 Task: In the  document forecast Apply all border to the tabe with  'with box; Style line and width 1 pt 'Select Header and apply  'Bold' Select the text and align it to the  Center
Action: Mouse moved to (186, 384)
Screenshot: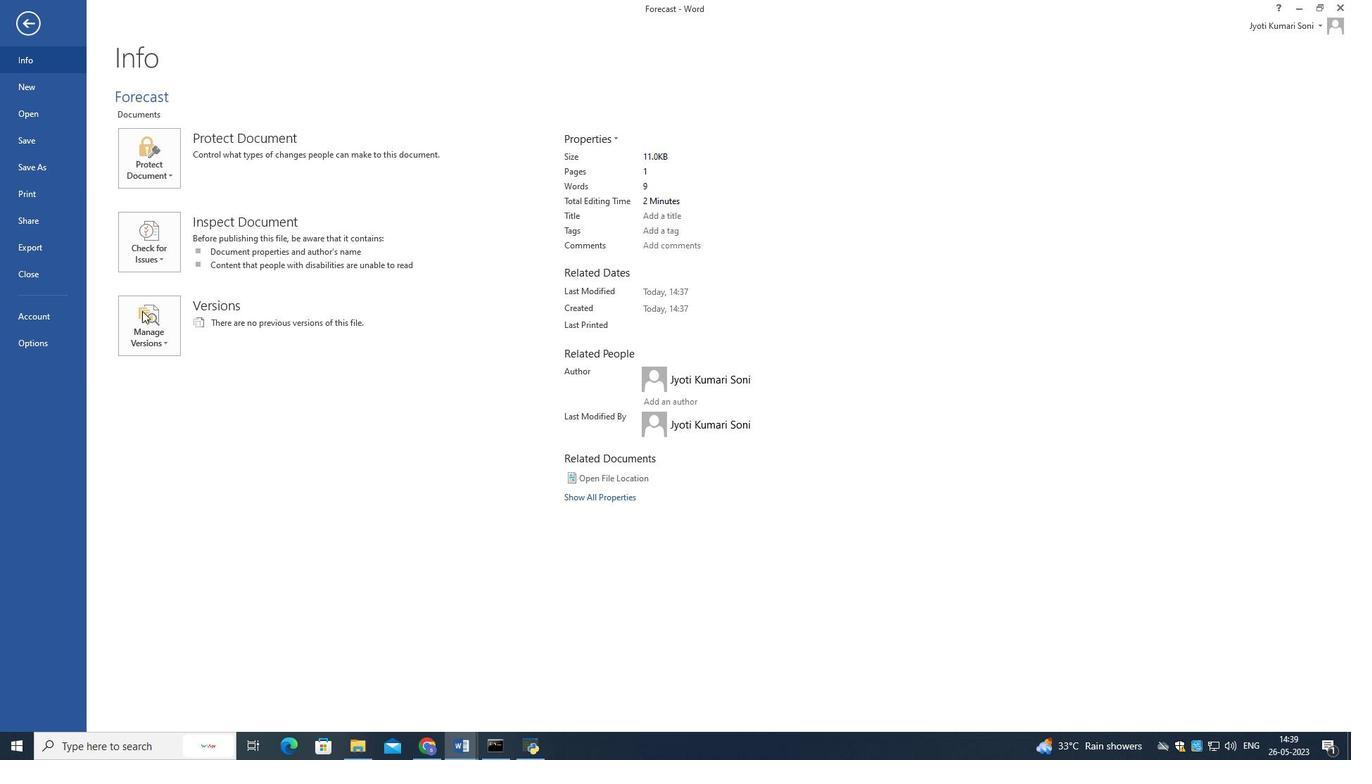 
Action: Mouse scrolled (186, 385) with delta (0, 0)
Screenshot: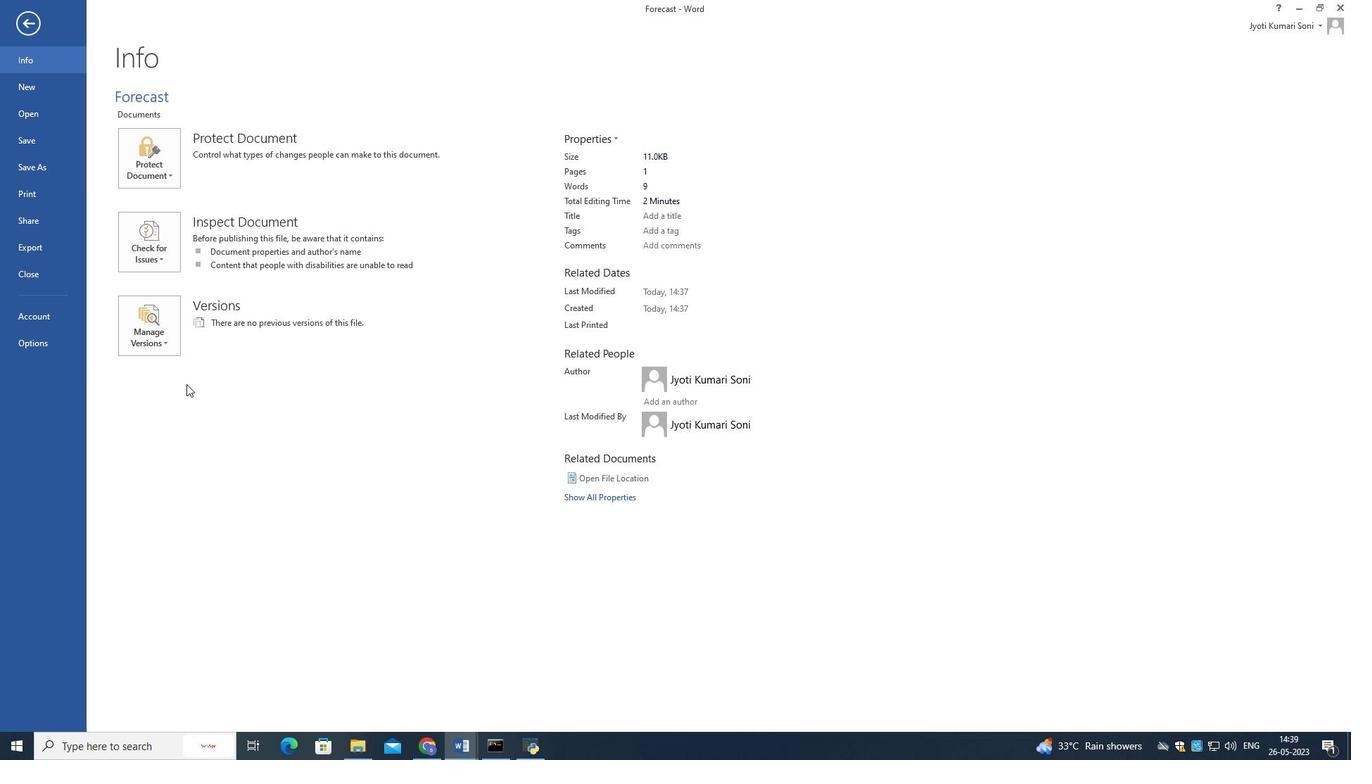 
Action: Mouse scrolled (186, 385) with delta (0, 0)
Screenshot: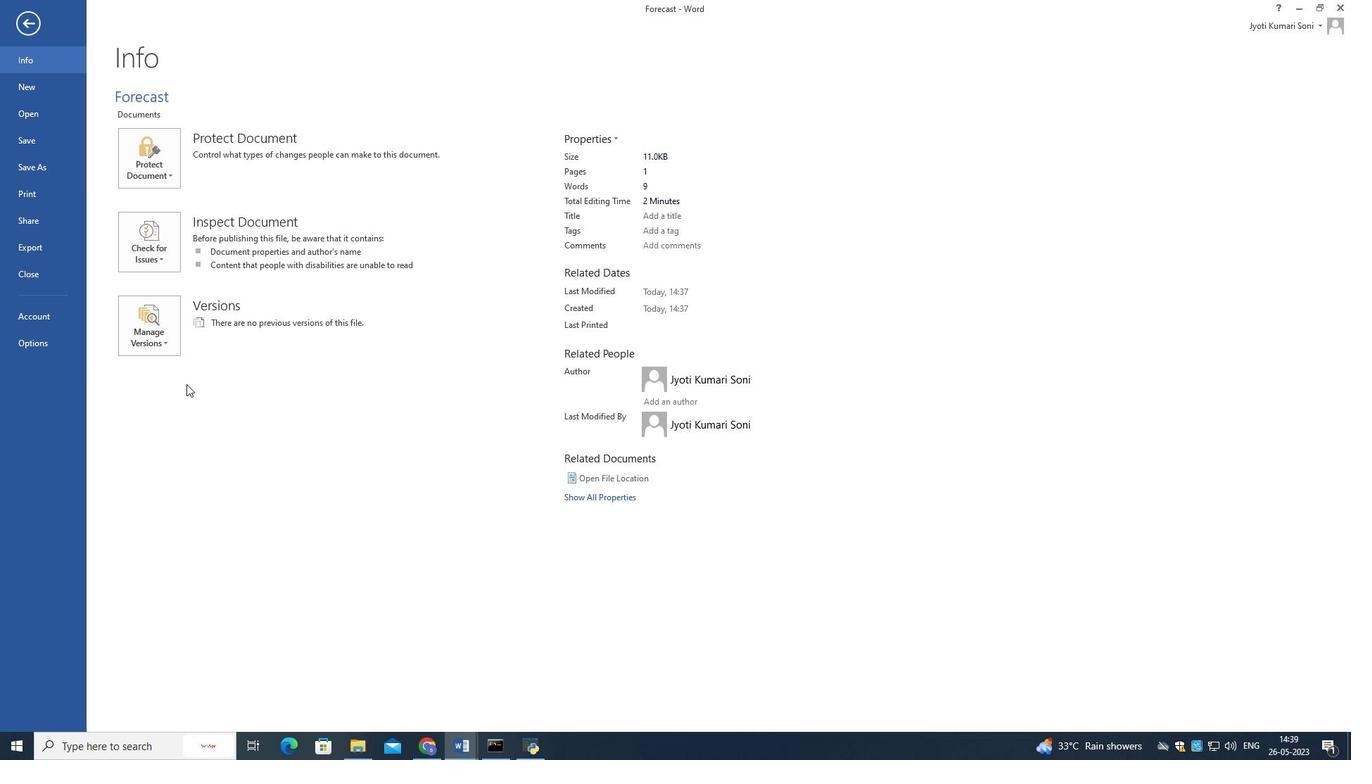 
Action: Mouse scrolled (186, 385) with delta (0, 0)
Screenshot: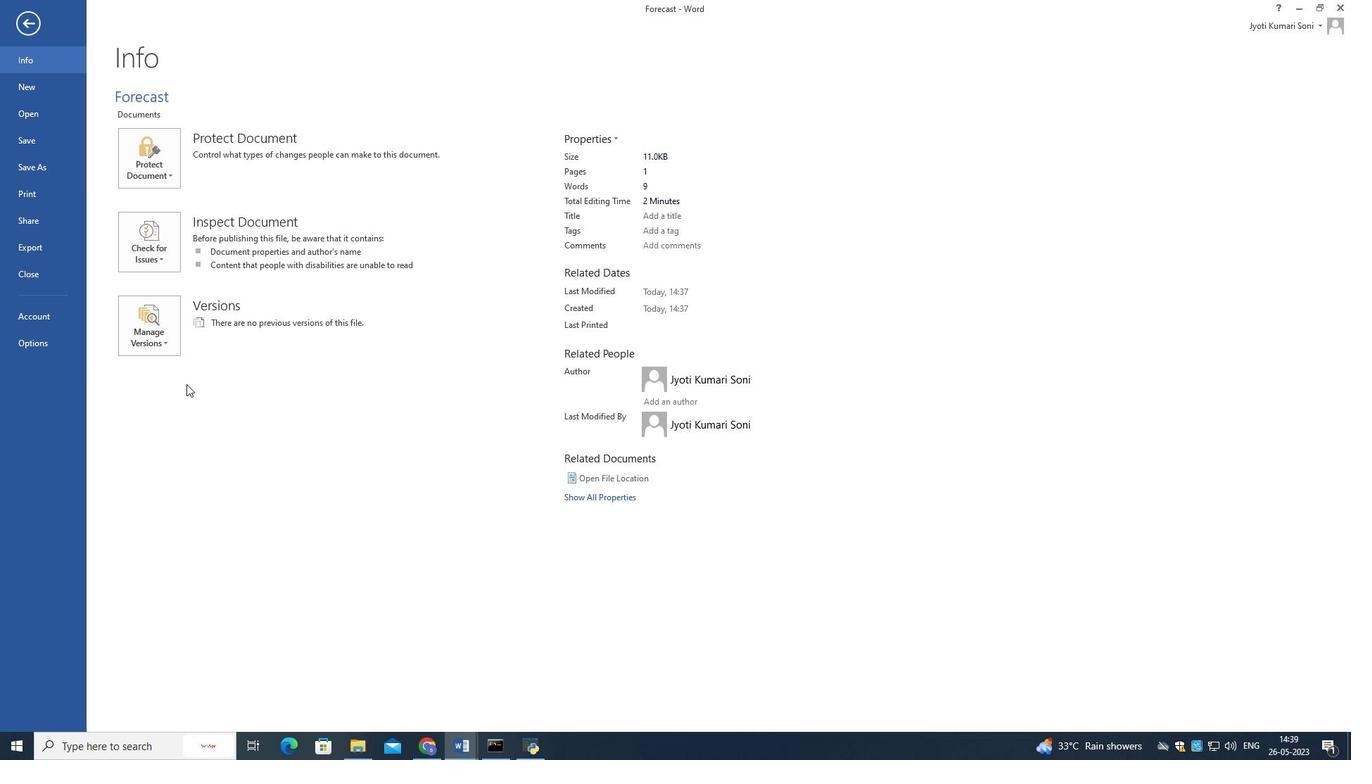 
Action: Mouse scrolled (186, 383) with delta (0, 0)
Screenshot: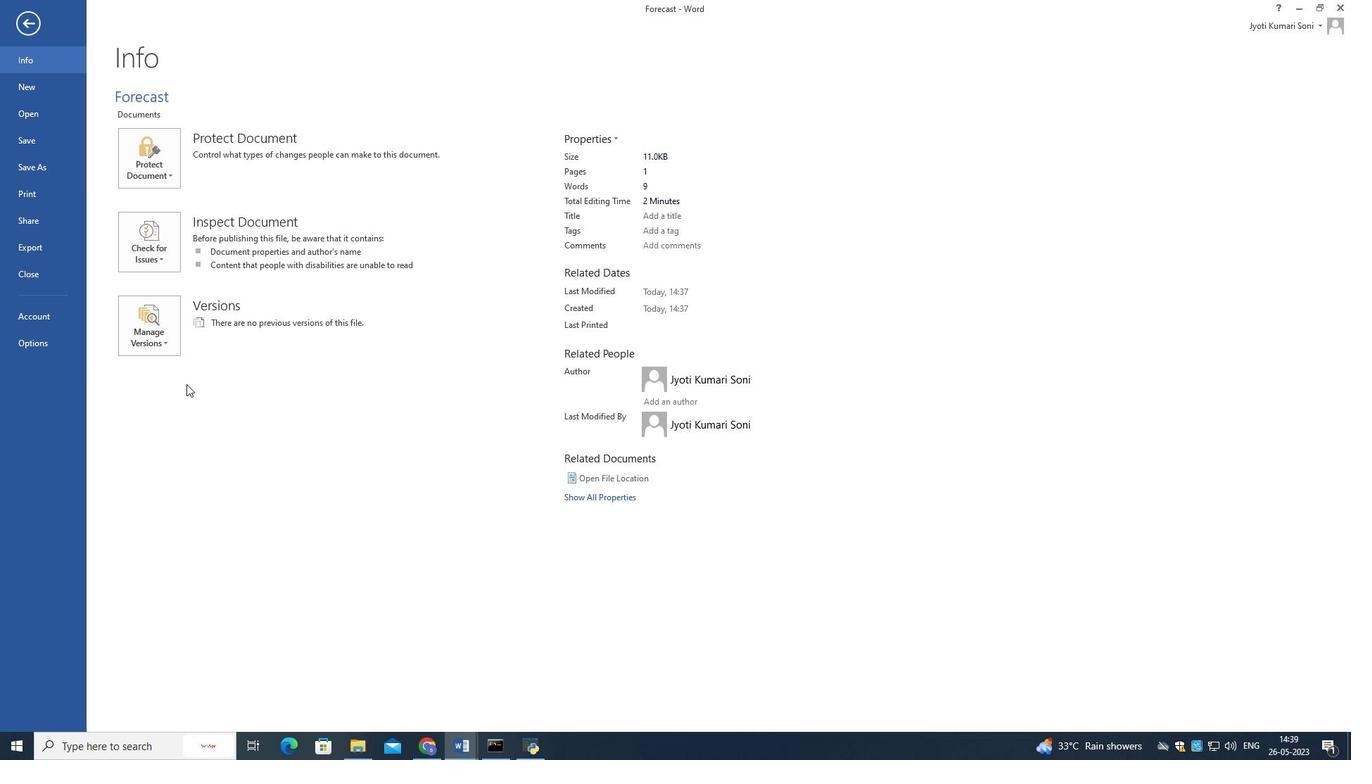 
Action: Mouse scrolled (186, 383) with delta (0, 0)
Screenshot: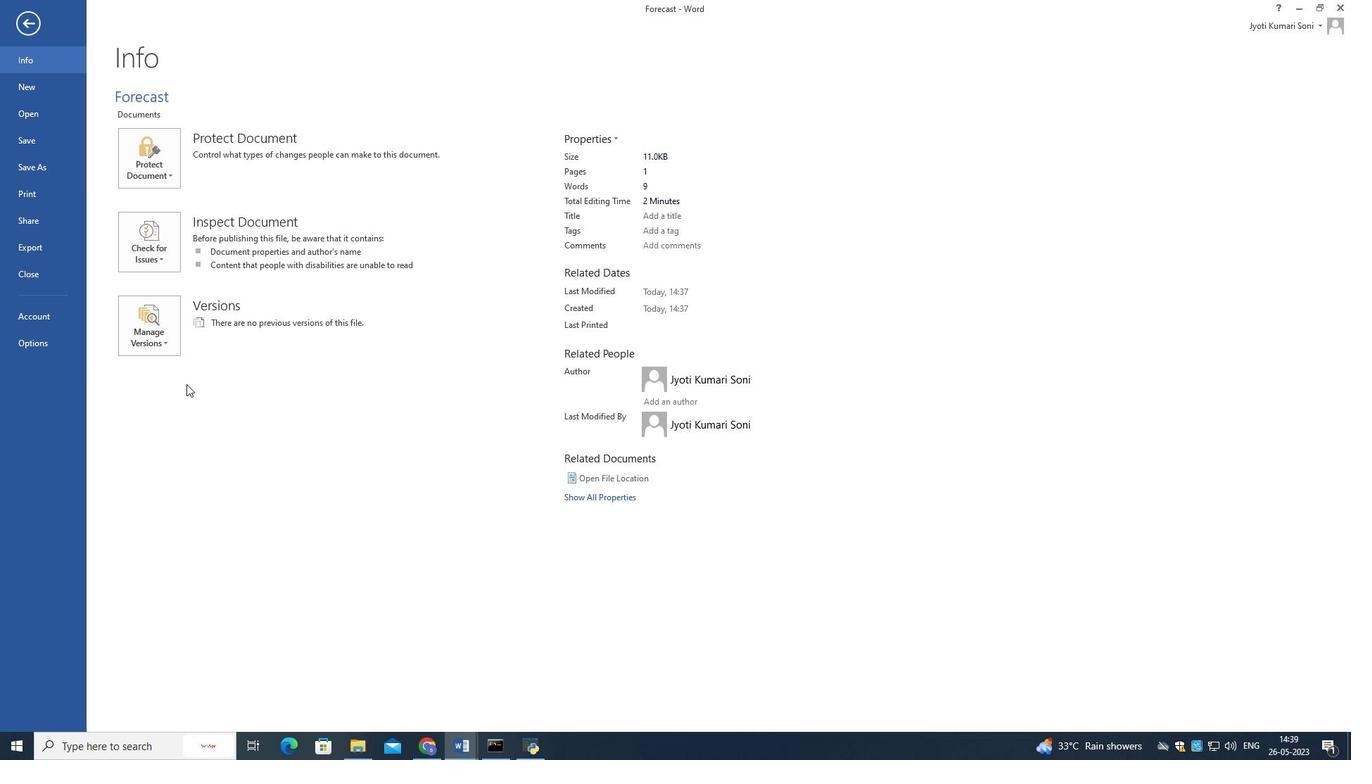 
Action: Mouse scrolled (186, 383) with delta (0, 0)
Screenshot: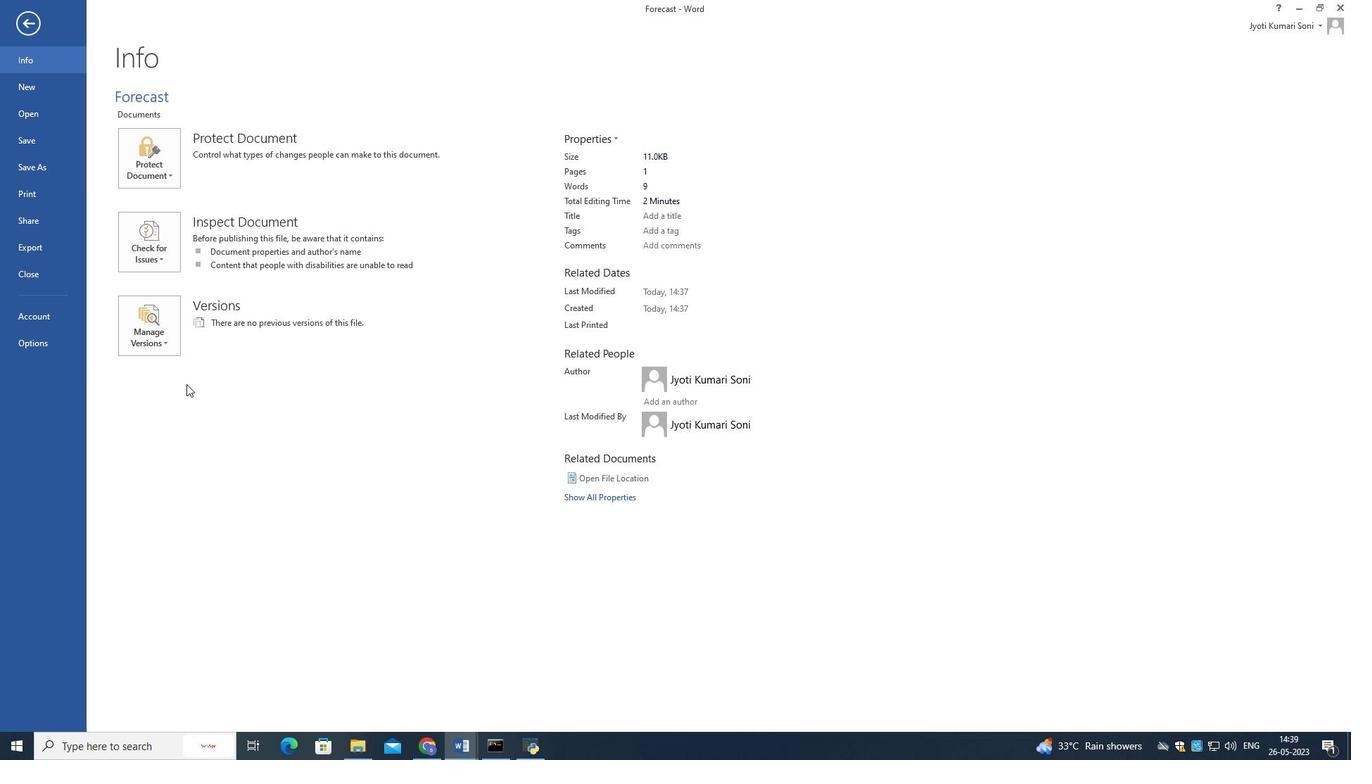 
Action: Mouse scrolled (186, 383) with delta (0, 0)
Screenshot: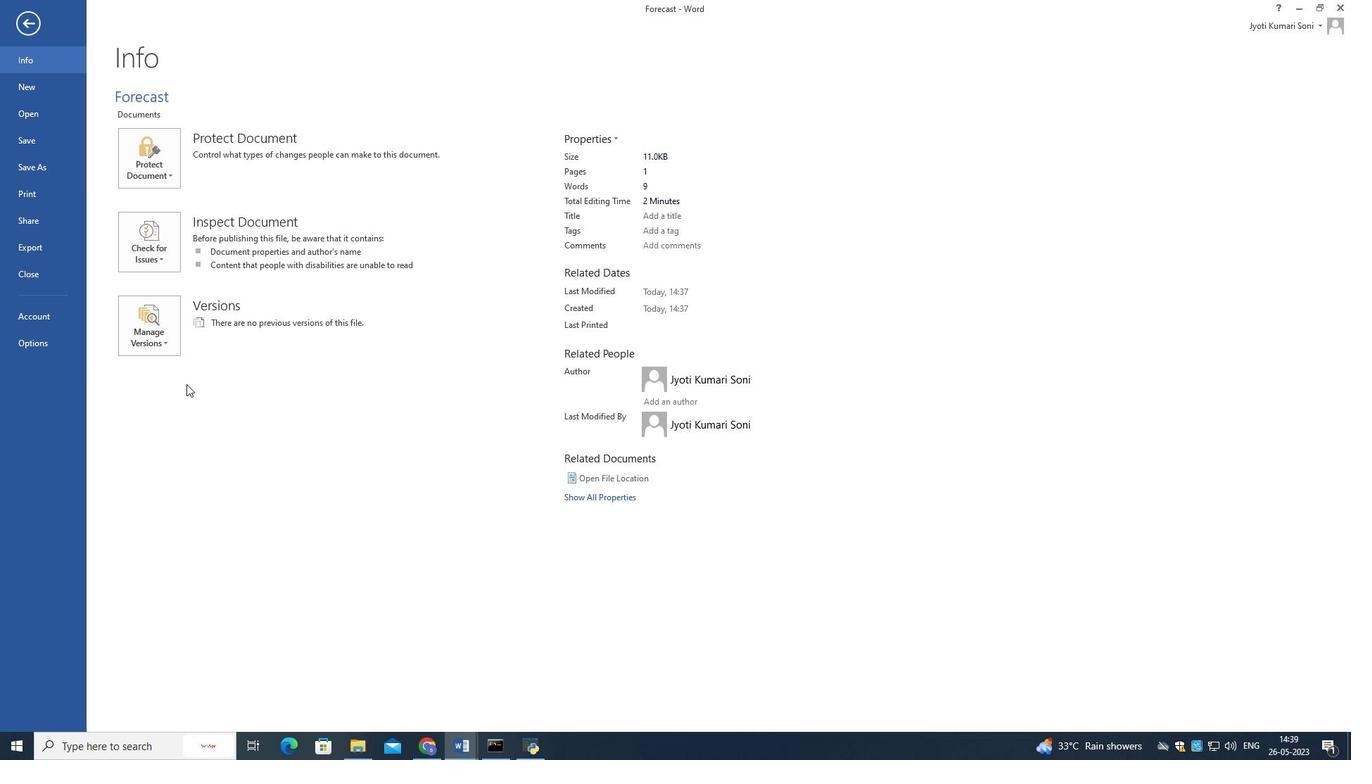 
Action: Mouse scrolled (186, 383) with delta (0, 0)
Screenshot: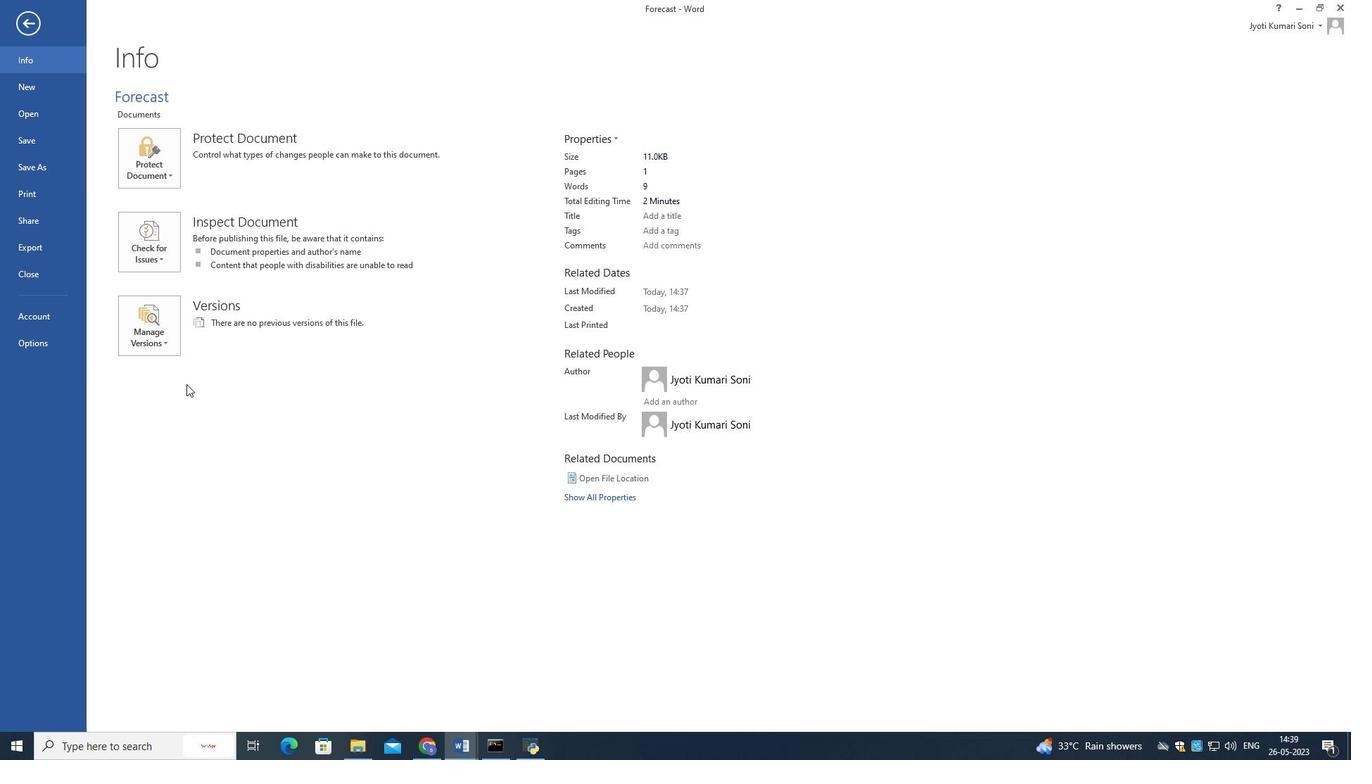 
Action: Mouse moved to (27, 114)
Screenshot: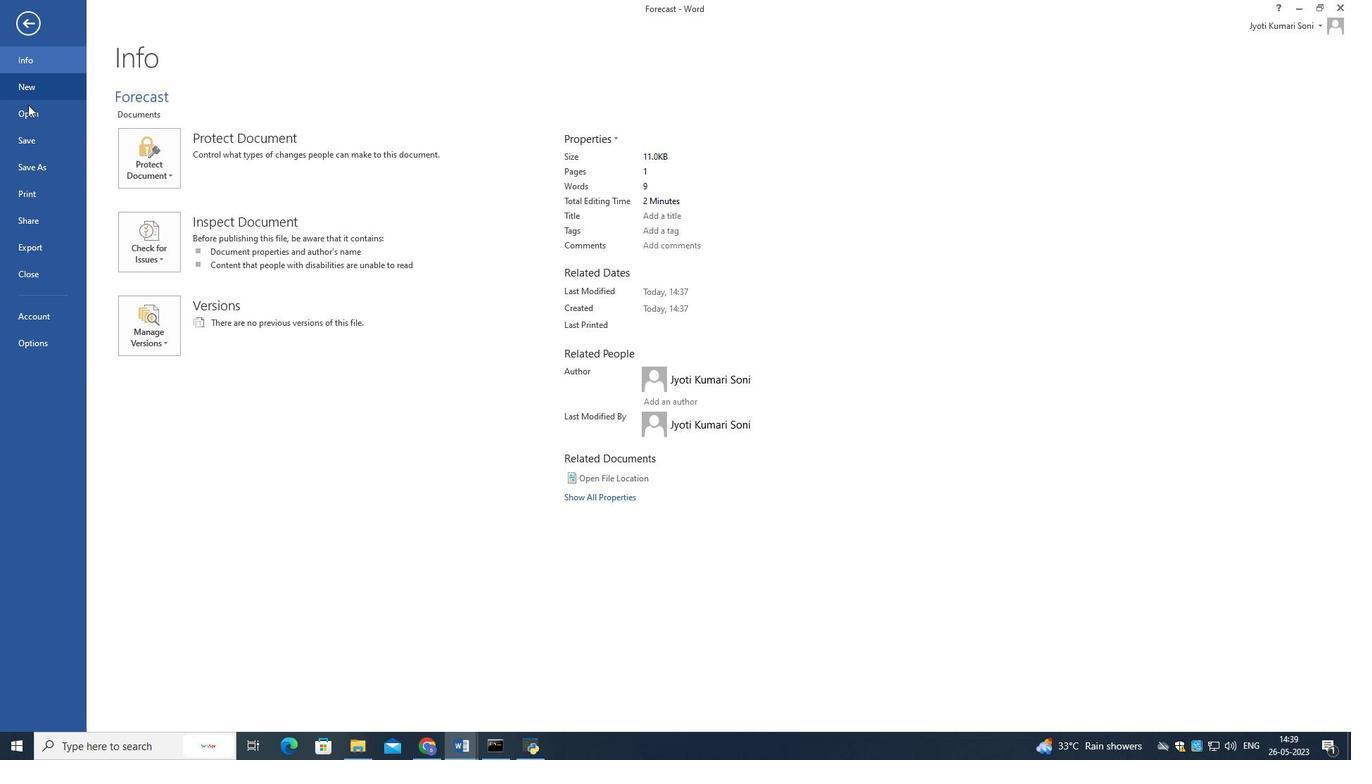 
Action: Mouse pressed left at (27, 114)
Screenshot: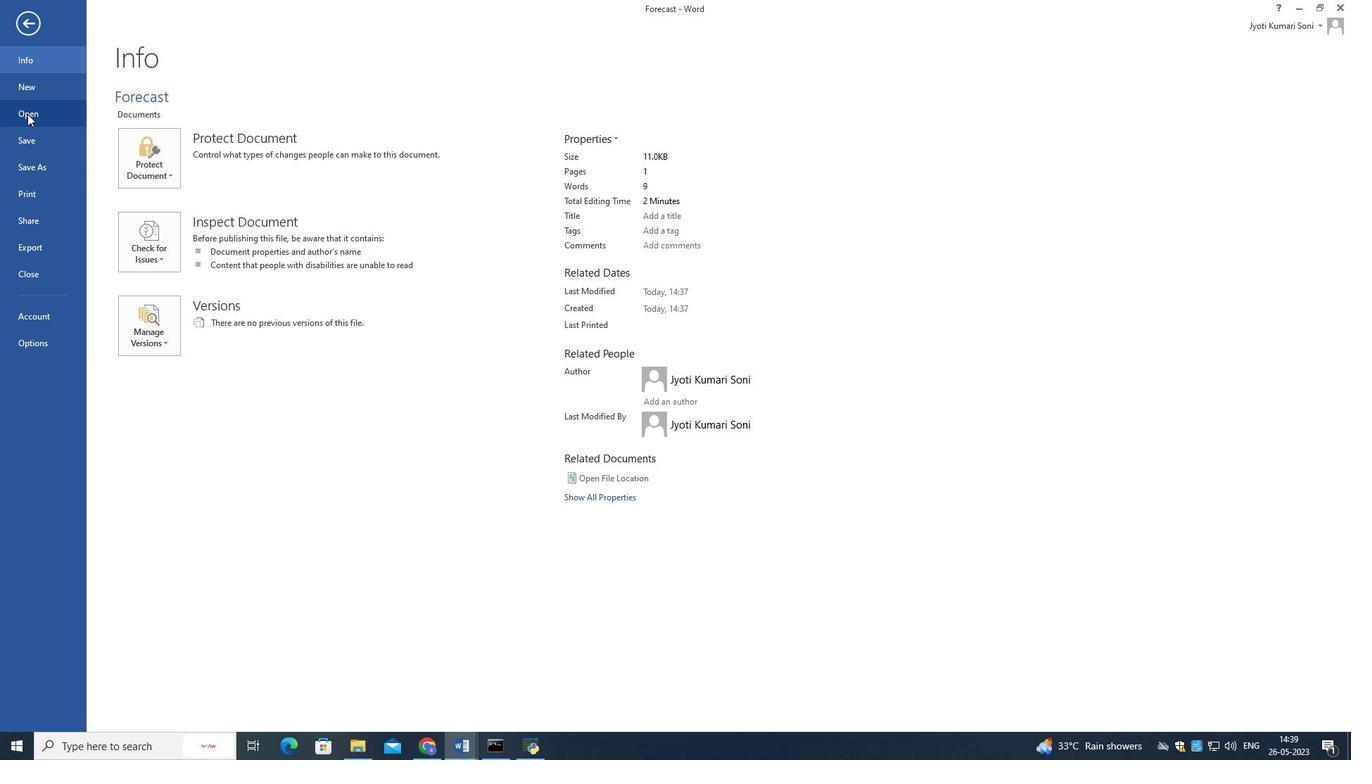 
Action: Mouse moved to (356, 140)
Screenshot: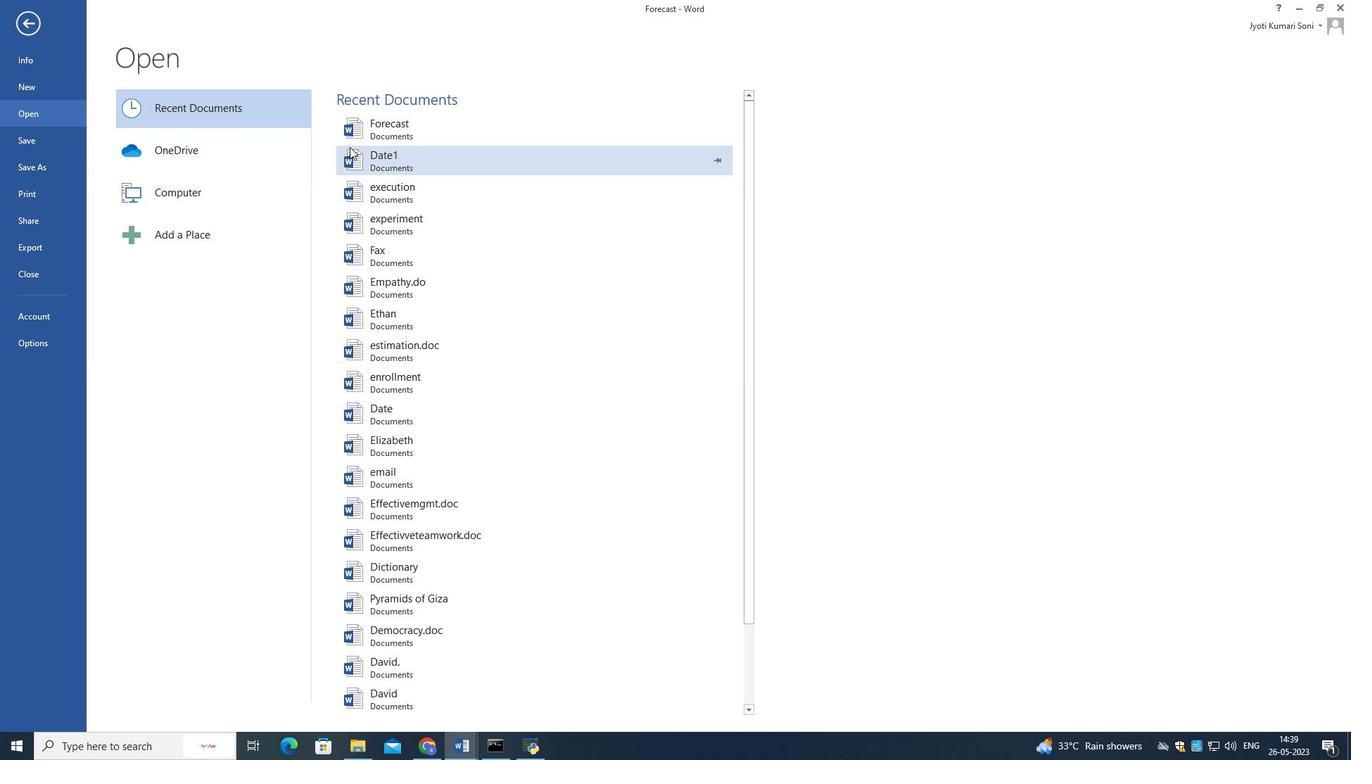
Action: Mouse pressed left at (356, 140)
Screenshot: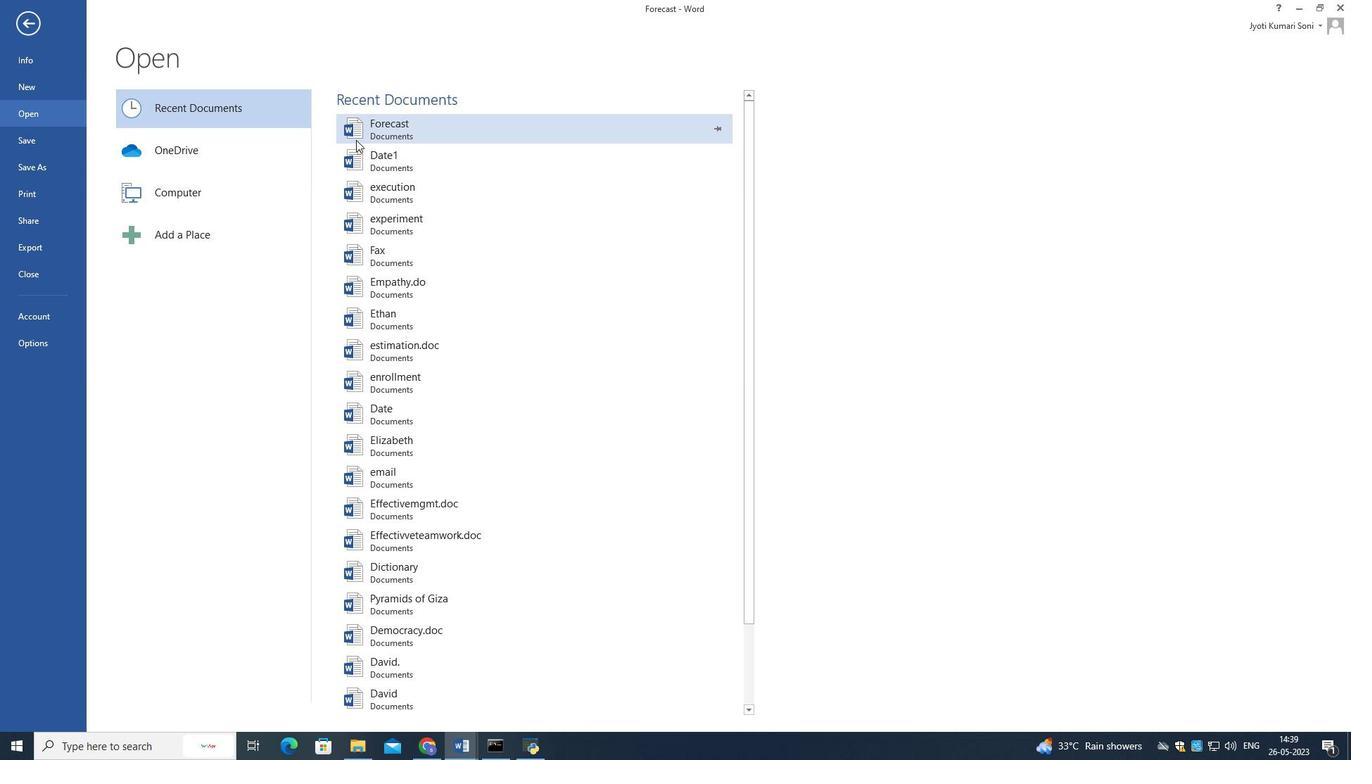 
Action: Mouse moved to (564, 307)
Screenshot: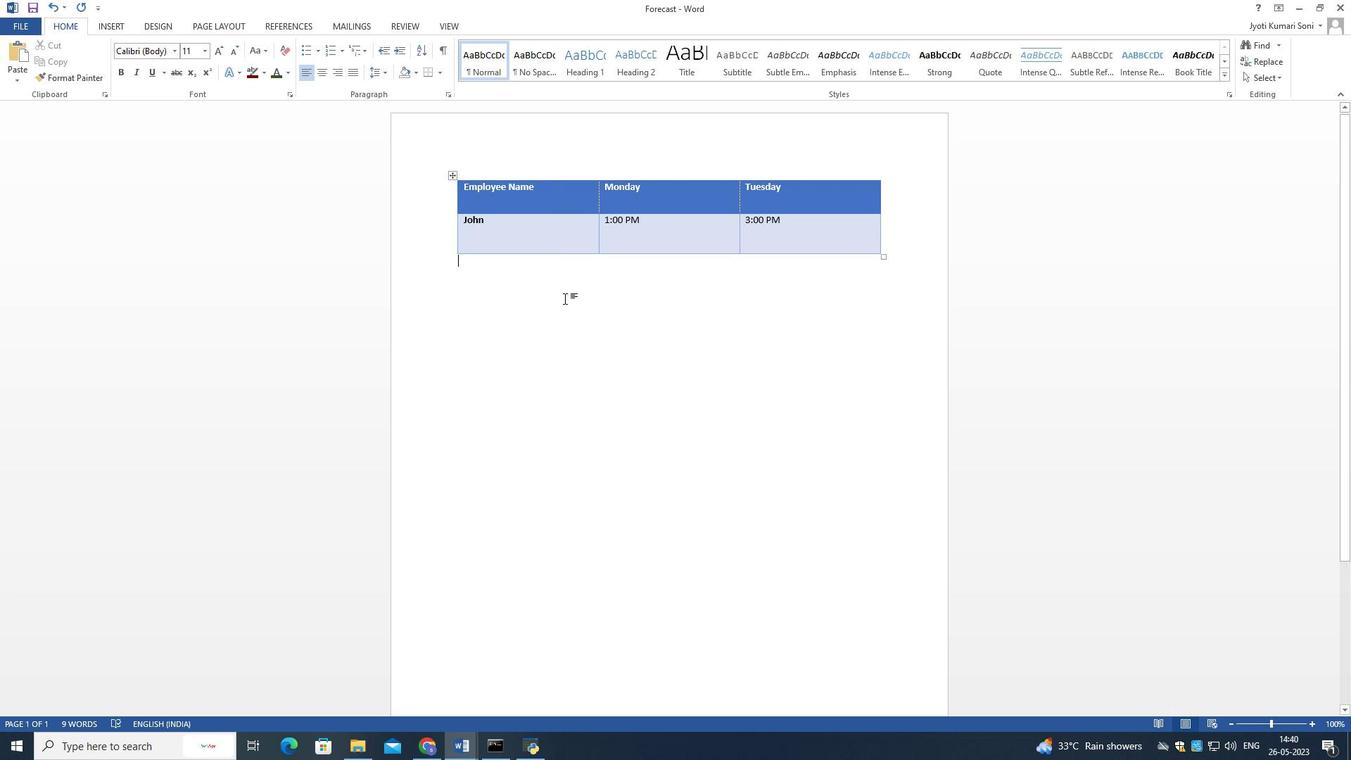 
Action: Mouse pressed left at (564, 307)
Screenshot: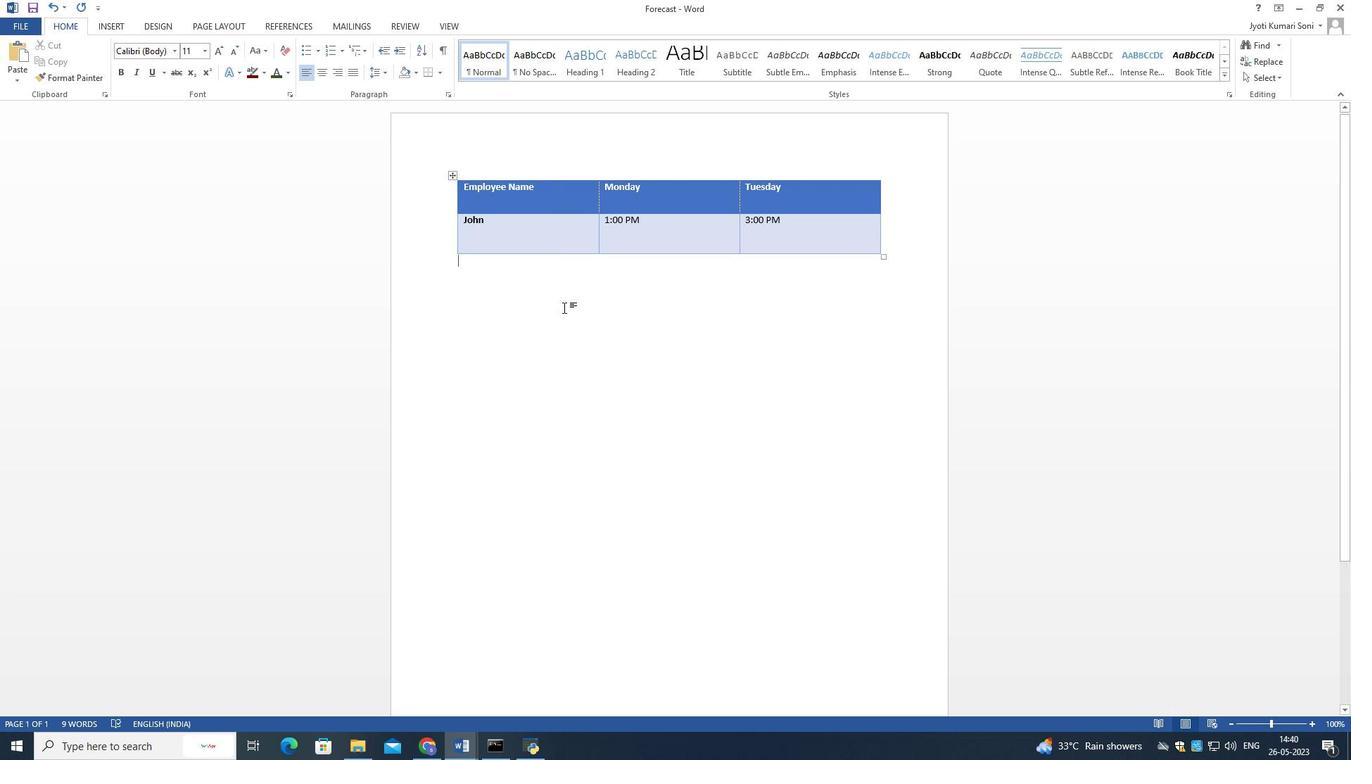 
Action: Mouse moved to (541, 228)
Screenshot: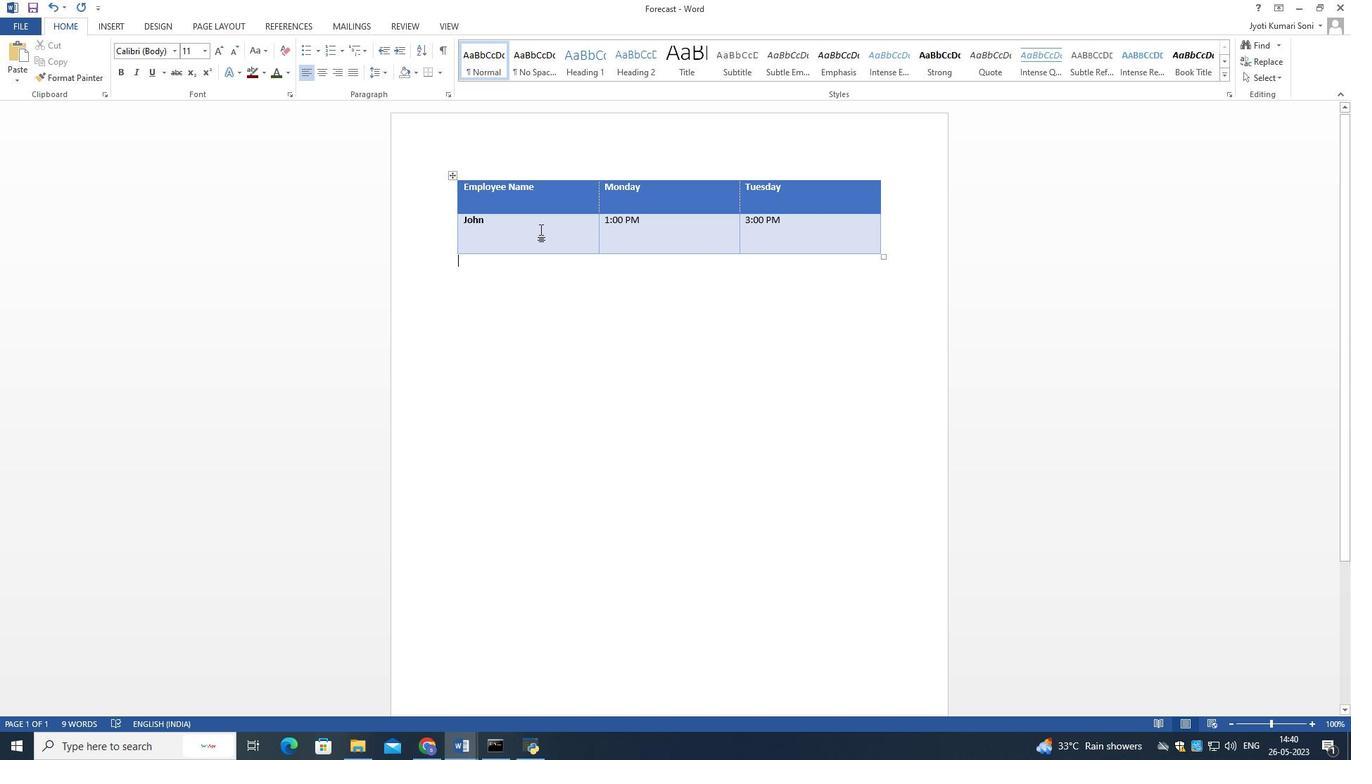 
Action: Mouse pressed left at (541, 228)
Screenshot: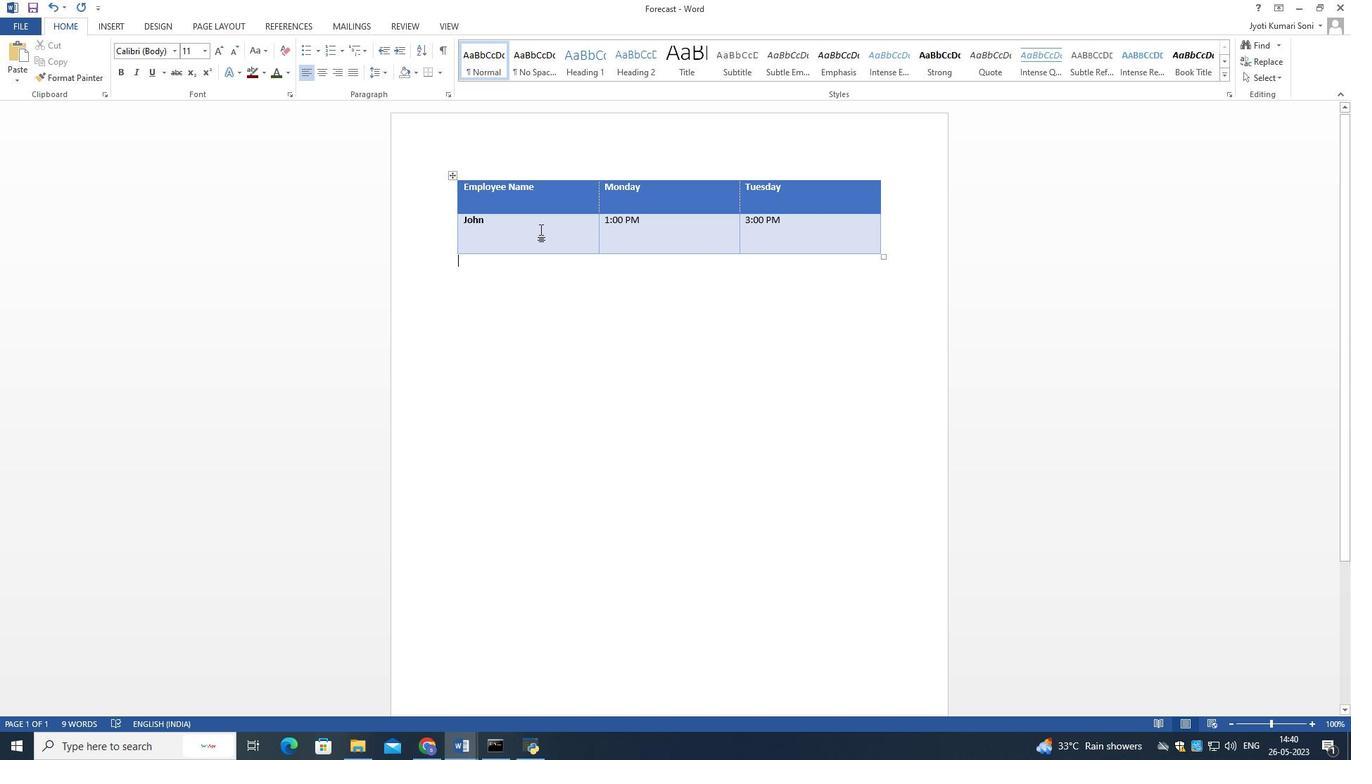 
Action: Mouse moved to (539, 209)
Screenshot: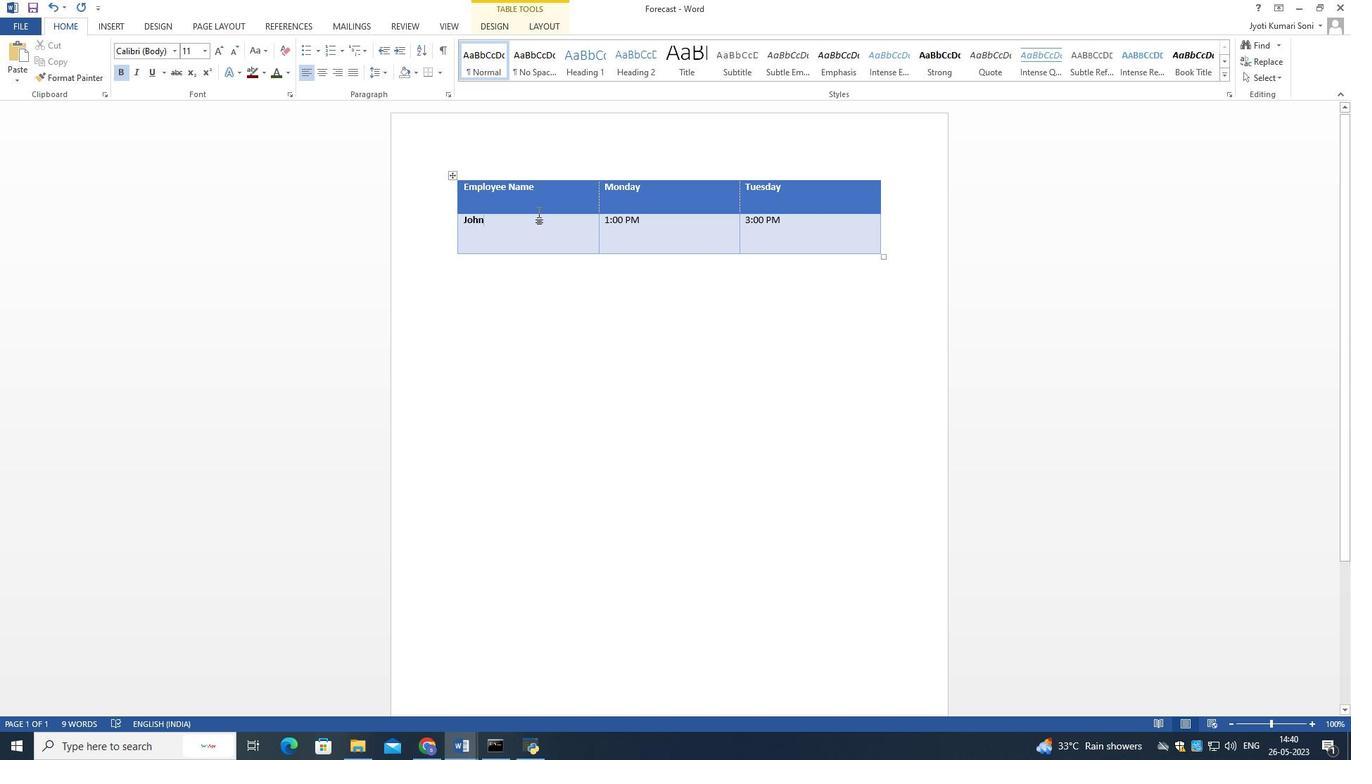 
Action: Mouse pressed left at (539, 209)
Screenshot: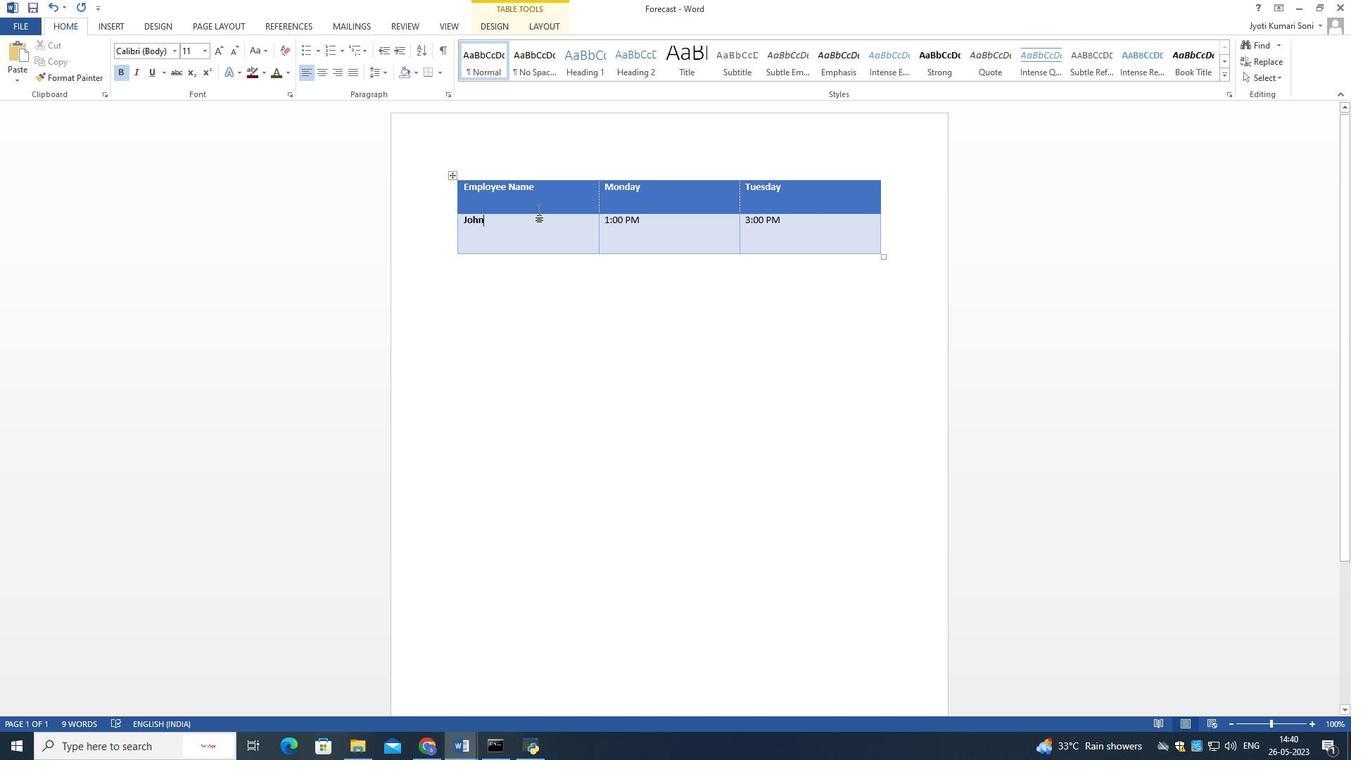 
Action: Mouse moved to (439, 71)
Screenshot: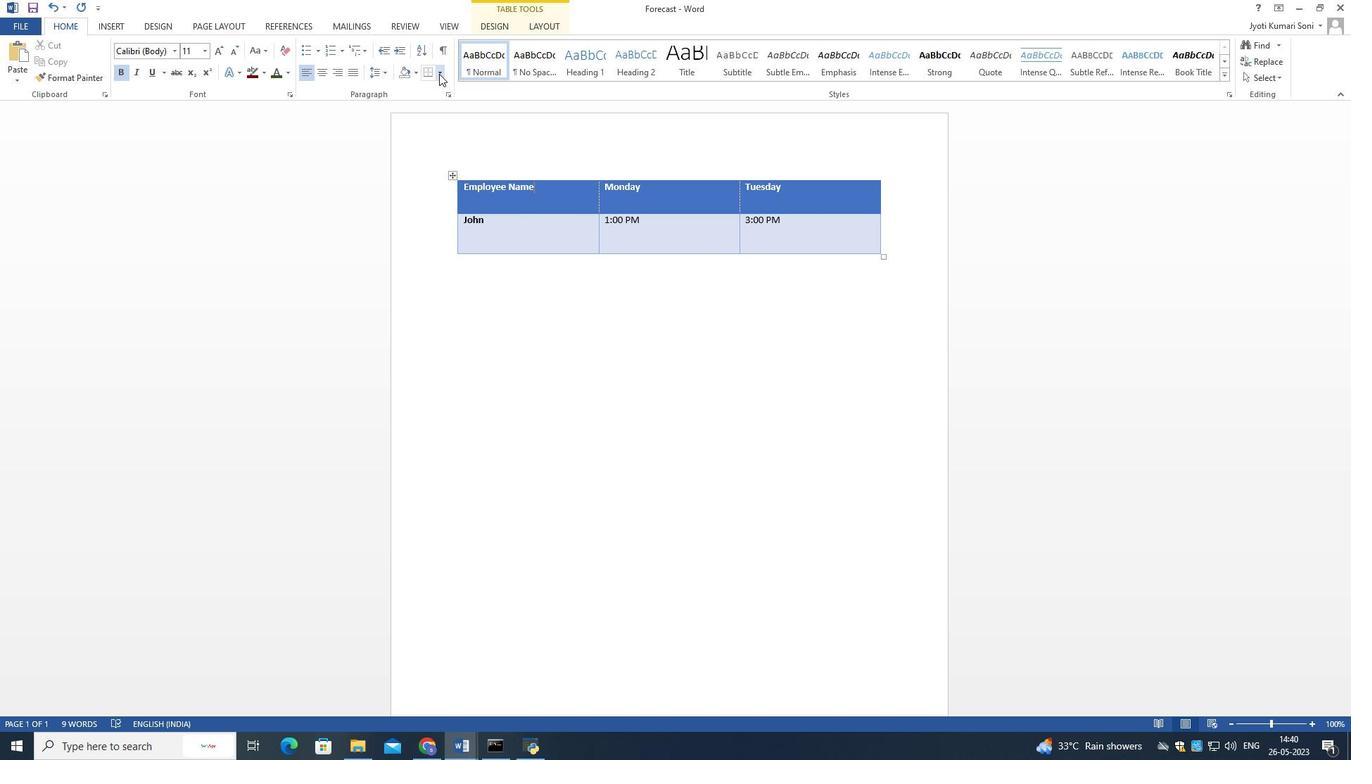 
Action: Mouse pressed left at (439, 71)
Screenshot: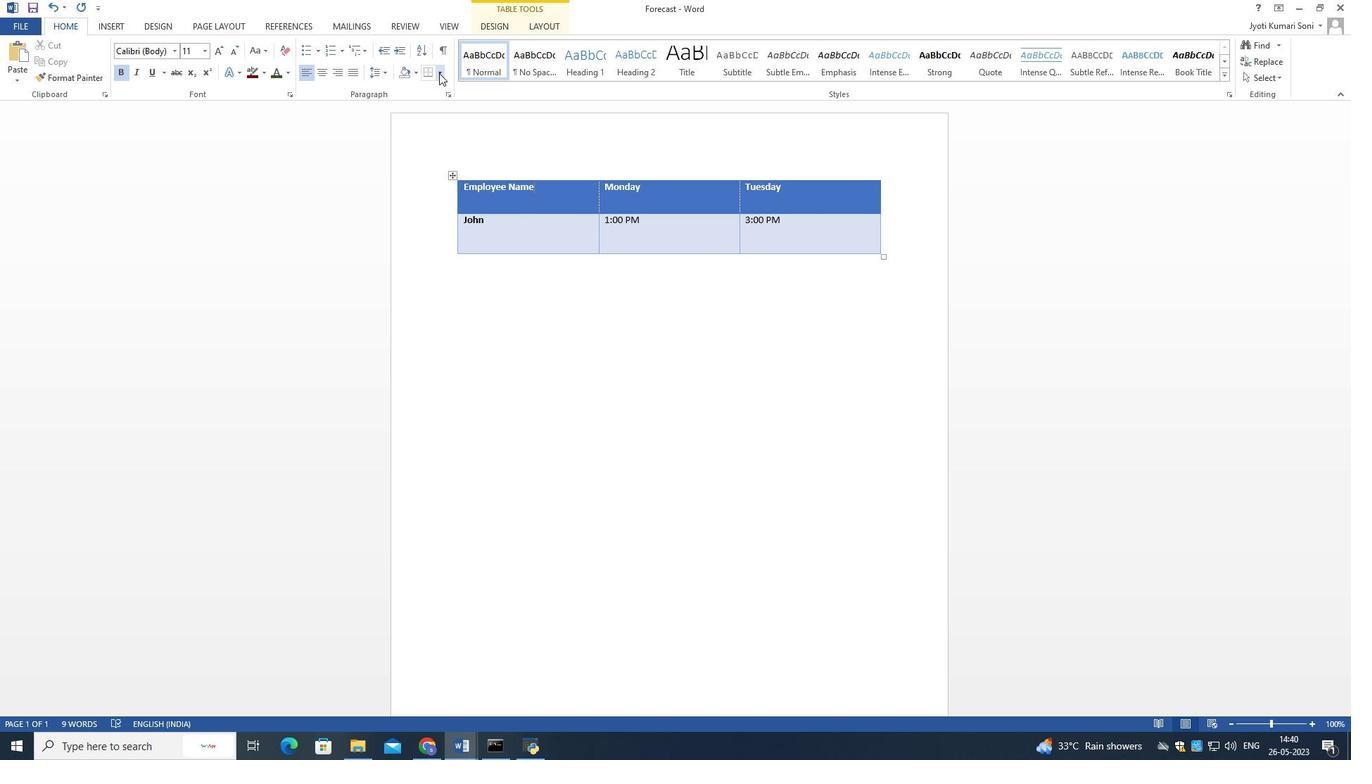 
Action: Mouse moved to (490, 347)
Screenshot: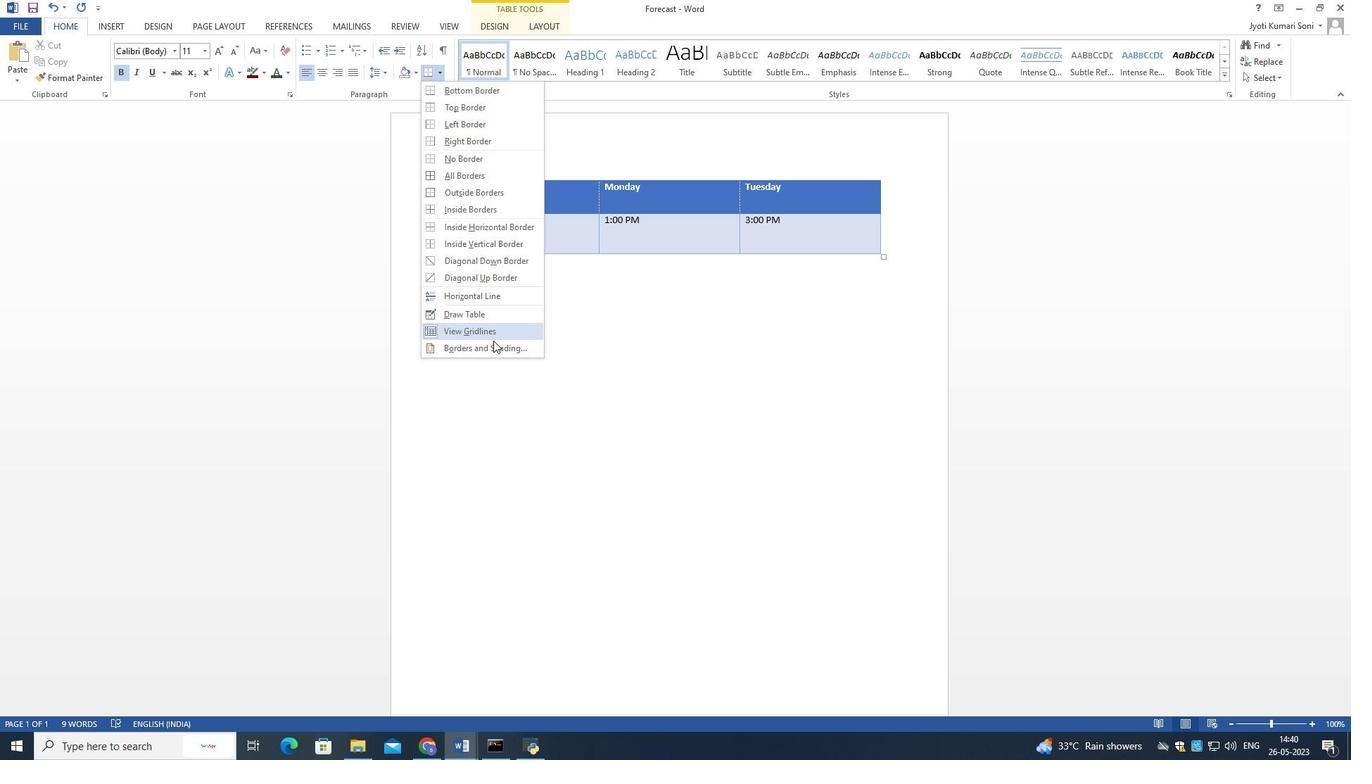 
Action: Mouse pressed left at (490, 347)
Screenshot: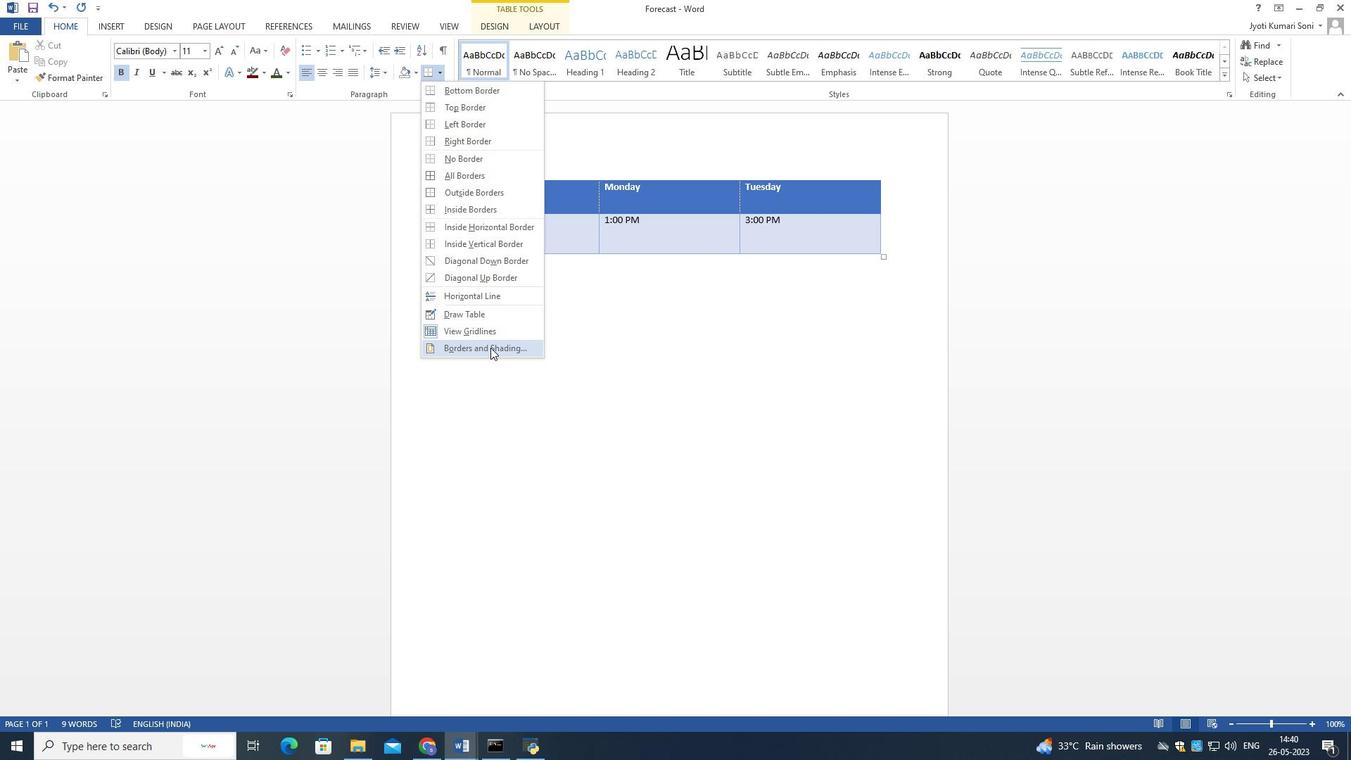 
Action: Mouse moved to (513, 321)
Screenshot: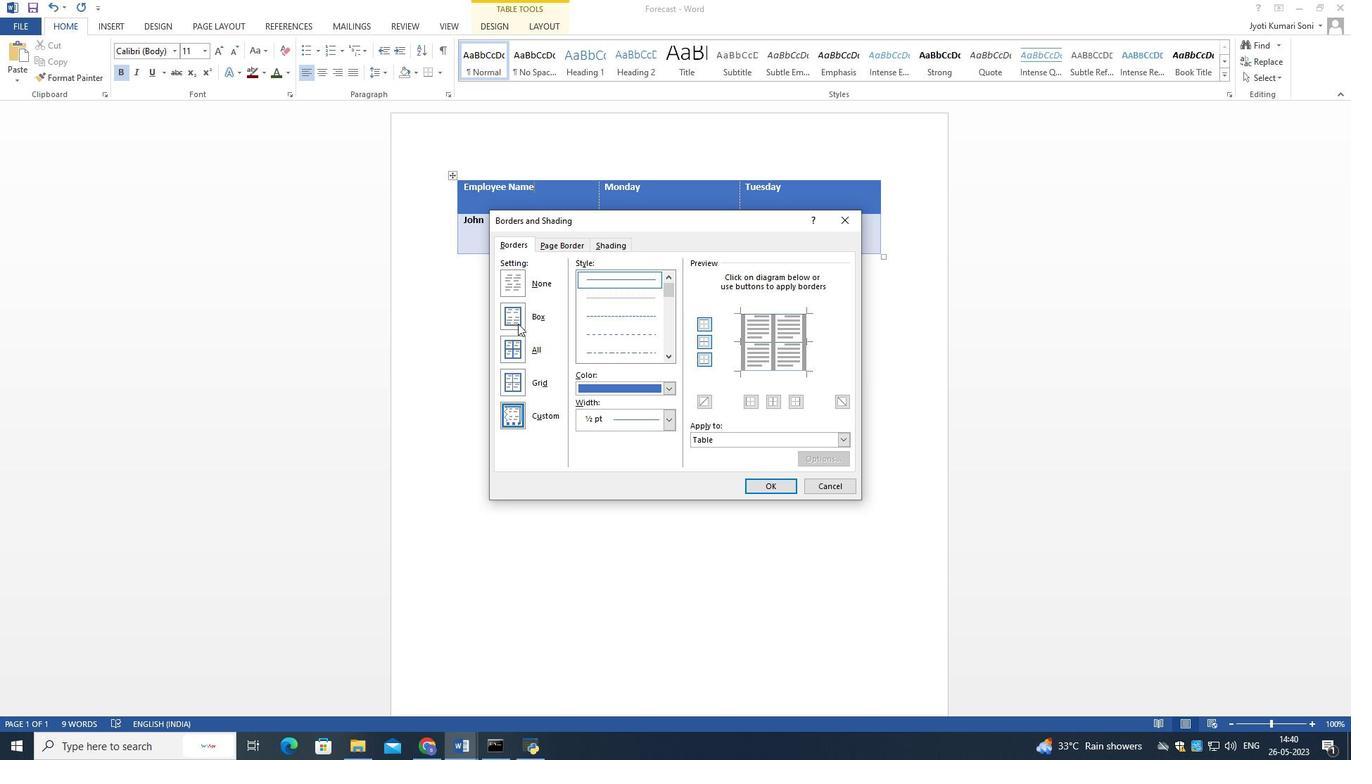 
Action: Mouse pressed left at (513, 321)
Screenshot: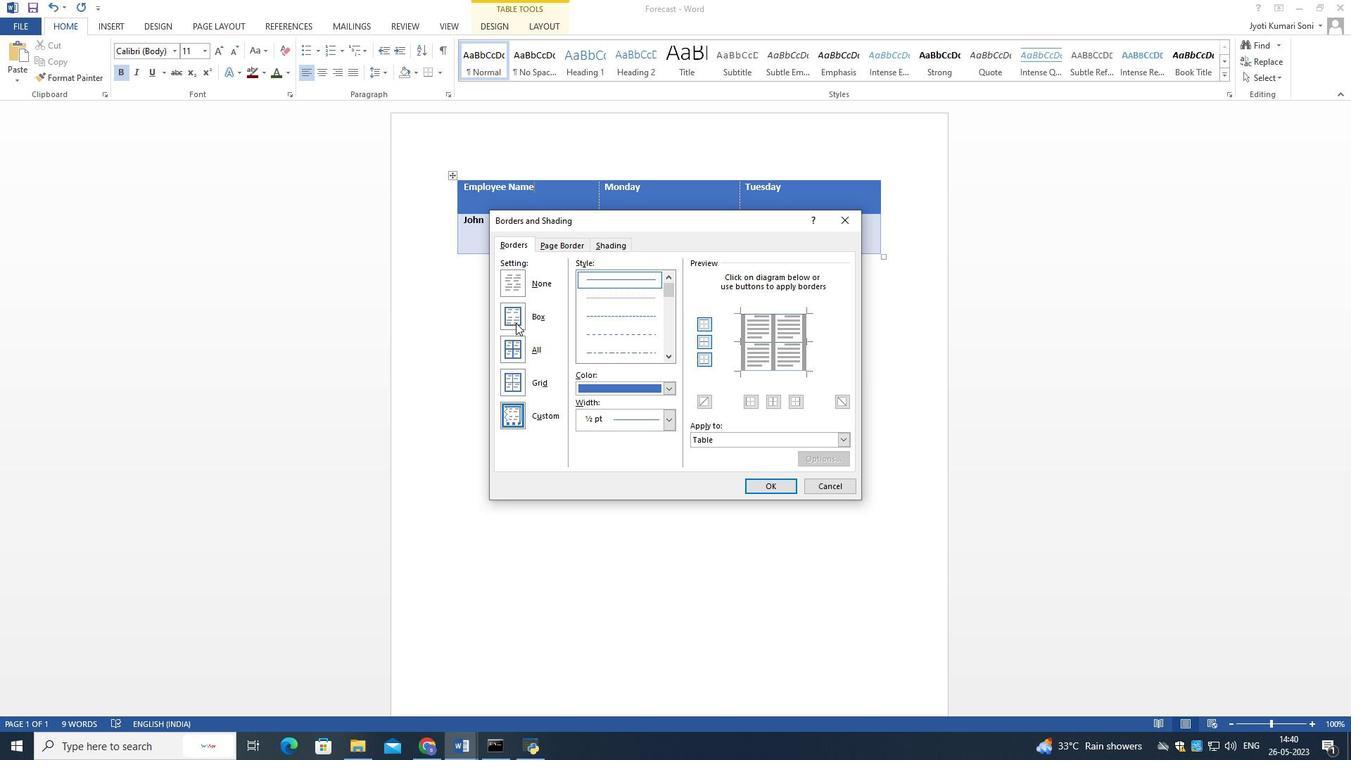
Action: Mouse moved to (675, 425)
Screenshot: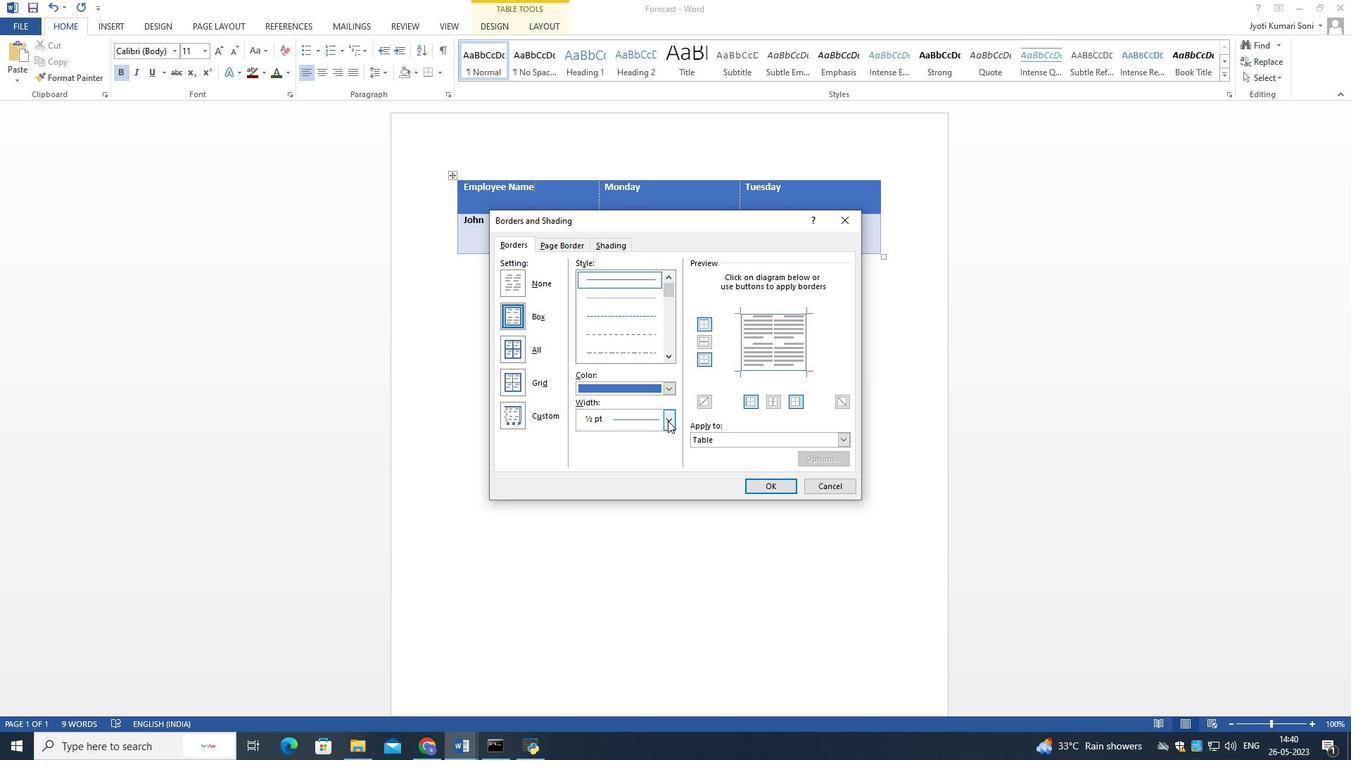 
Action: Mouse pressed left at (675, 425)
Screenshot: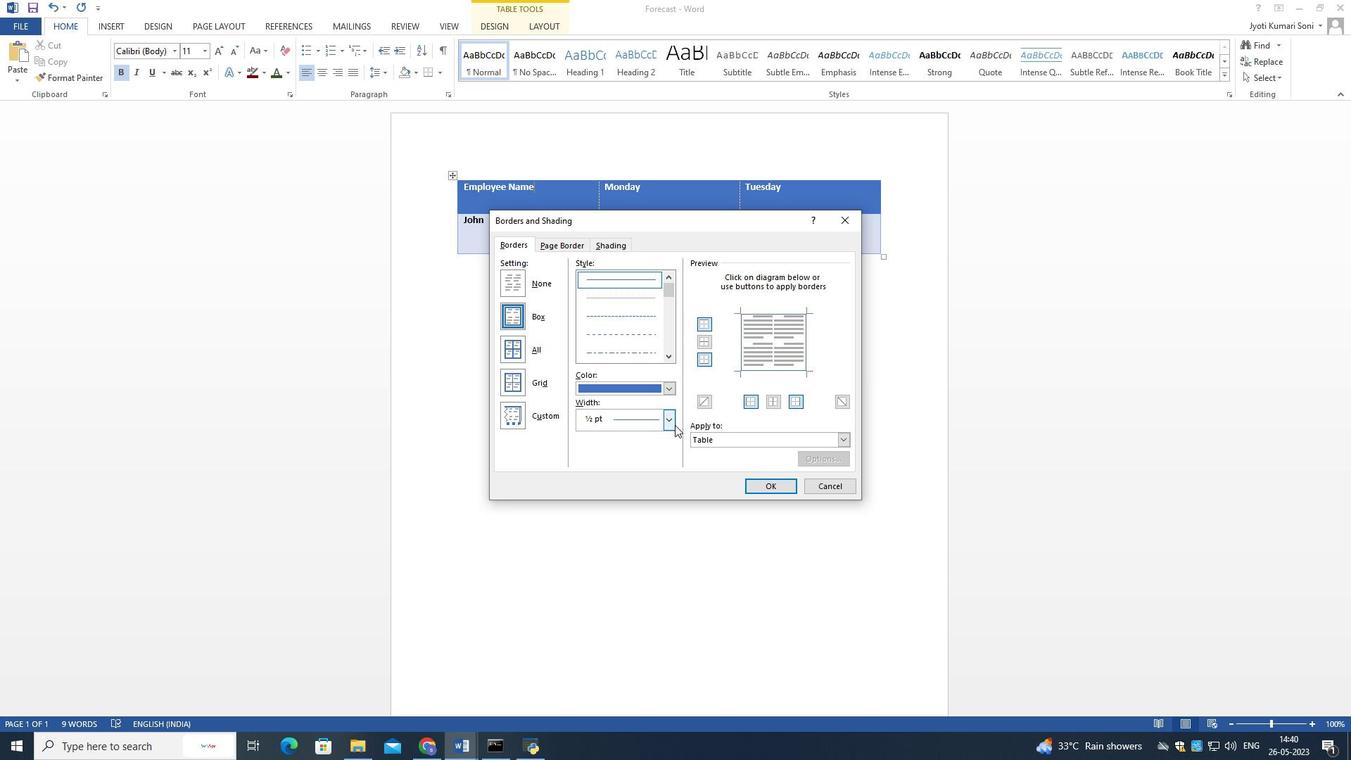 
Action: Mouse moved to (620, 496)
Screenshot: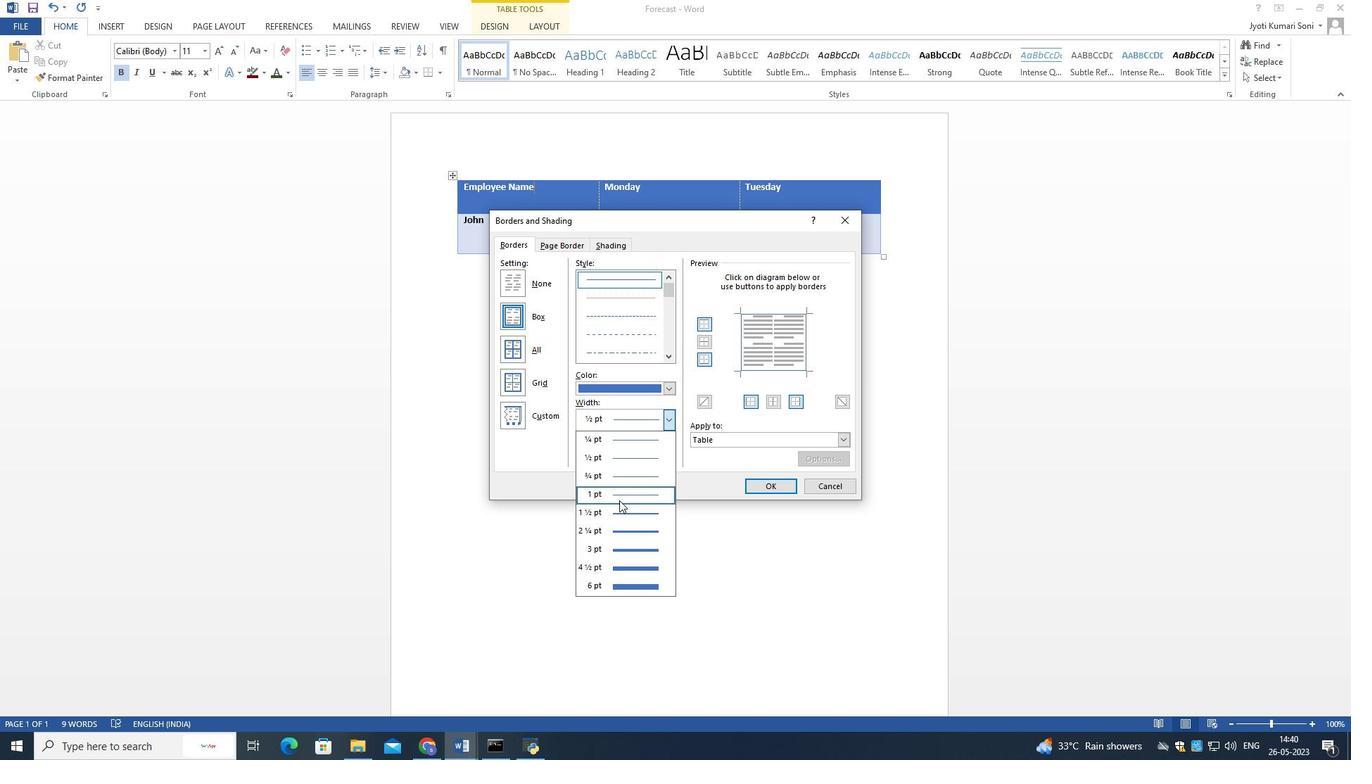 
Action: Mouse pressed left at (620, 496)
Screenshot: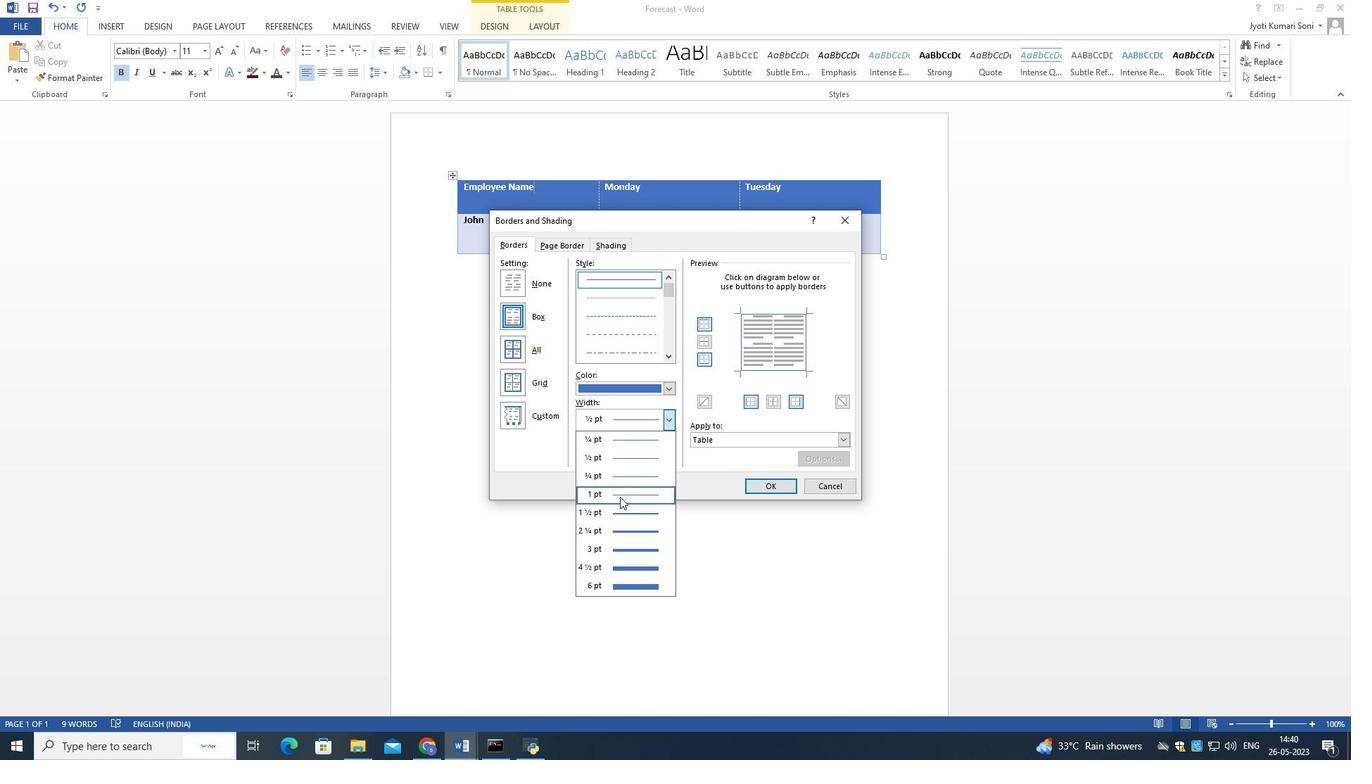 
Action: Mouse moved to (672, 356)
Screenshot: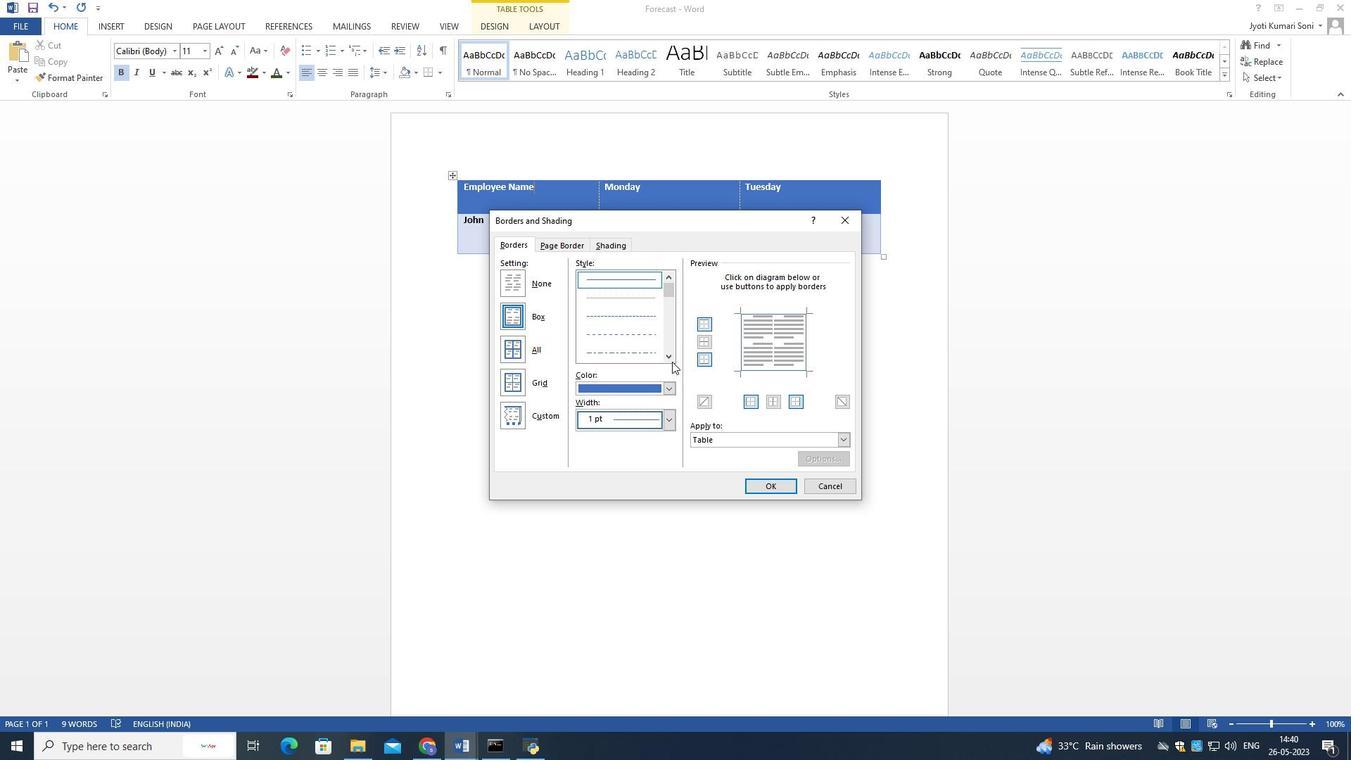 
Action: Mouse pressed left at (672, 356)
Screenshot: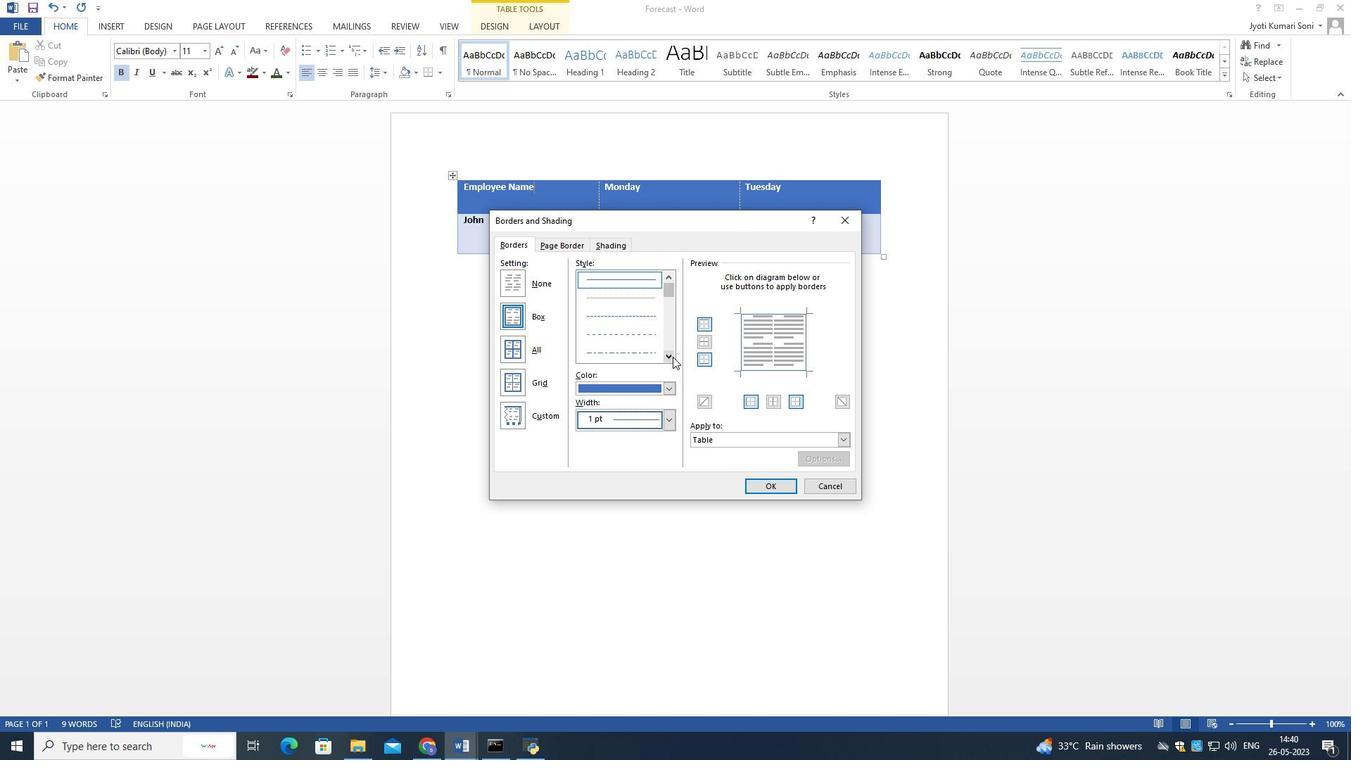 
Action: Mouse moved to (667, 359)
Screenshot: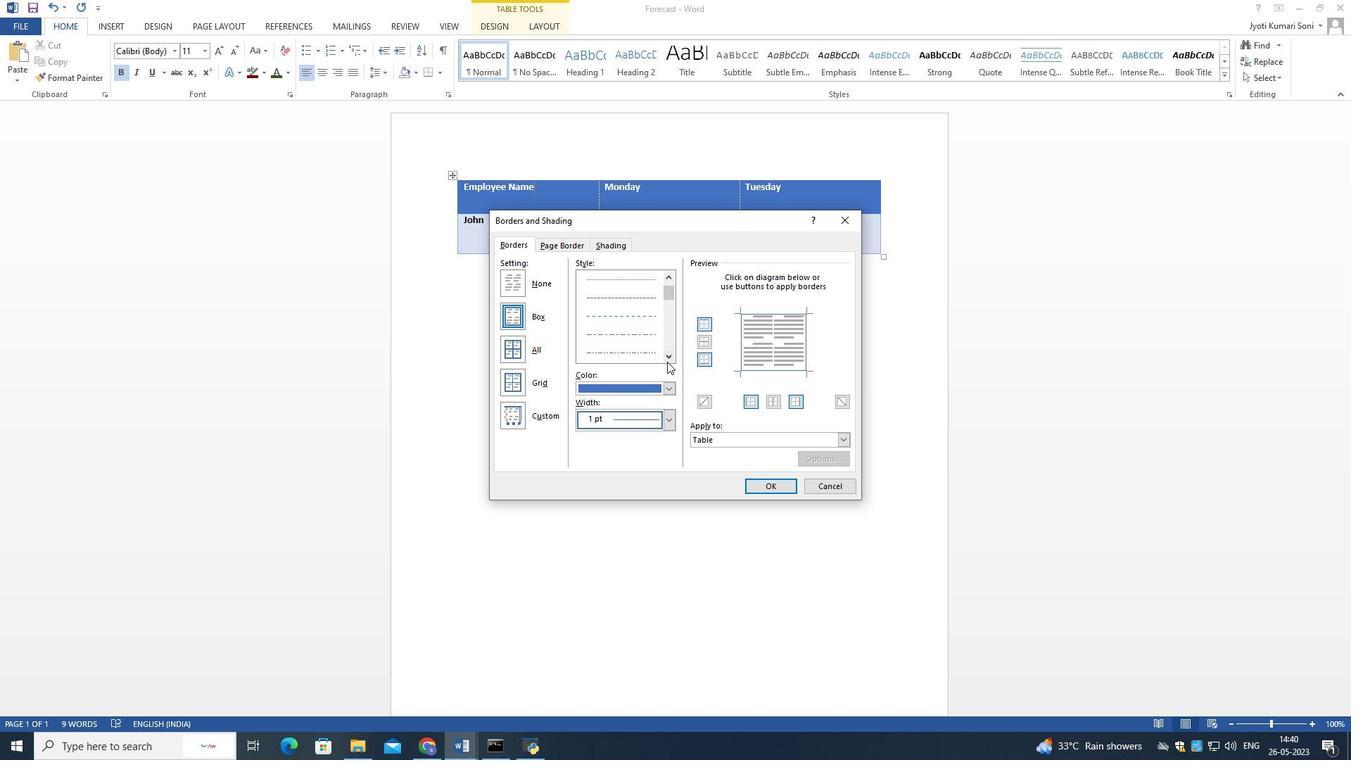 
Action: Mouse pressed left at (667, 359)
Screenshot: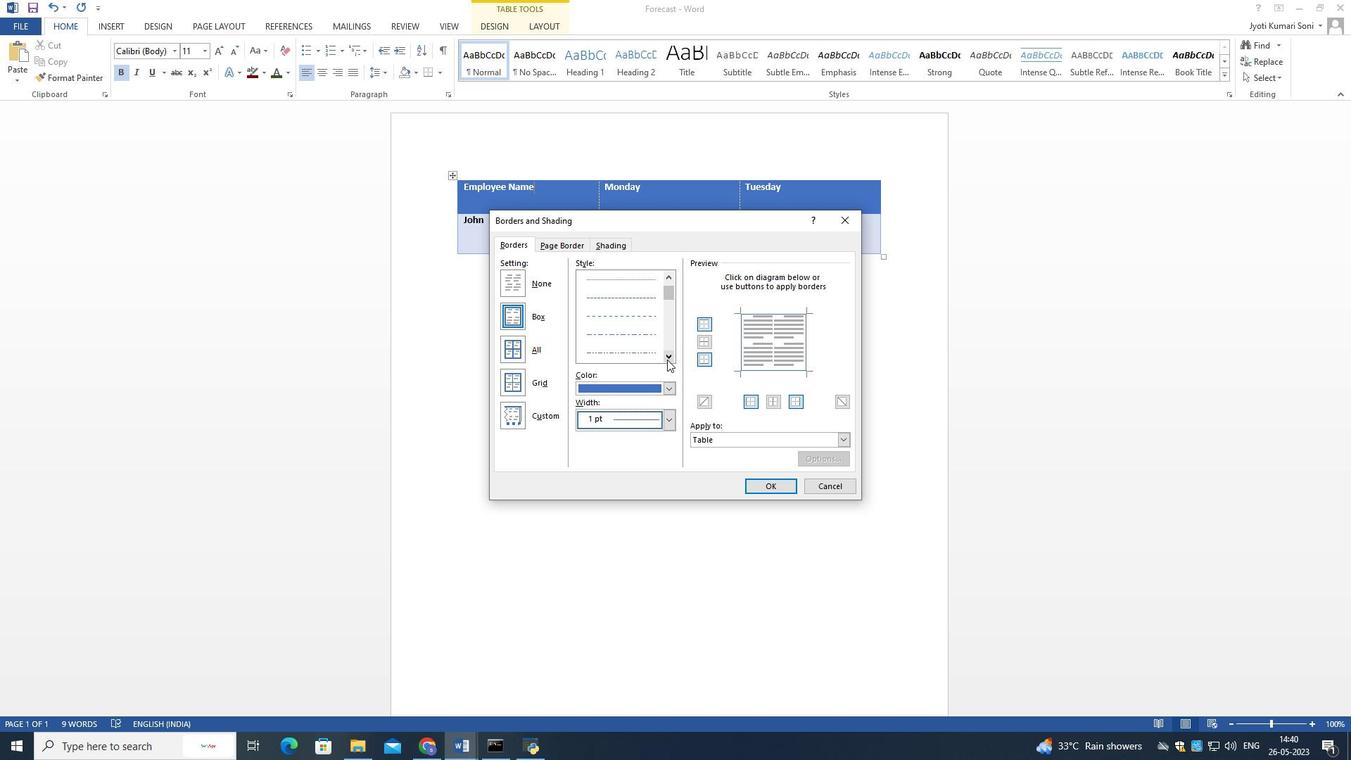 
Action: Mouse pressed left at (667, 359)
Screenshot: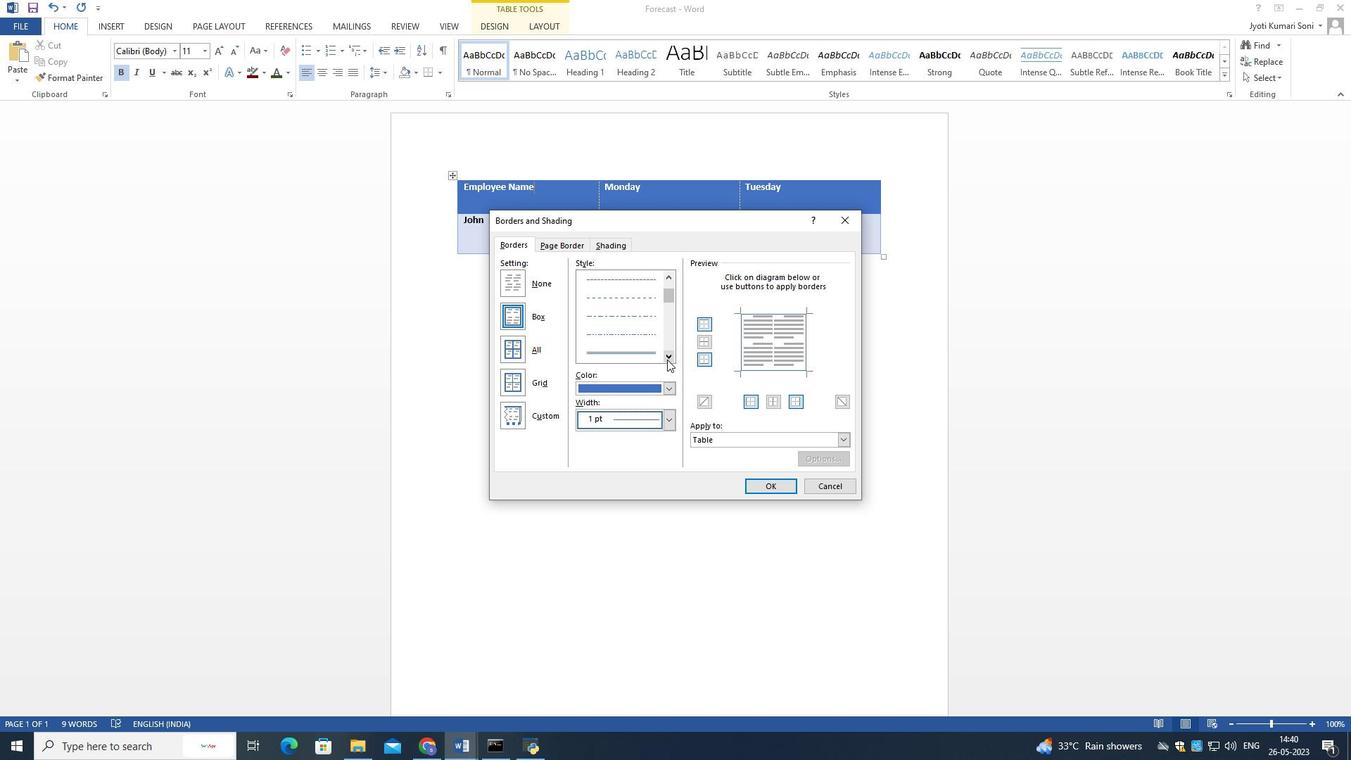 
Action: Mouse moved to (667, 359)
Screenshot: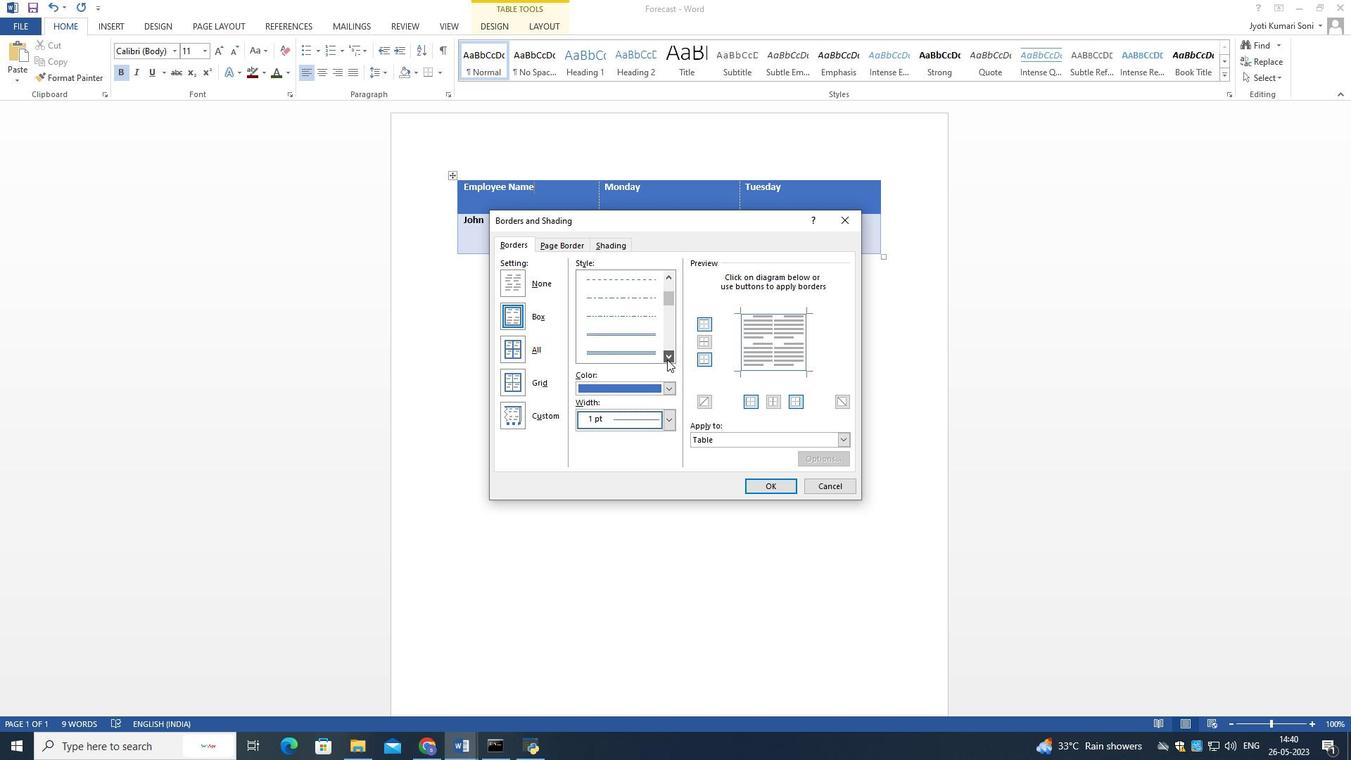 
Action: Mouse pressed left at (667, 359)
Screenshot: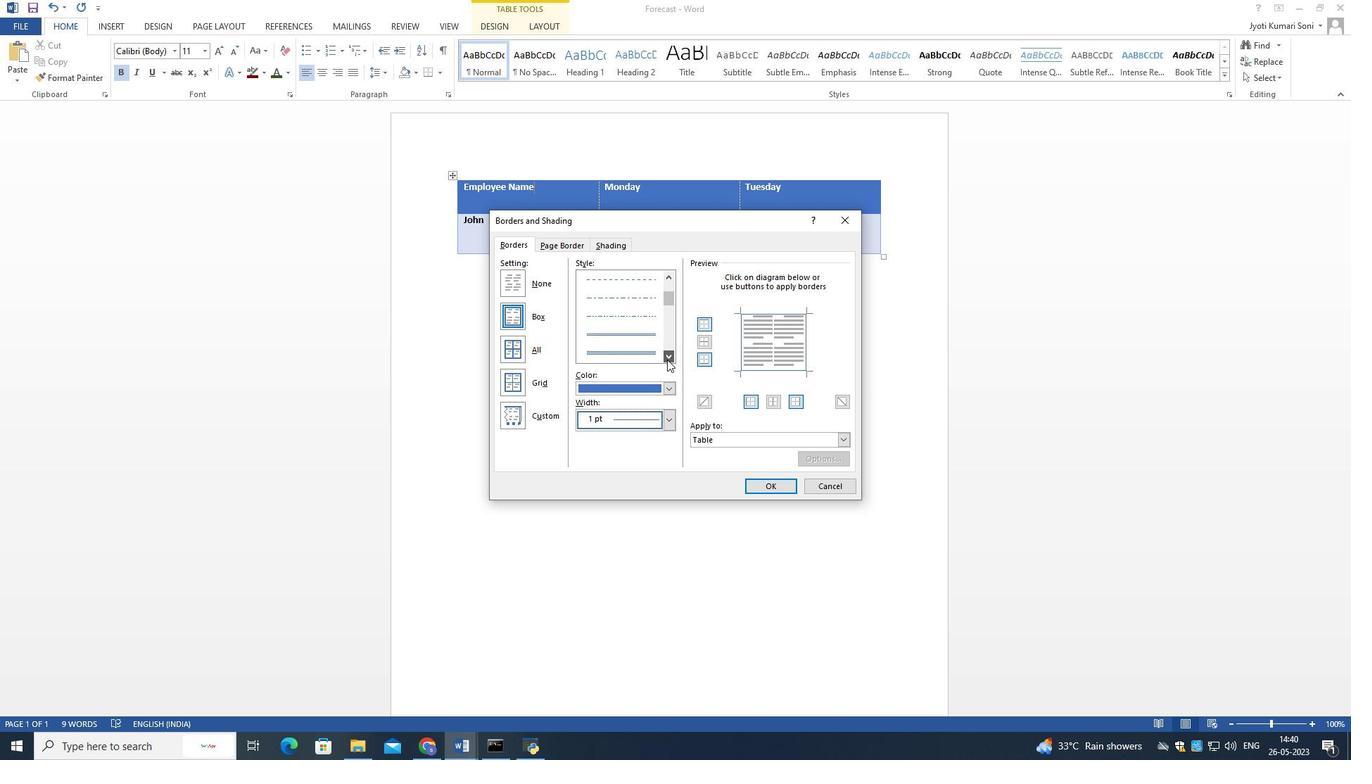 
Action: Mouse pressed left at (667, 359)
Screenshot: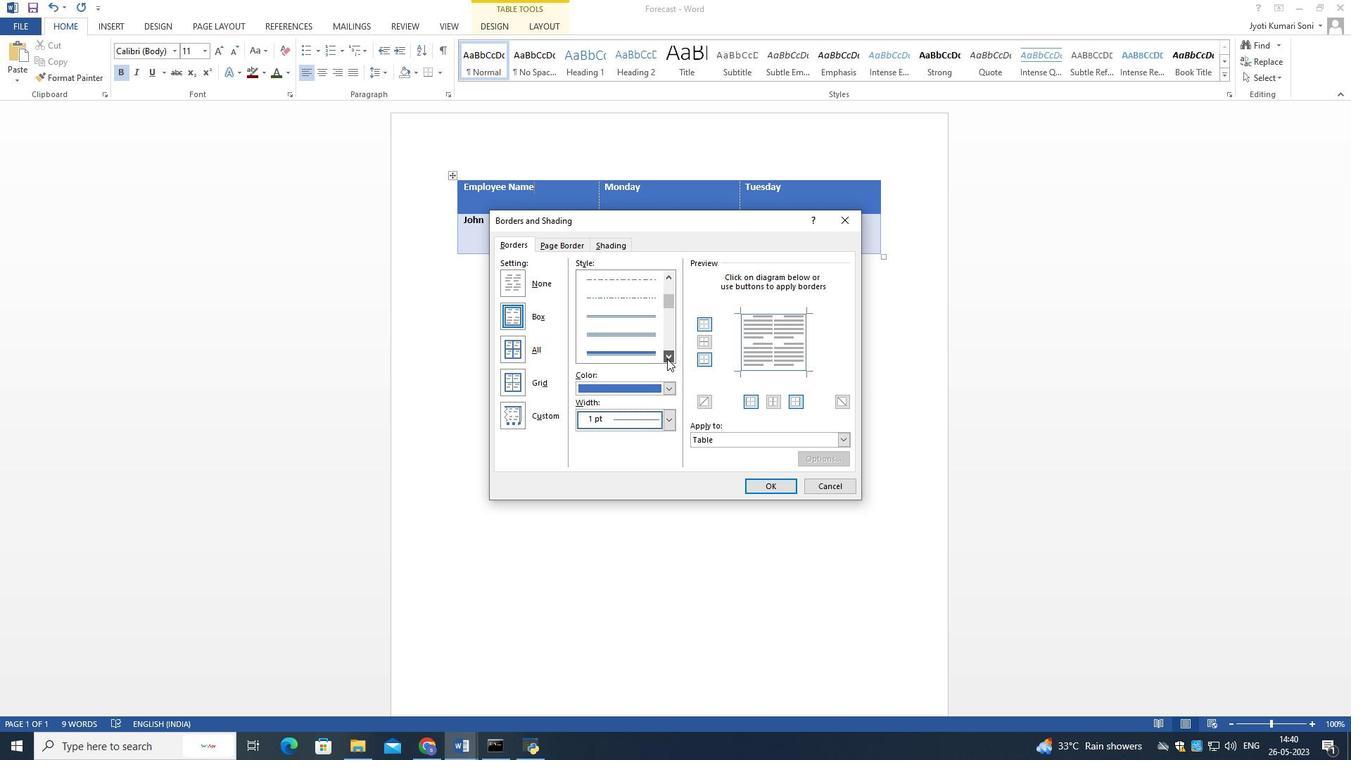 
Action: Mouse pressed left at (667, 359)
Screenshot: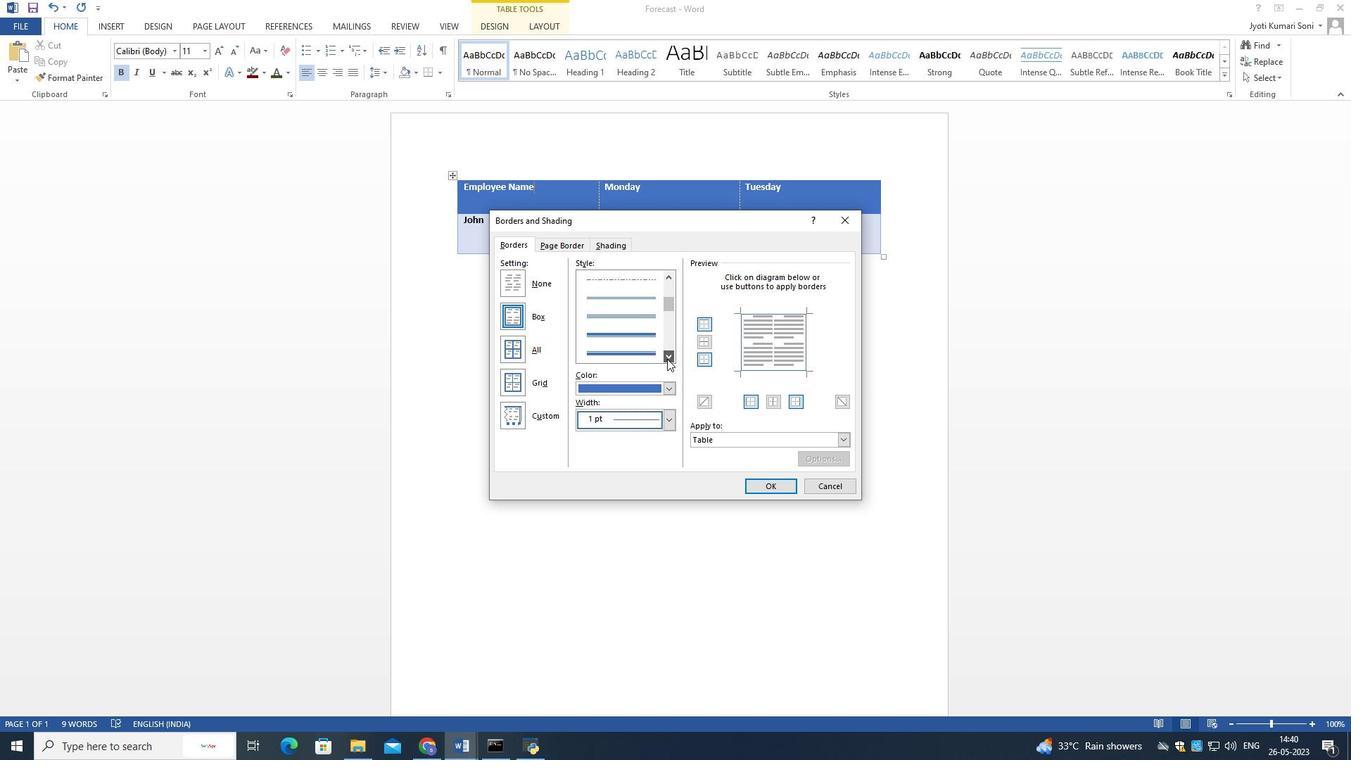 
Action: Mouse moved to (667, 359)
Screenshot: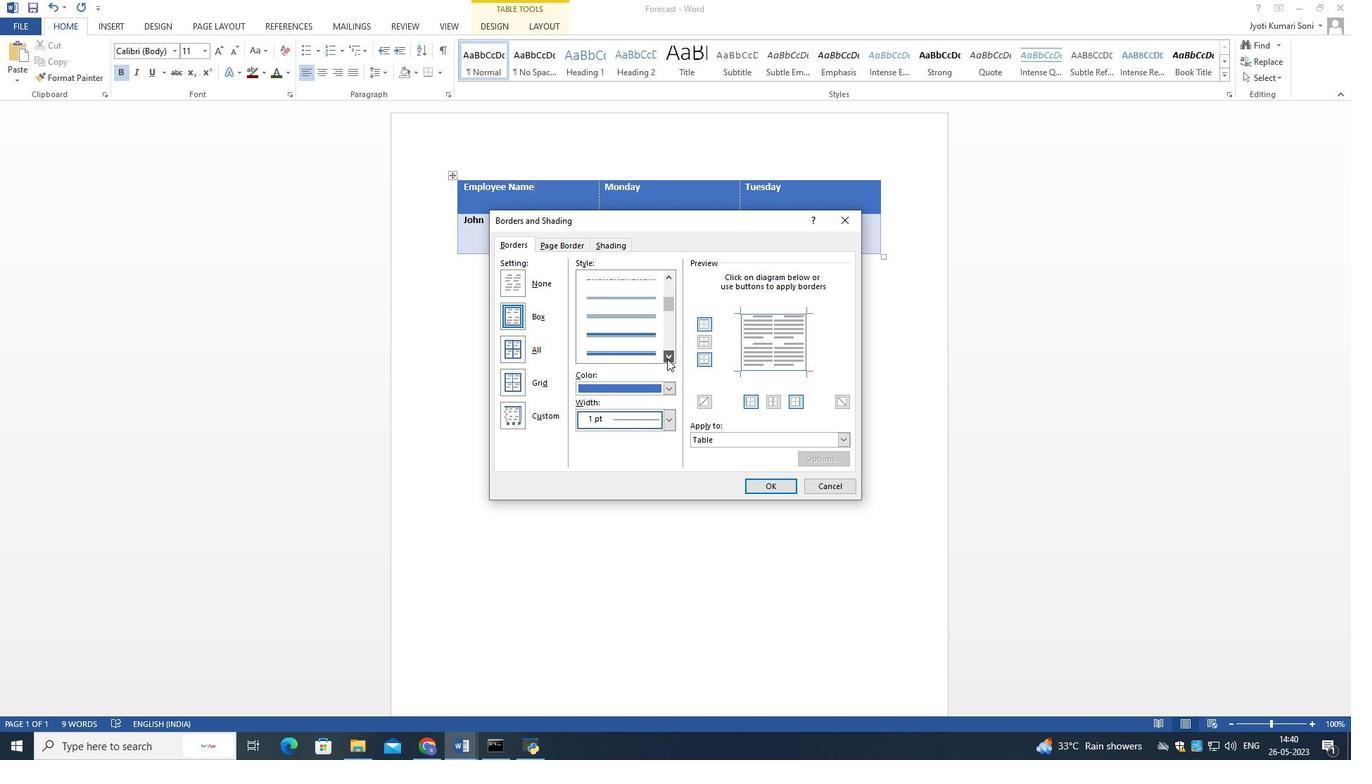 
Action: Mouse pressed left at (667, 359)
Screenshot: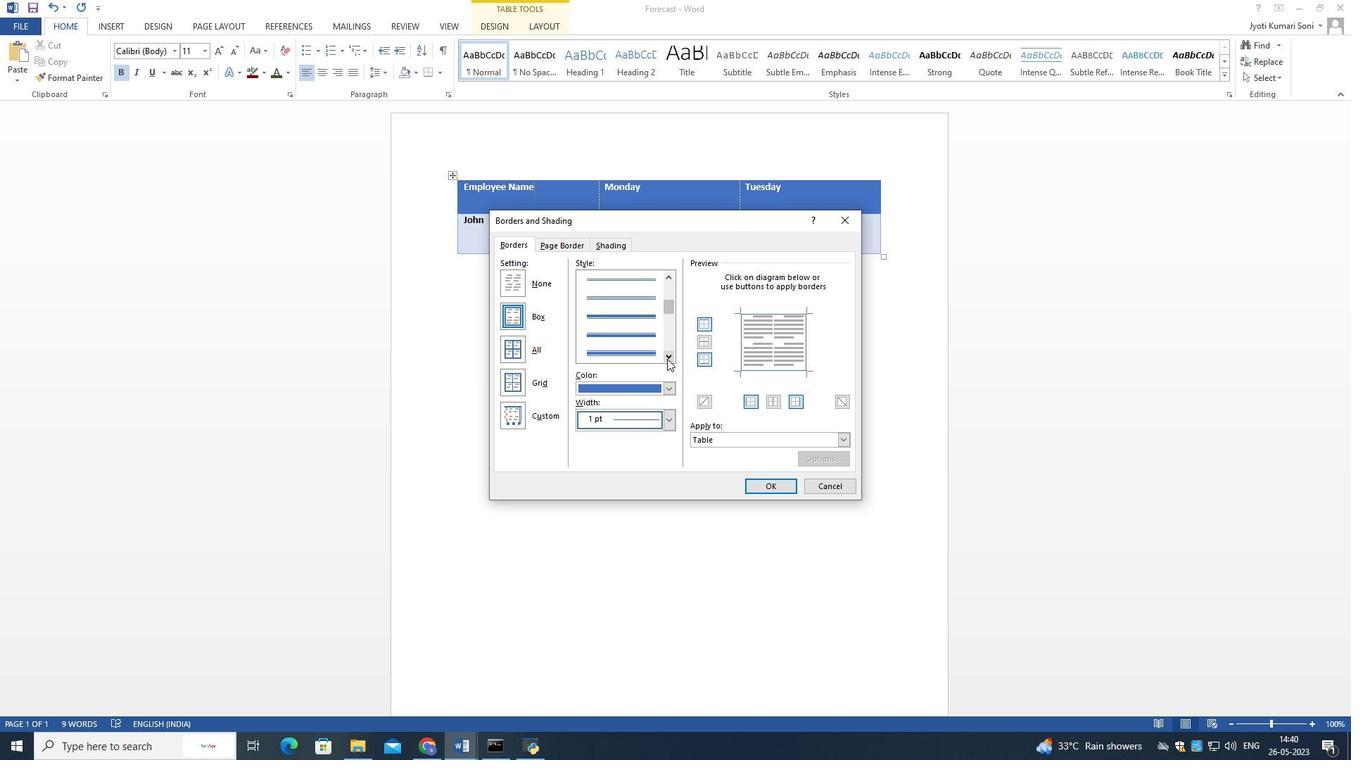 
Action: Mouse pressed left at (667, 359)
Screenshot: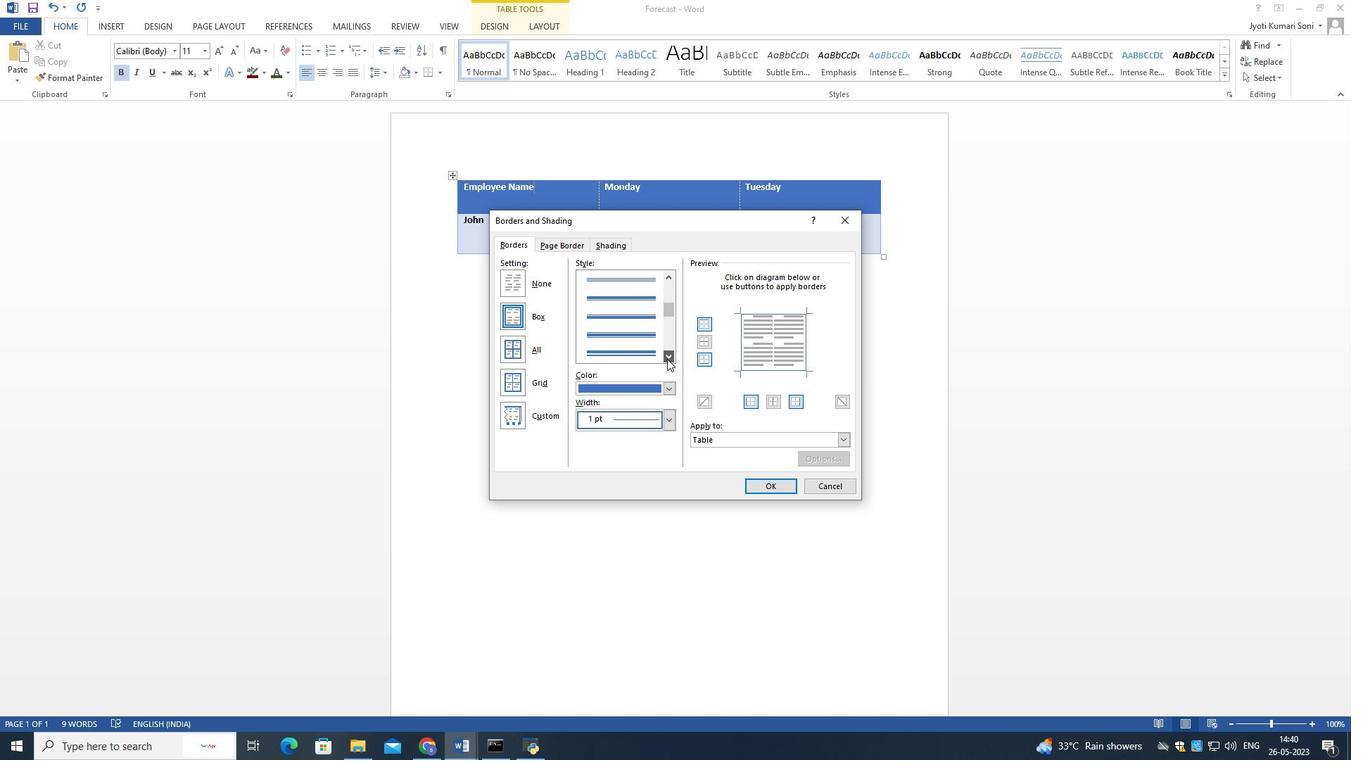 
Action: Mouse pressed left at (667, 359)
Screenshot: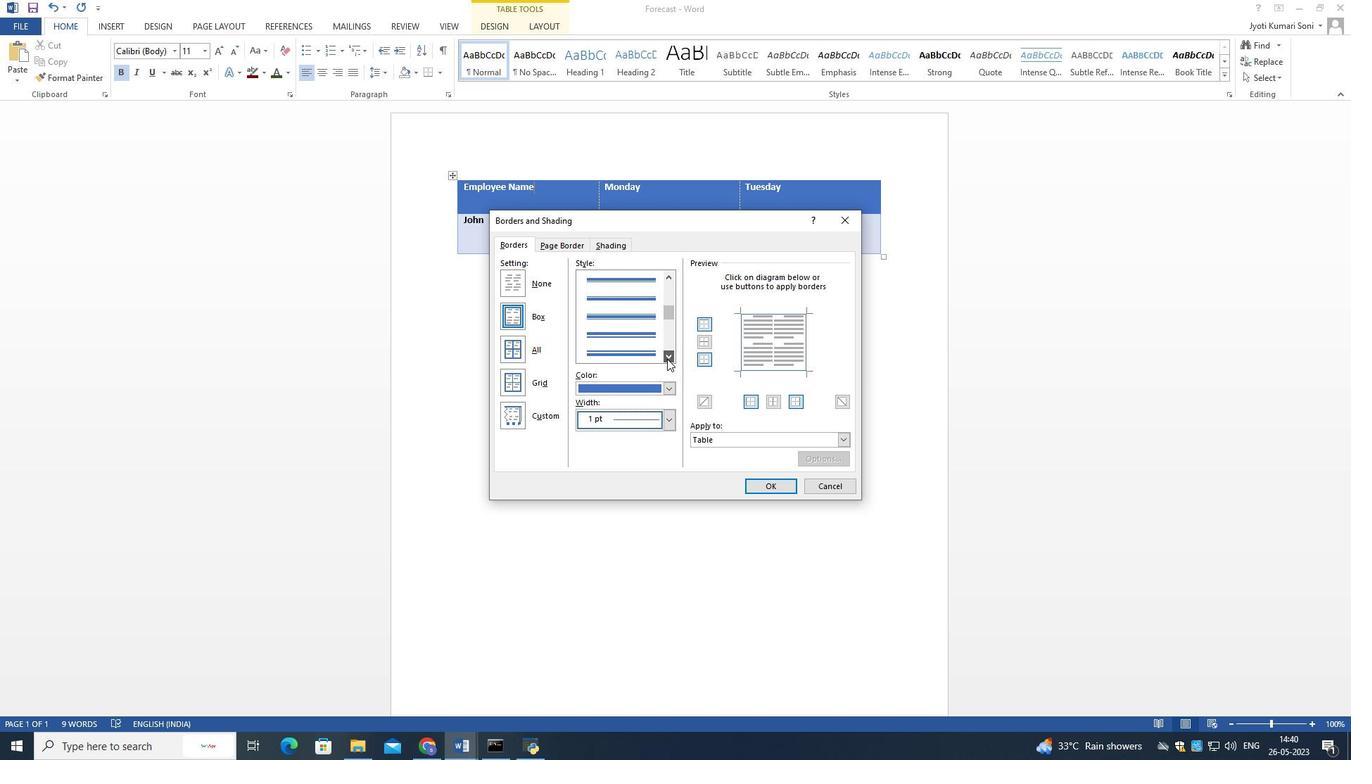 
Action: Mouse pressed left at (667, 359)
Screenshot: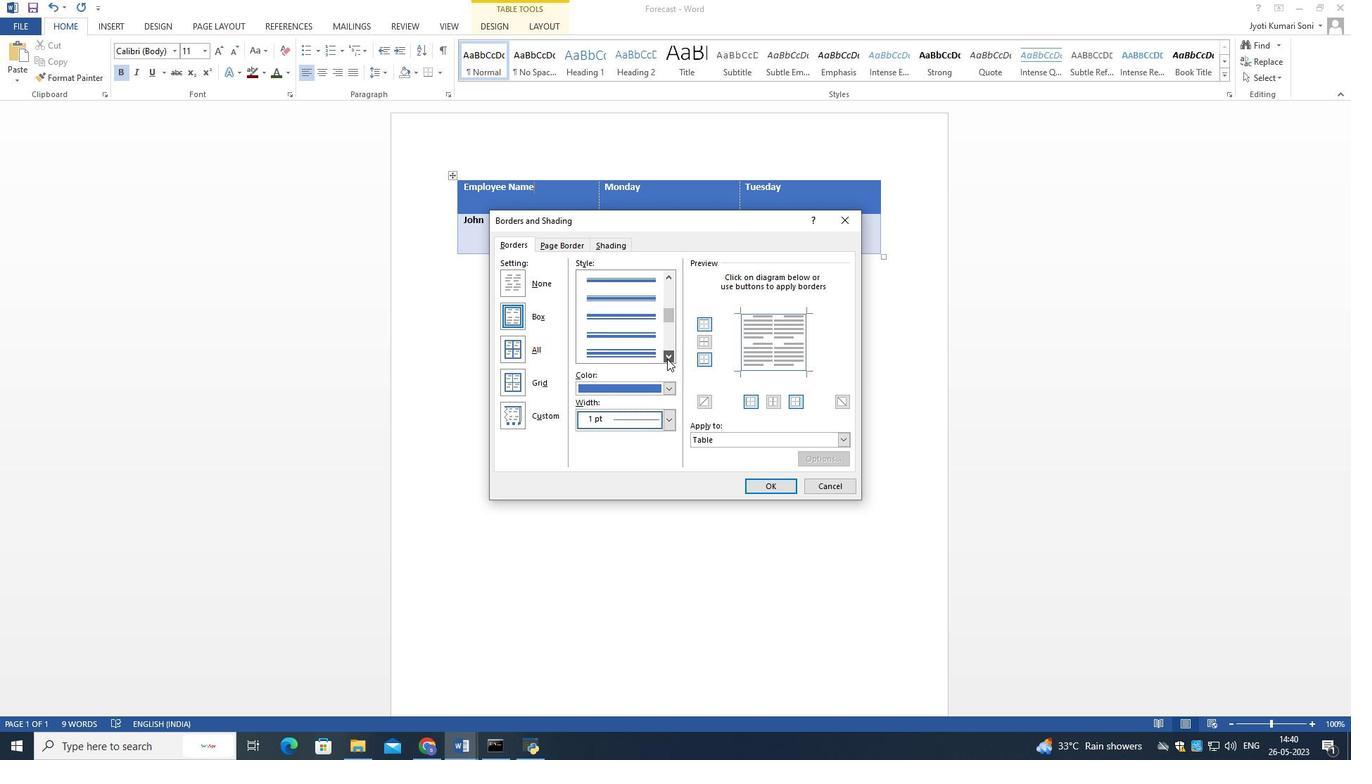 
Action: Mouse pressed left at (667, 359)
Screenshot: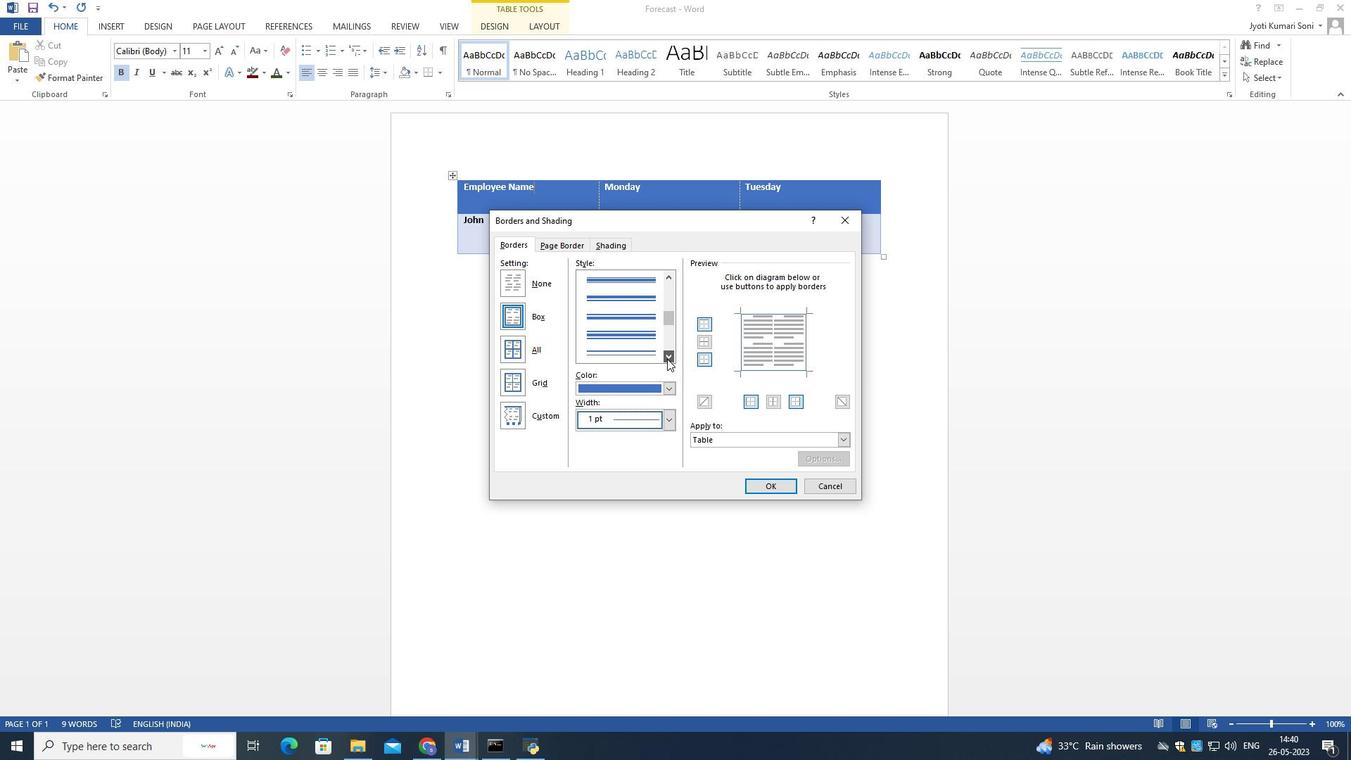 
Action: Mouse pressed left at (667, 359)
Screenshot: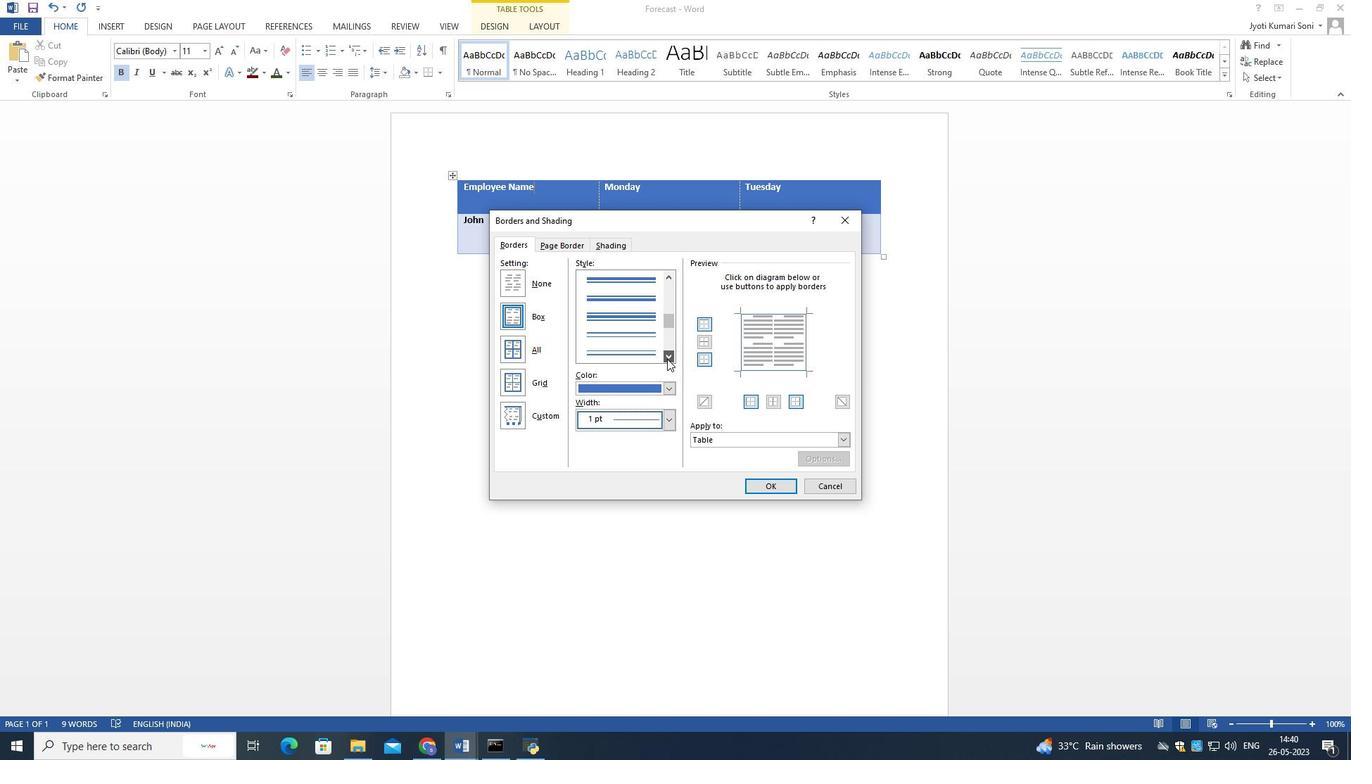 
Action: Mouse pressed left at (667, 359)
Screenshot: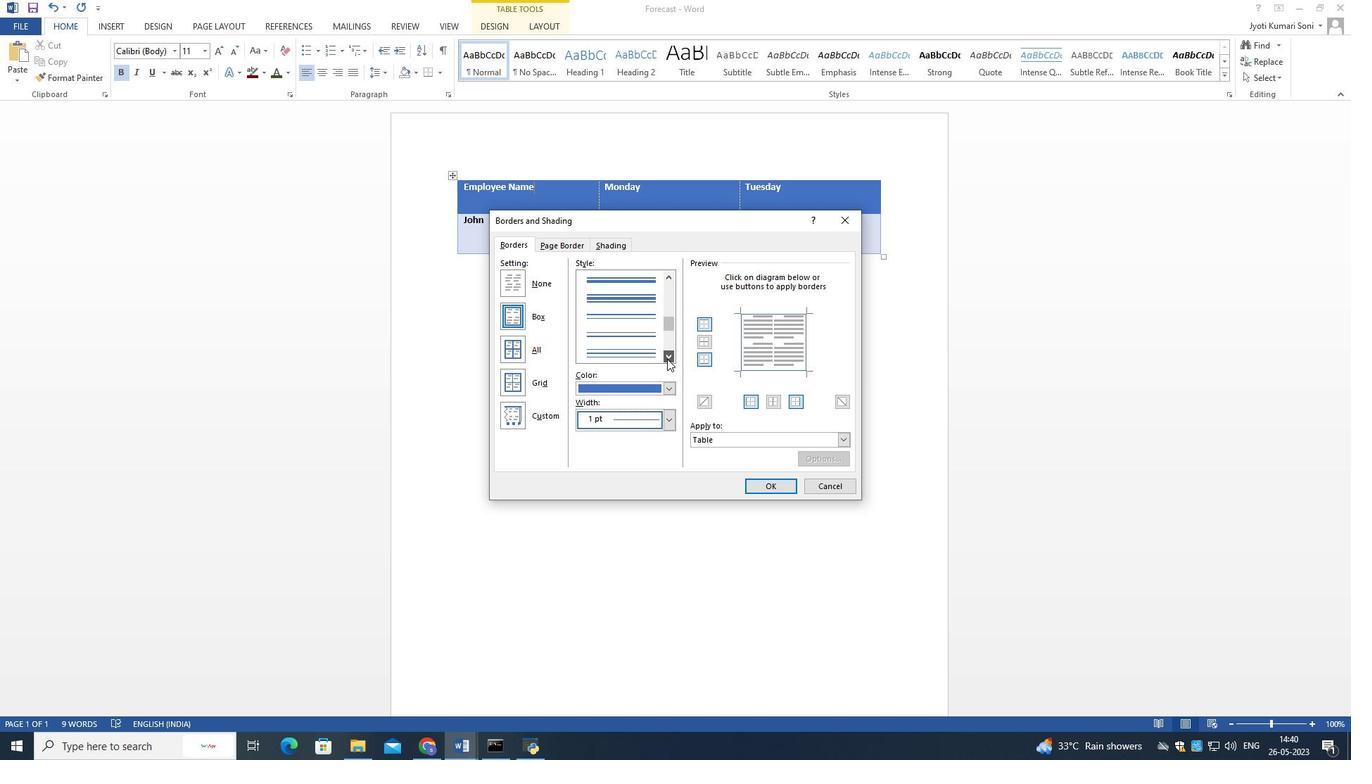
Action: Mouse pressed left at (667, 359)
Screenshot: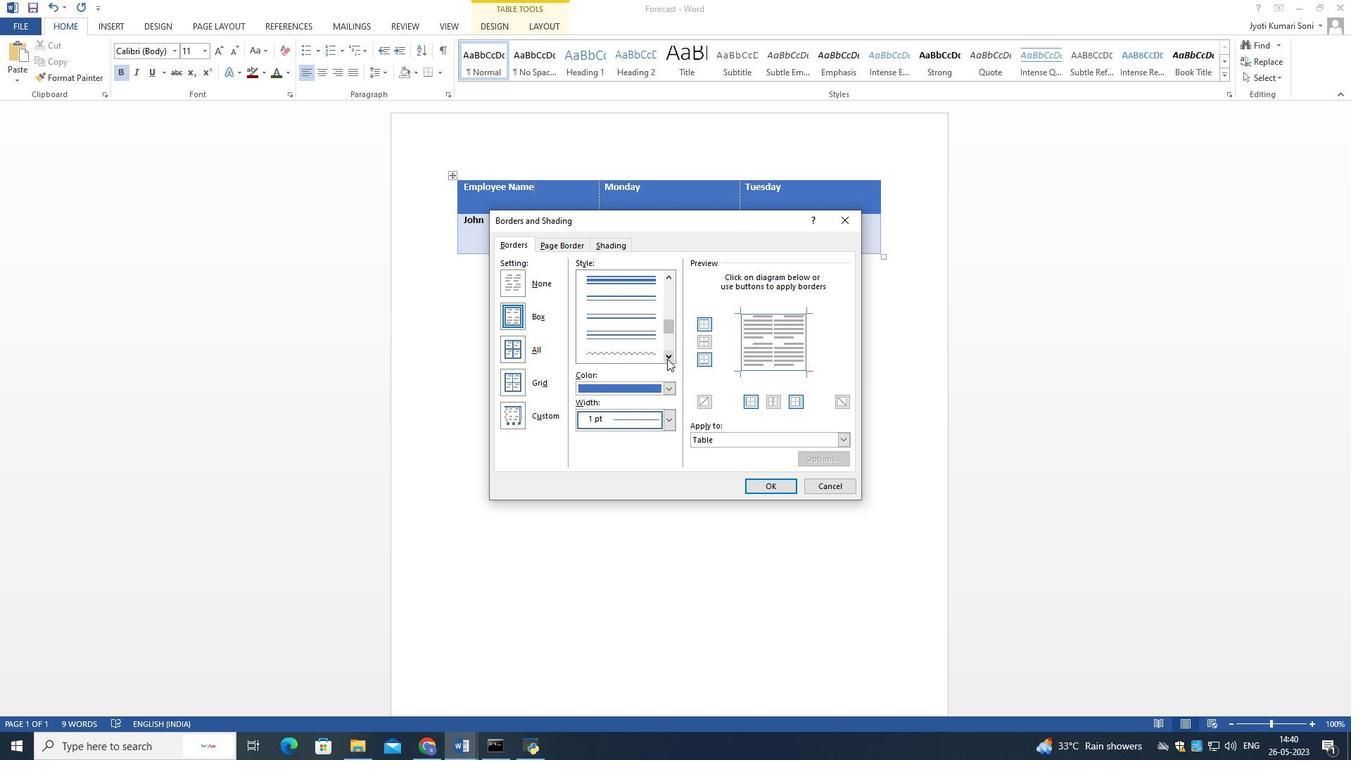 
Action: Mouse pressed left at (667, 359)
Screenshot: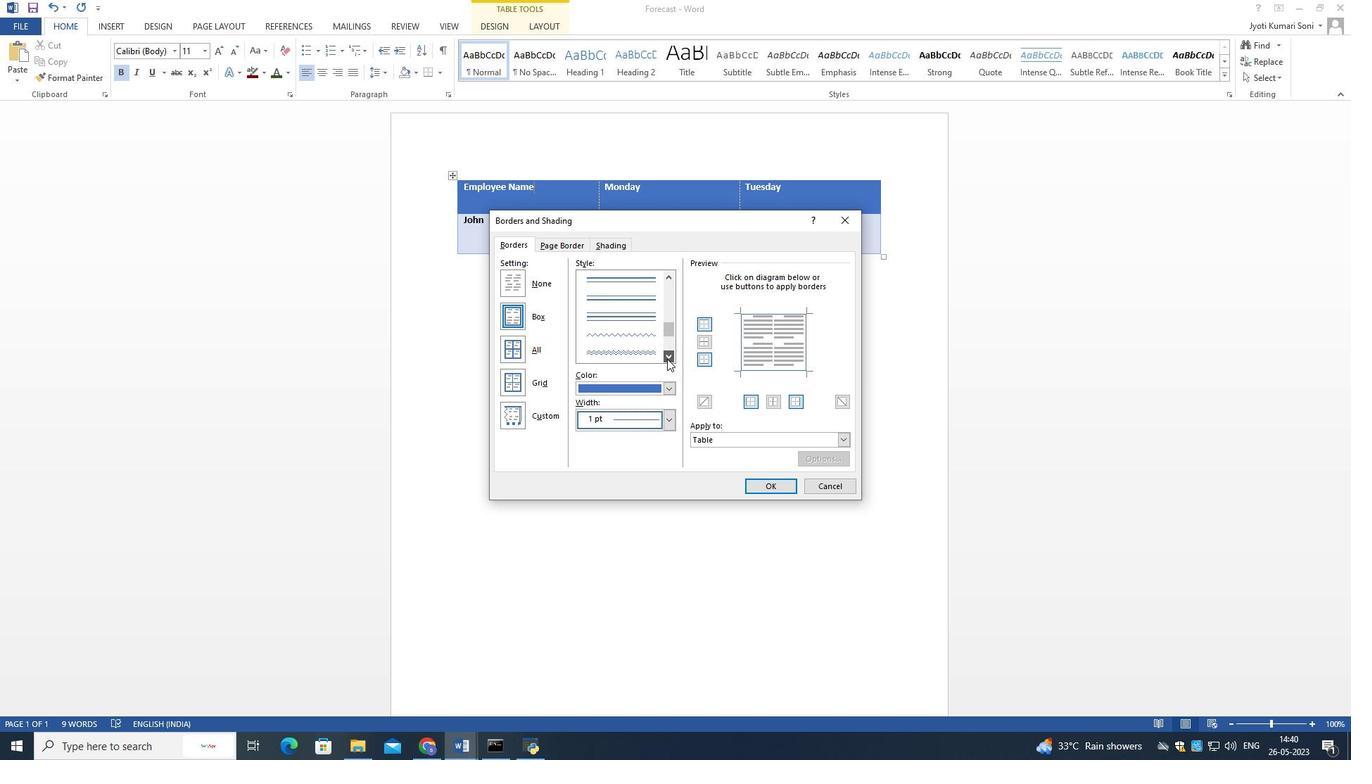 
Action: Mouse pressed left at (667, 359)
Screenshot: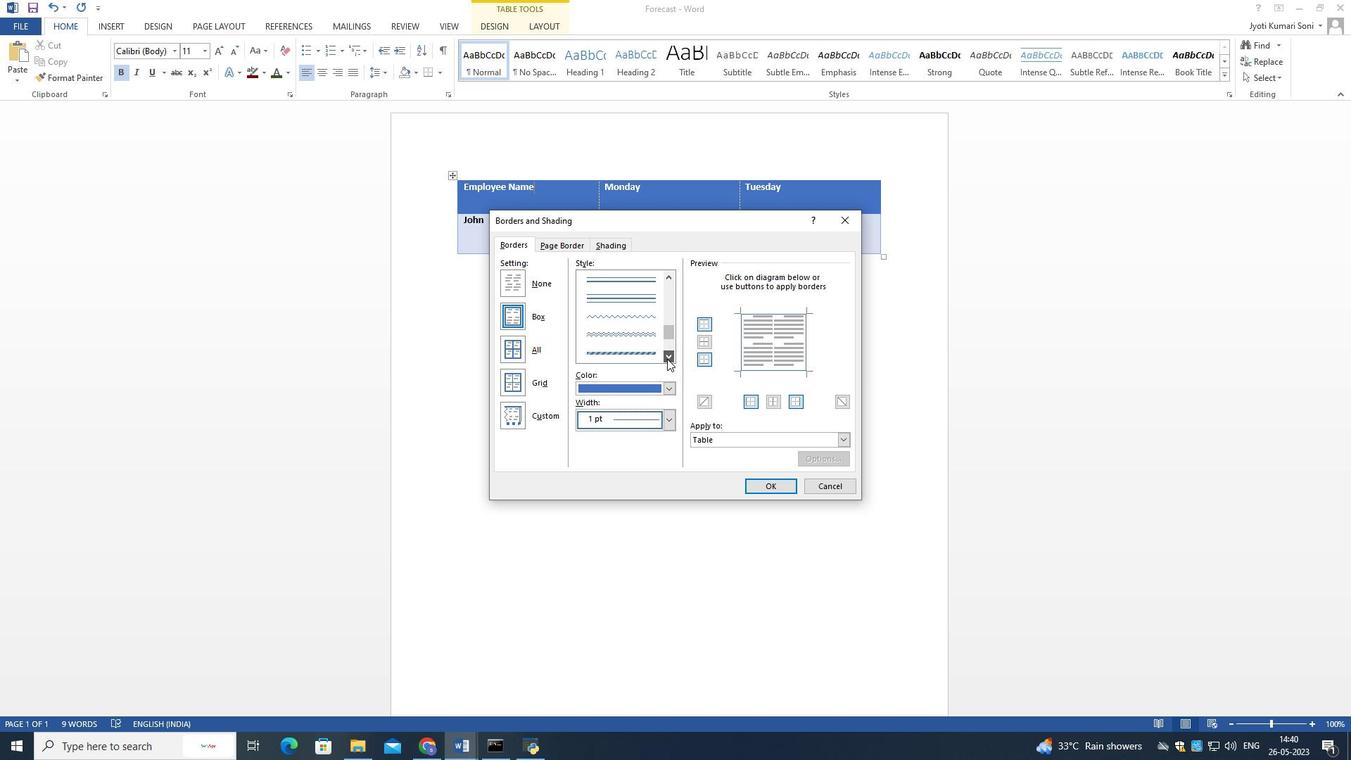 
Action: Mouse pressed left at (667, 359)
Screenshot: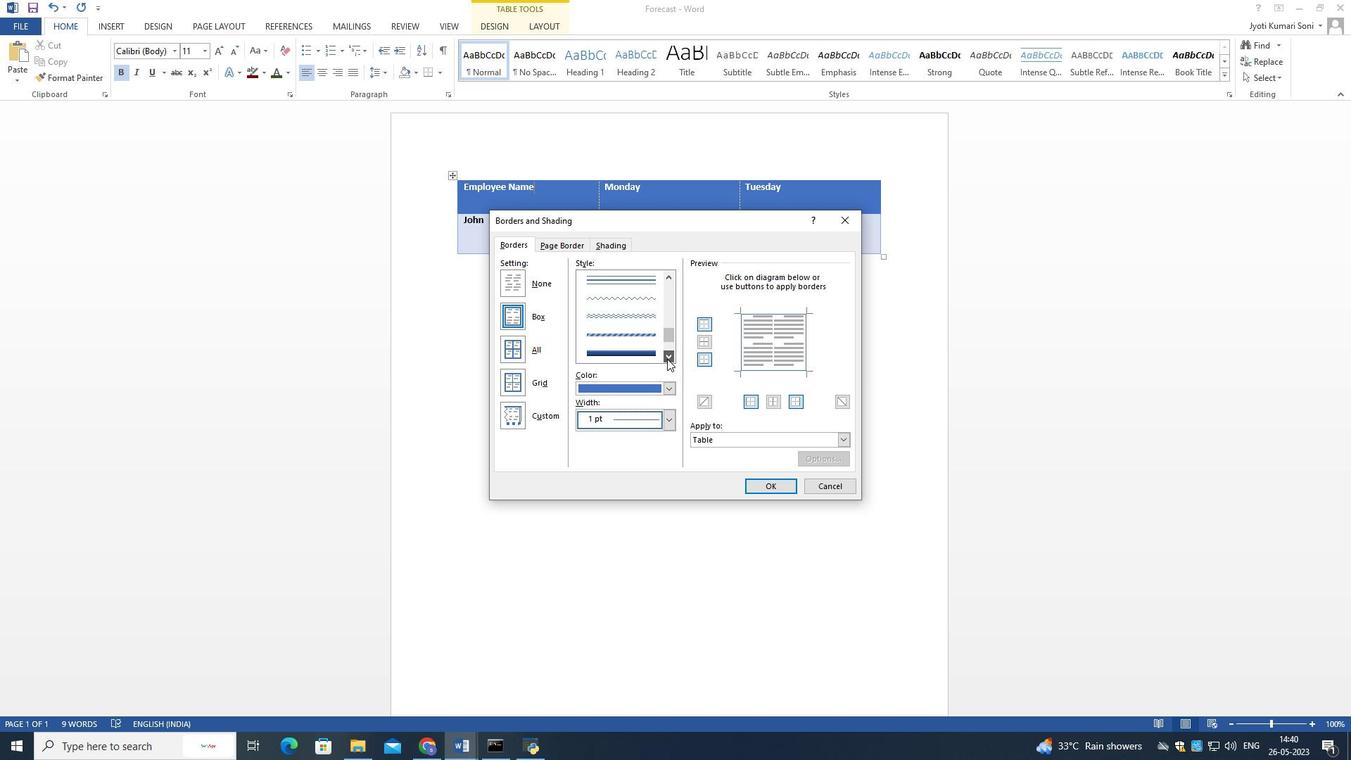 
Action: Mouse pressed left at (667, 359)
Screenshot: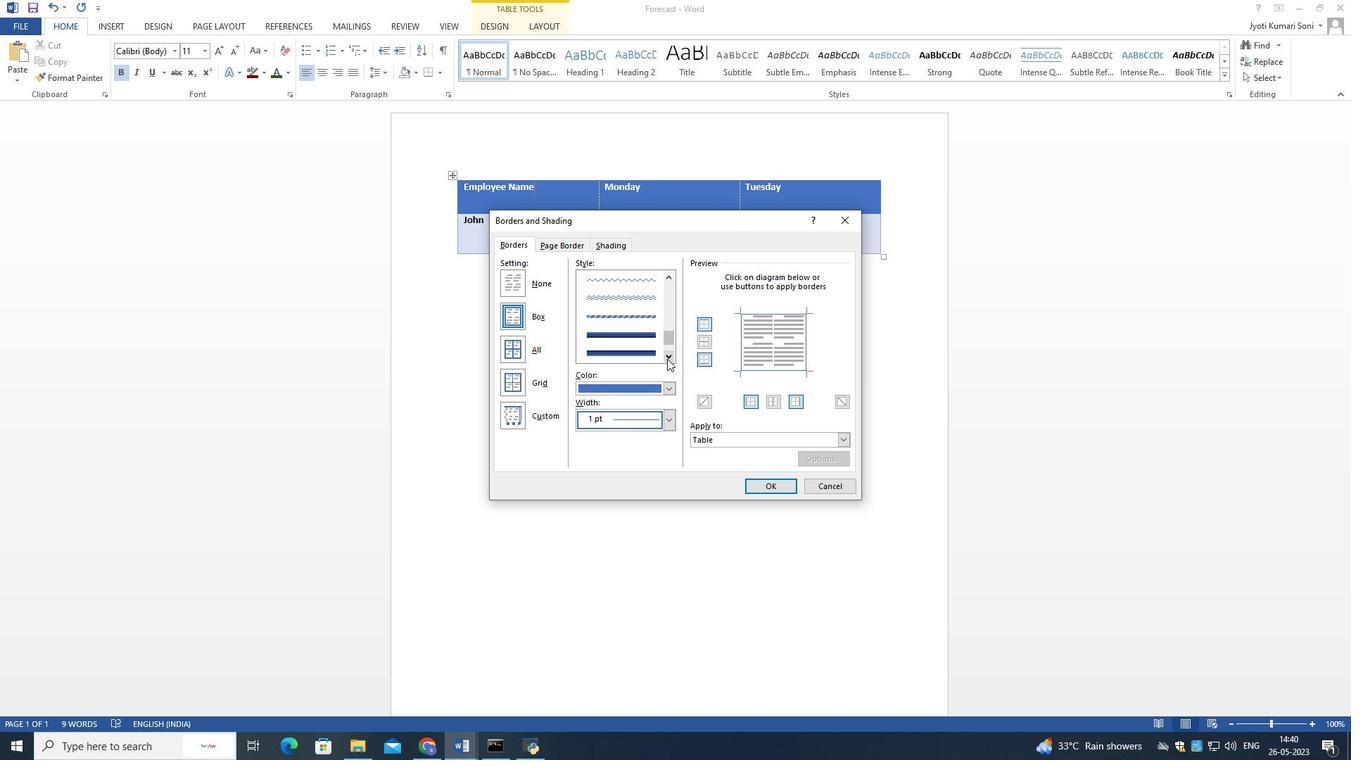 
Action: Mouse pressed left at (667, 359)
Screenshot: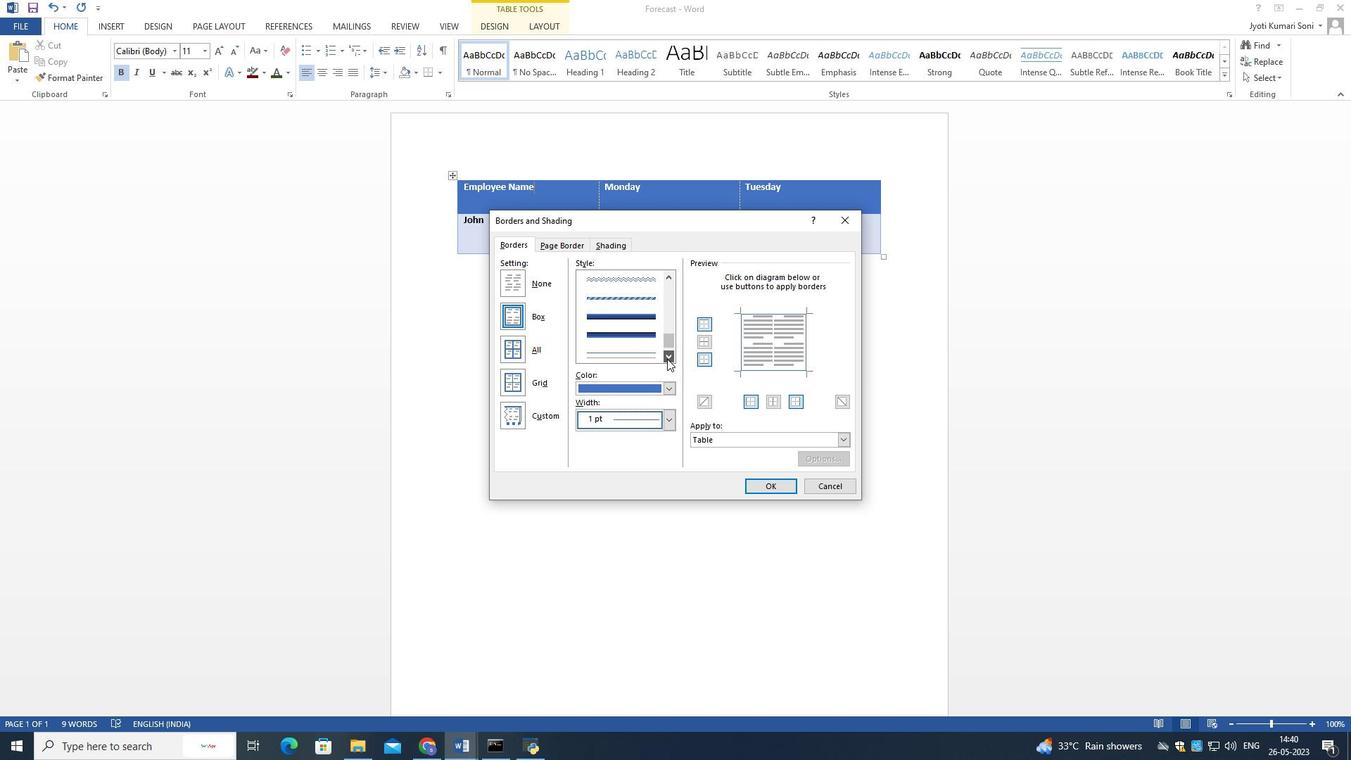 
Action: Mouse pressed left at (667, 359)
Screenshot: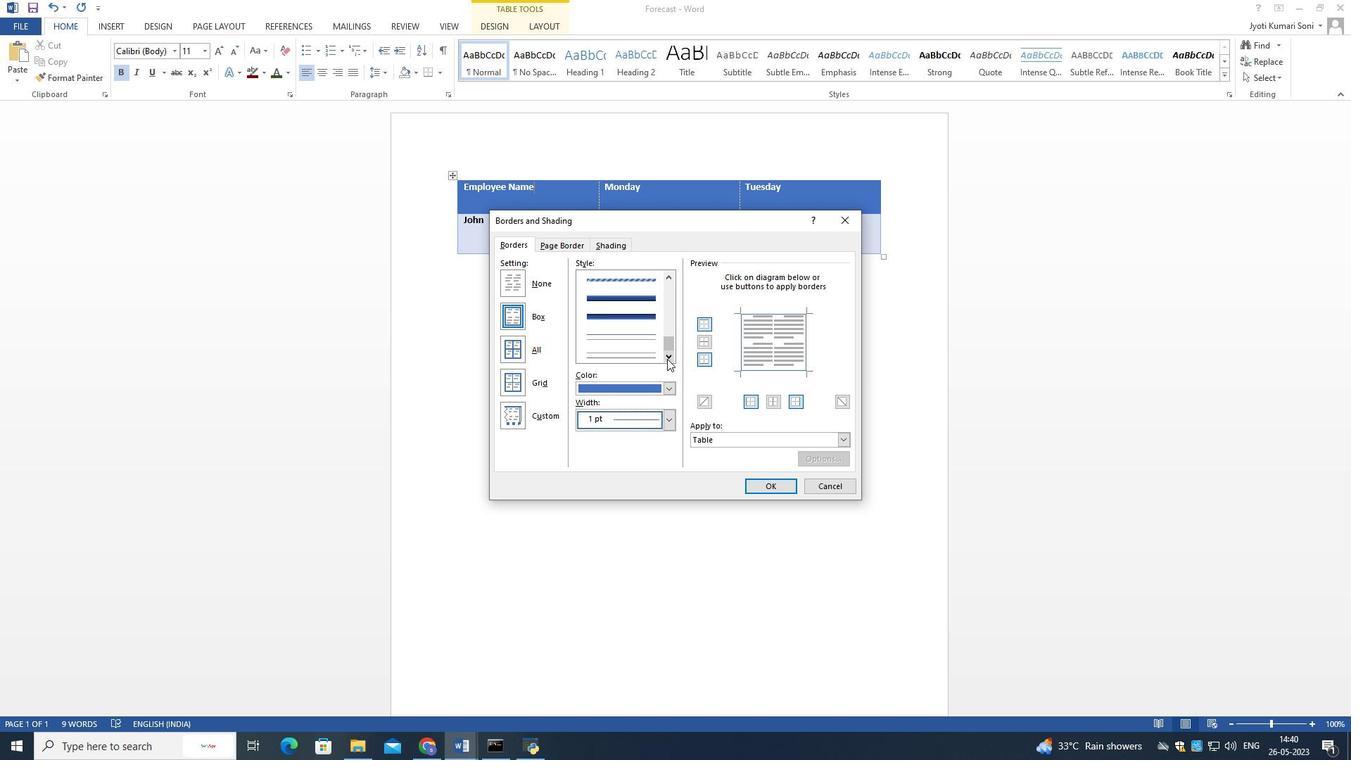 
Action: Mouse pressed left at (667, 359)
Screenshot: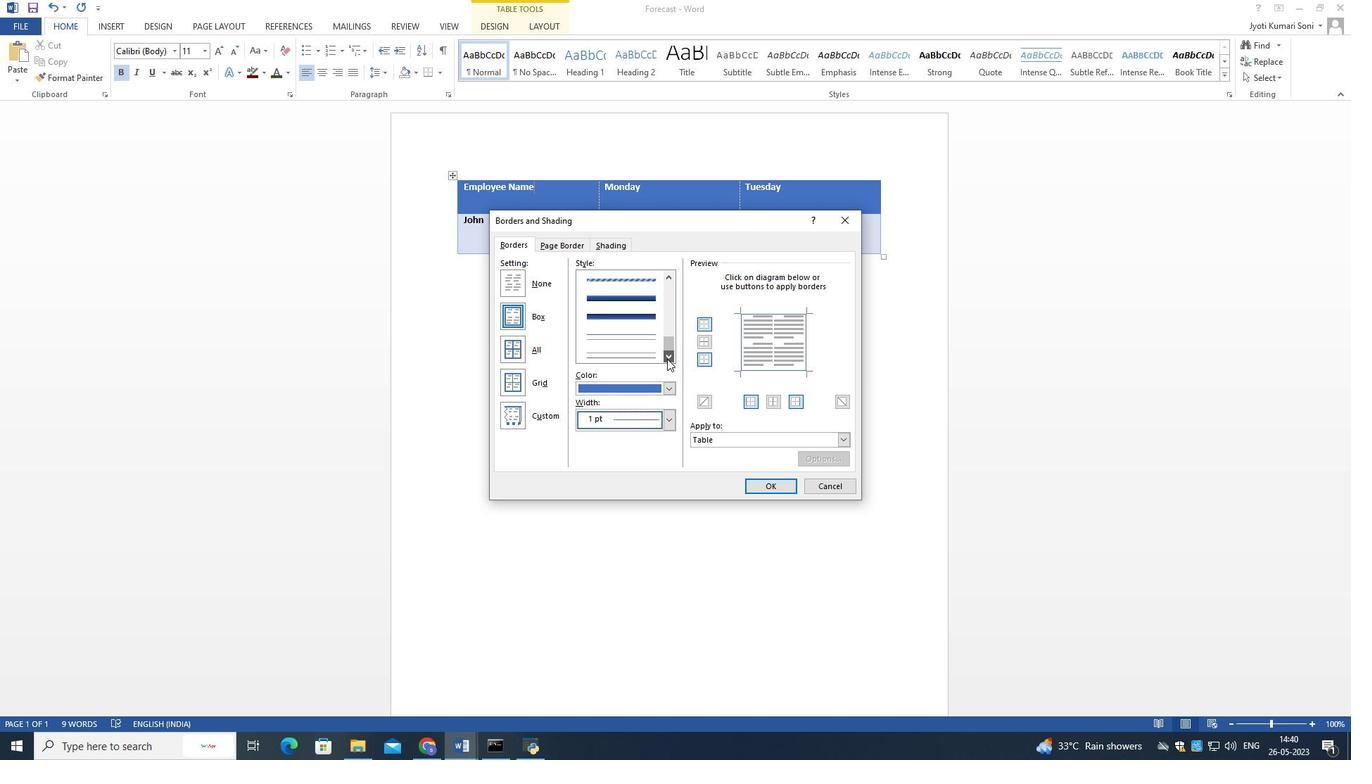 
Action: Mouse moved to (668, 387)
Screenshot: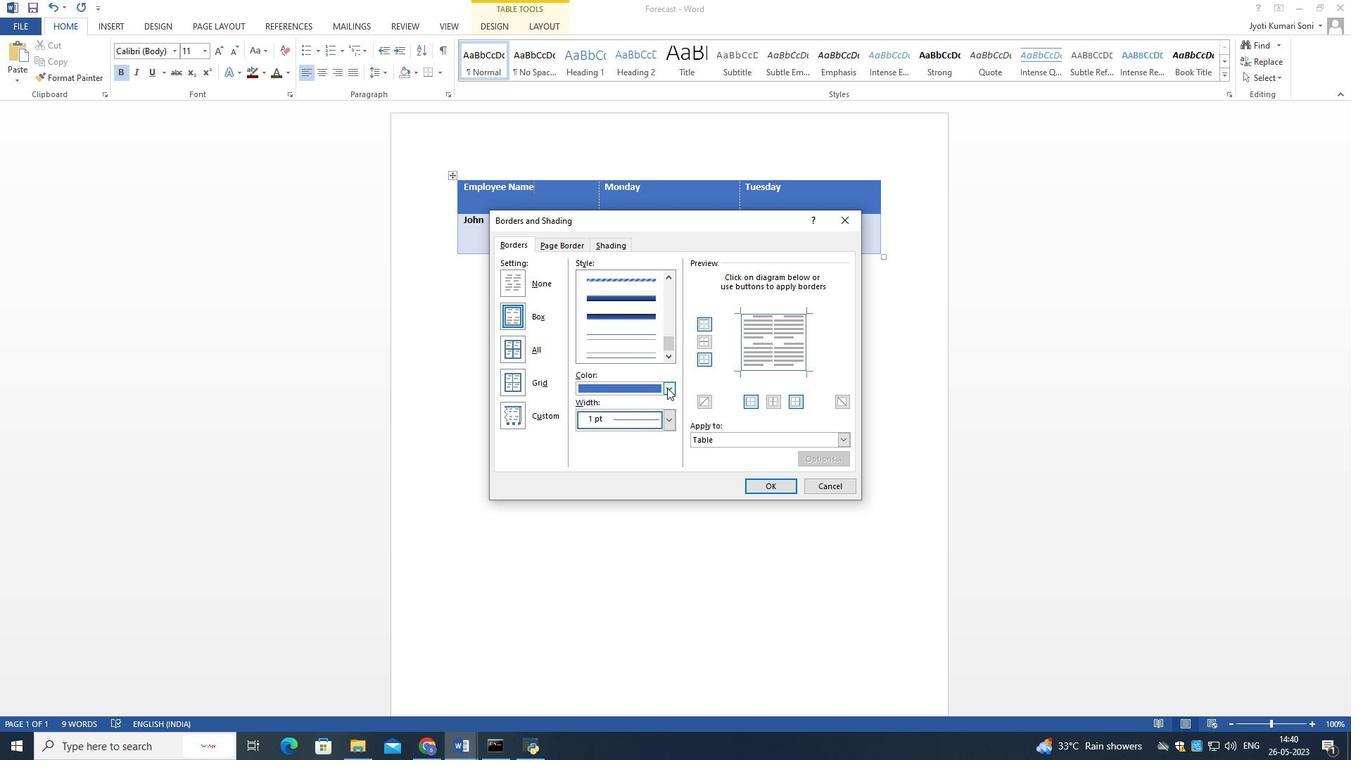 
Action: Mouse pressed left at (668, 387)
Screenshot: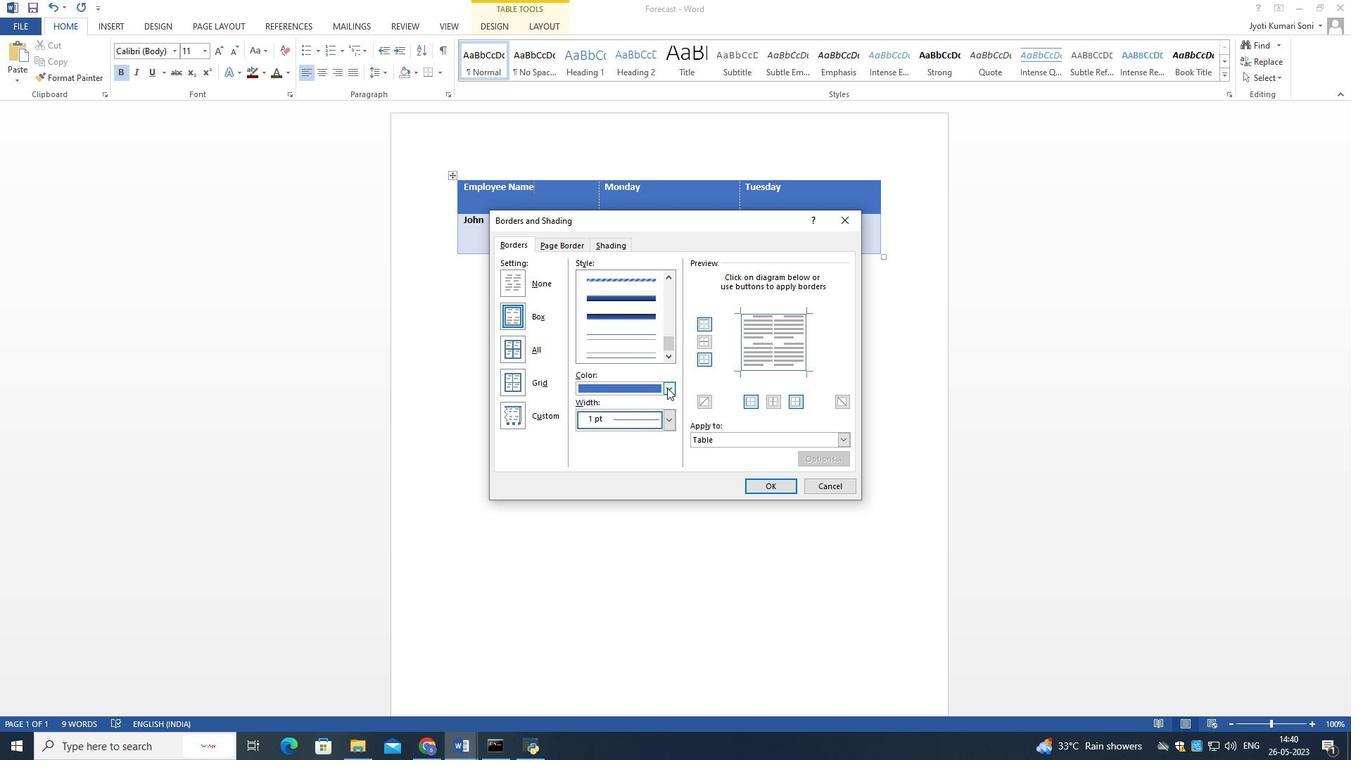 
Action: Mouse moved to (582, 404)
Screenshot: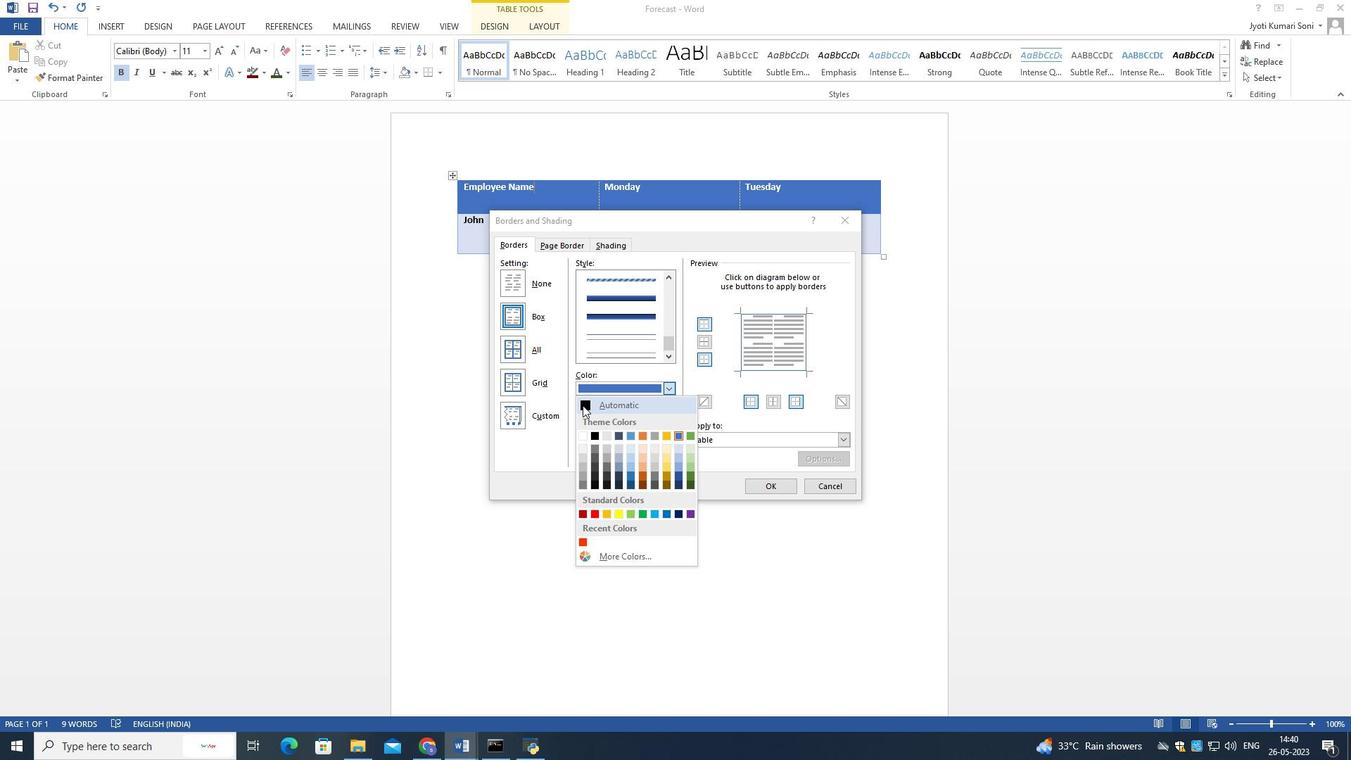 
Action: Mouse pressed left at (582, 404)
Screenshot: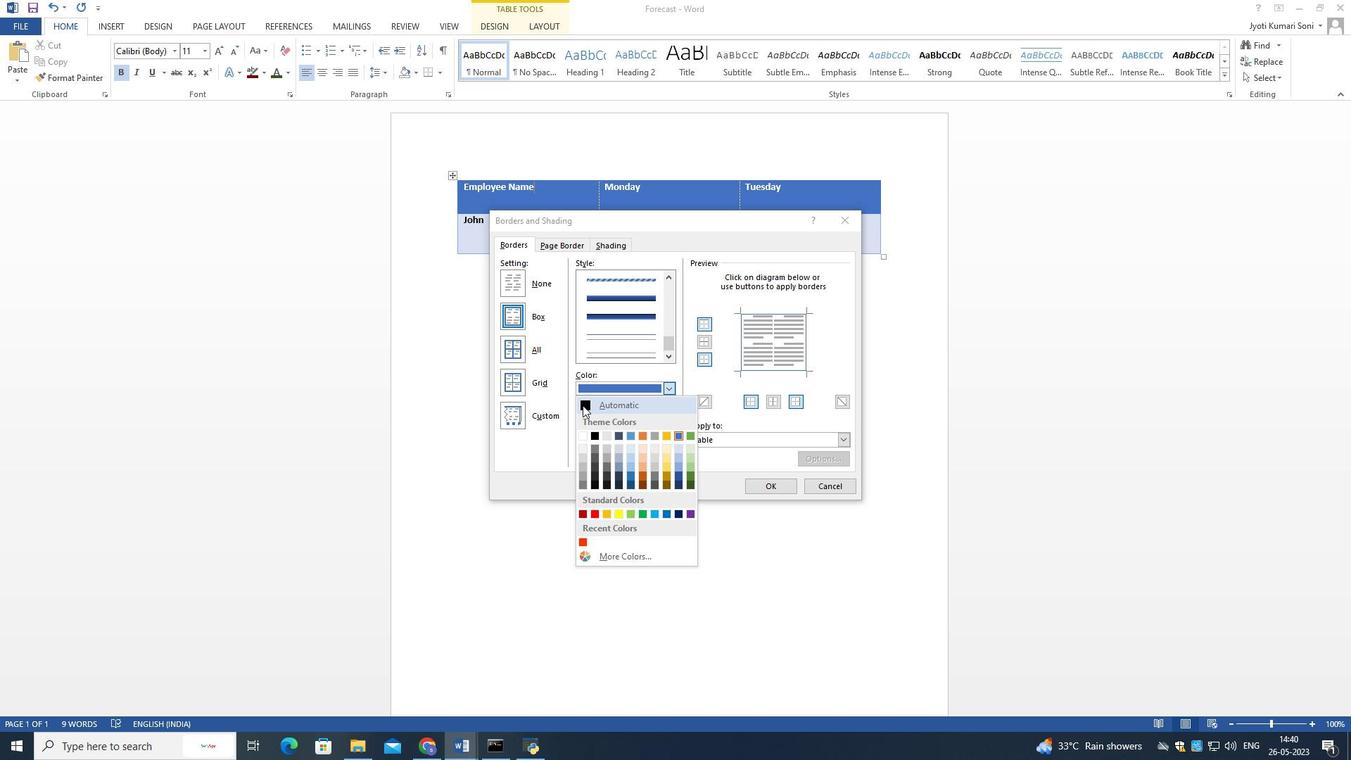 
Action: Mouse moved to (784, 480)
Screenshot: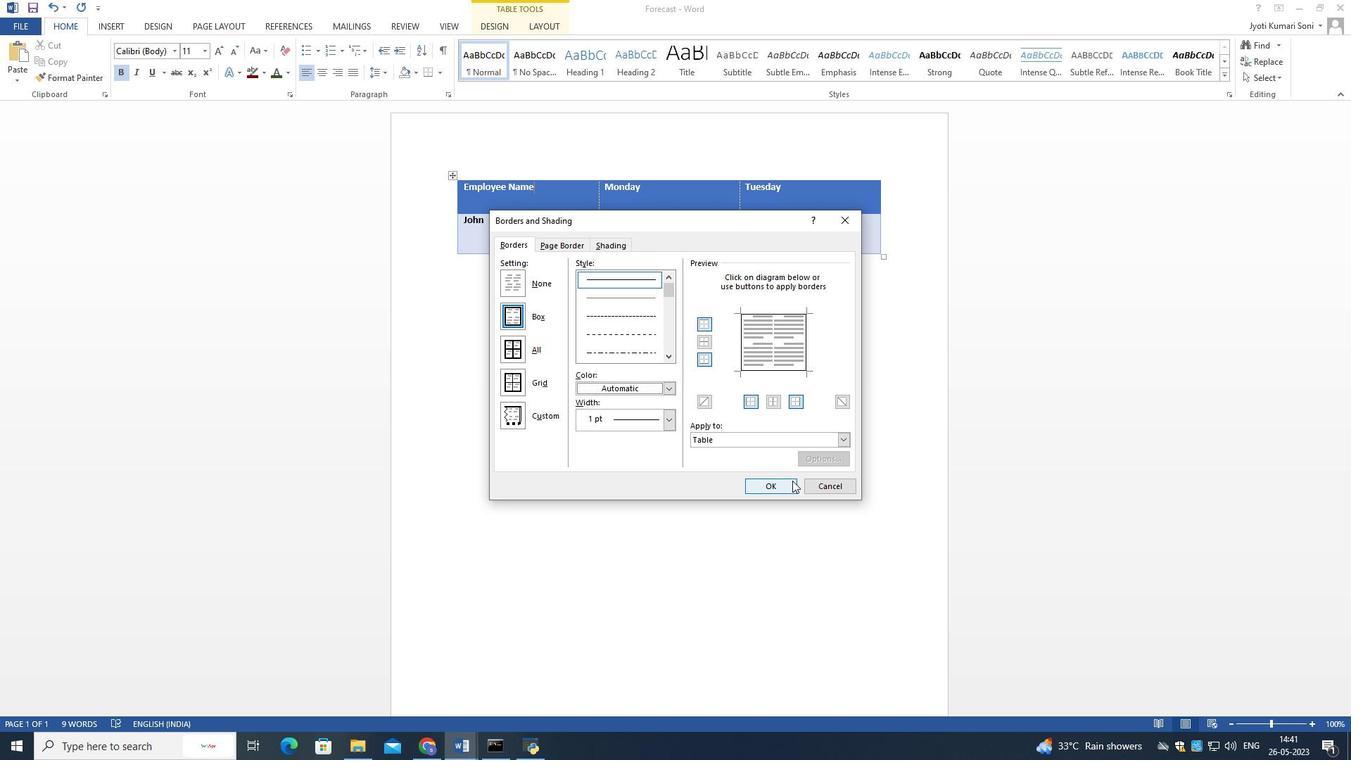 
Action: Mouse pressed left at (784, 480)
Screenshot: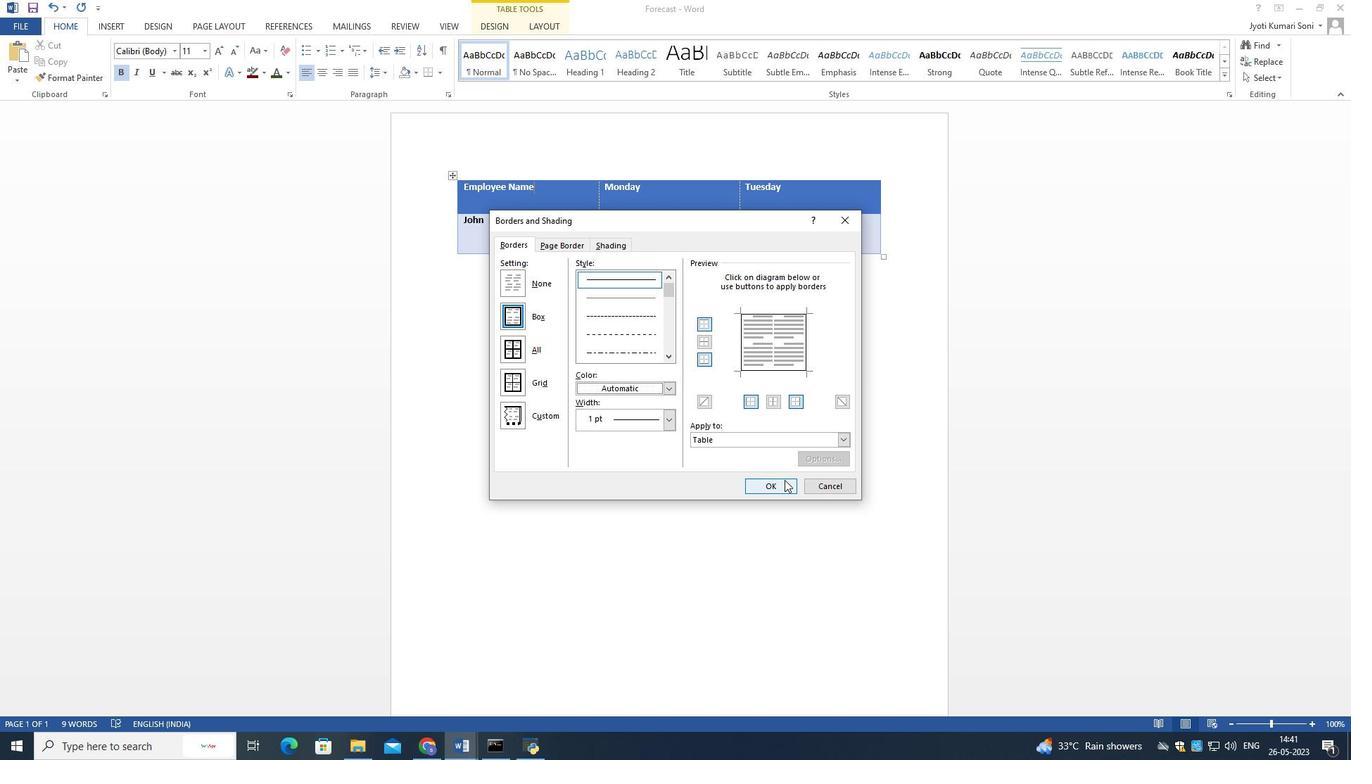 
Action: Mouse moved to (803, 228)
Screenshot: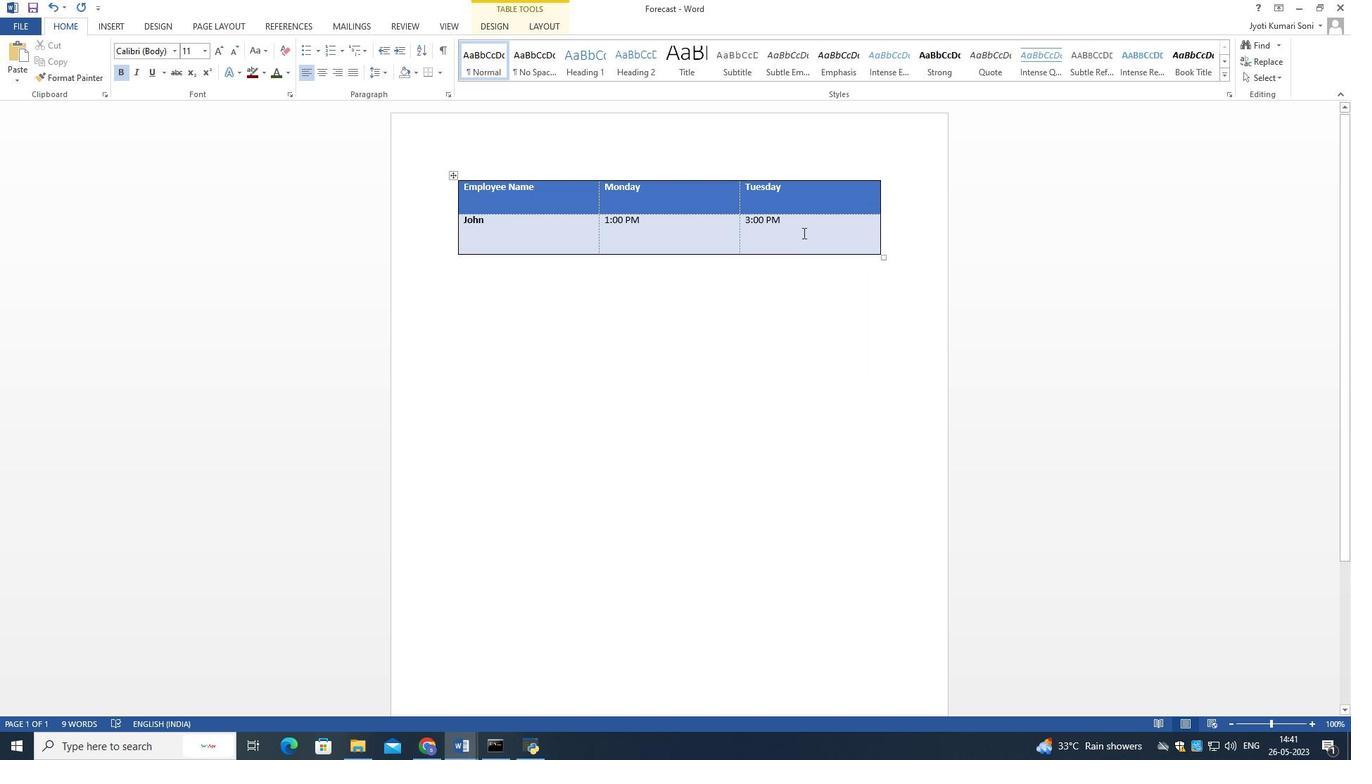 
Action: Mouse pressed left at (803, 228)
Screenshot: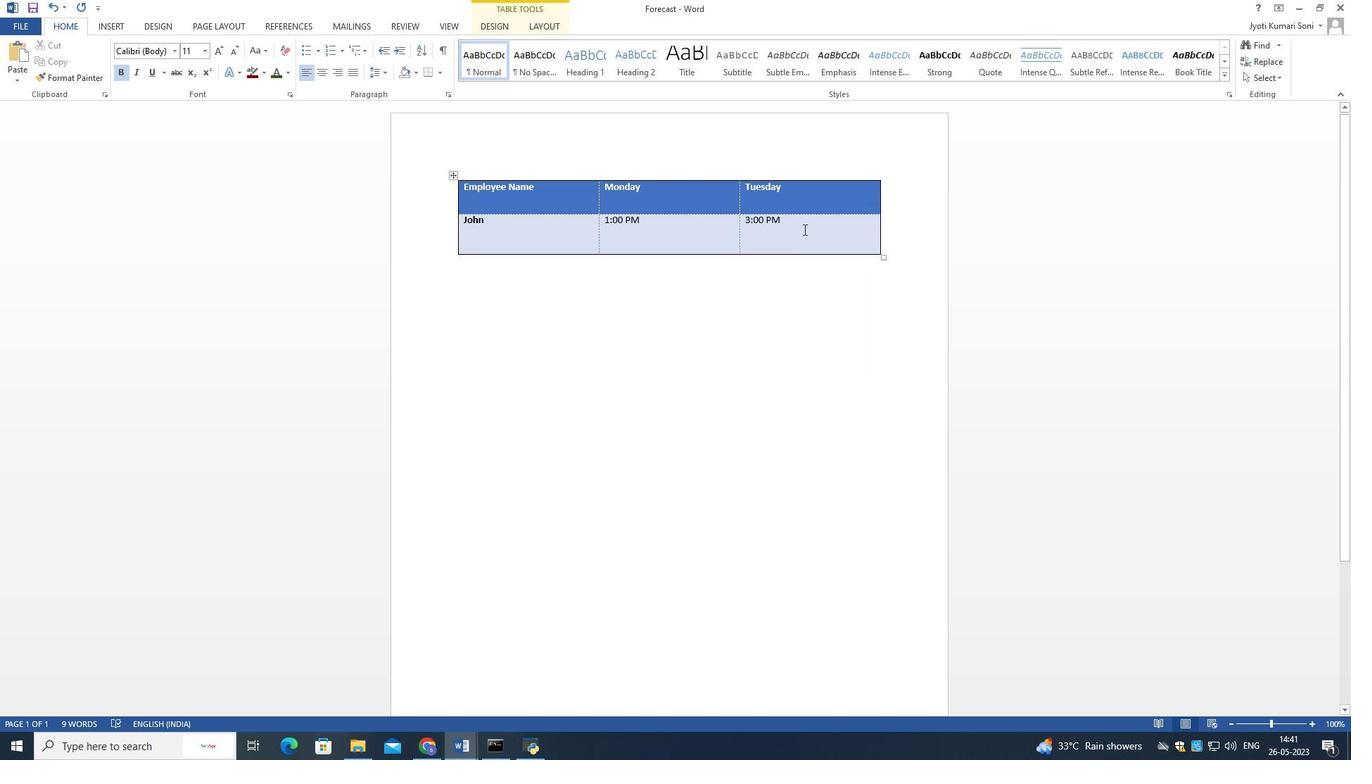
Action: Mouse moved to (118, 74)
Screenshot: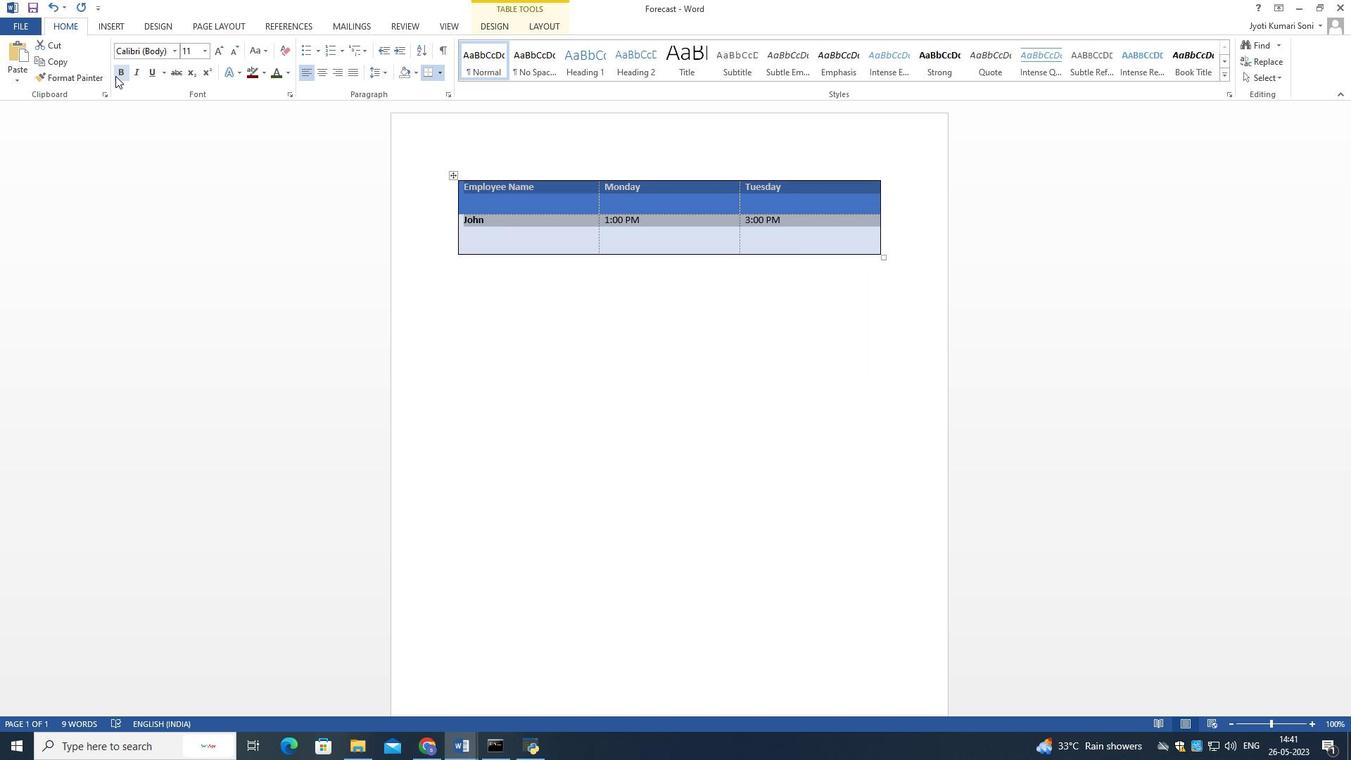 
Action: Mouse pressed left at (118, 74)
Screenshot: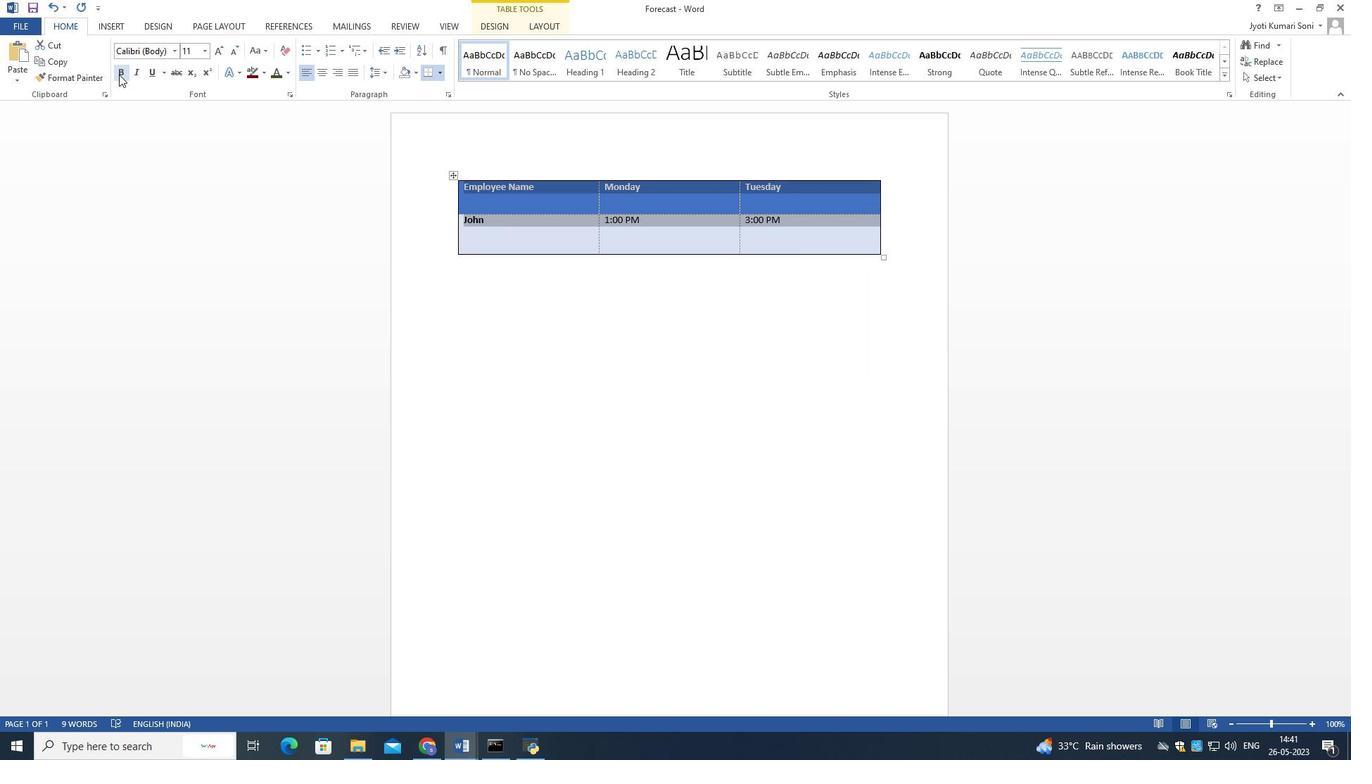 
Action: Mouse moved to (325, 71)
Screenshot: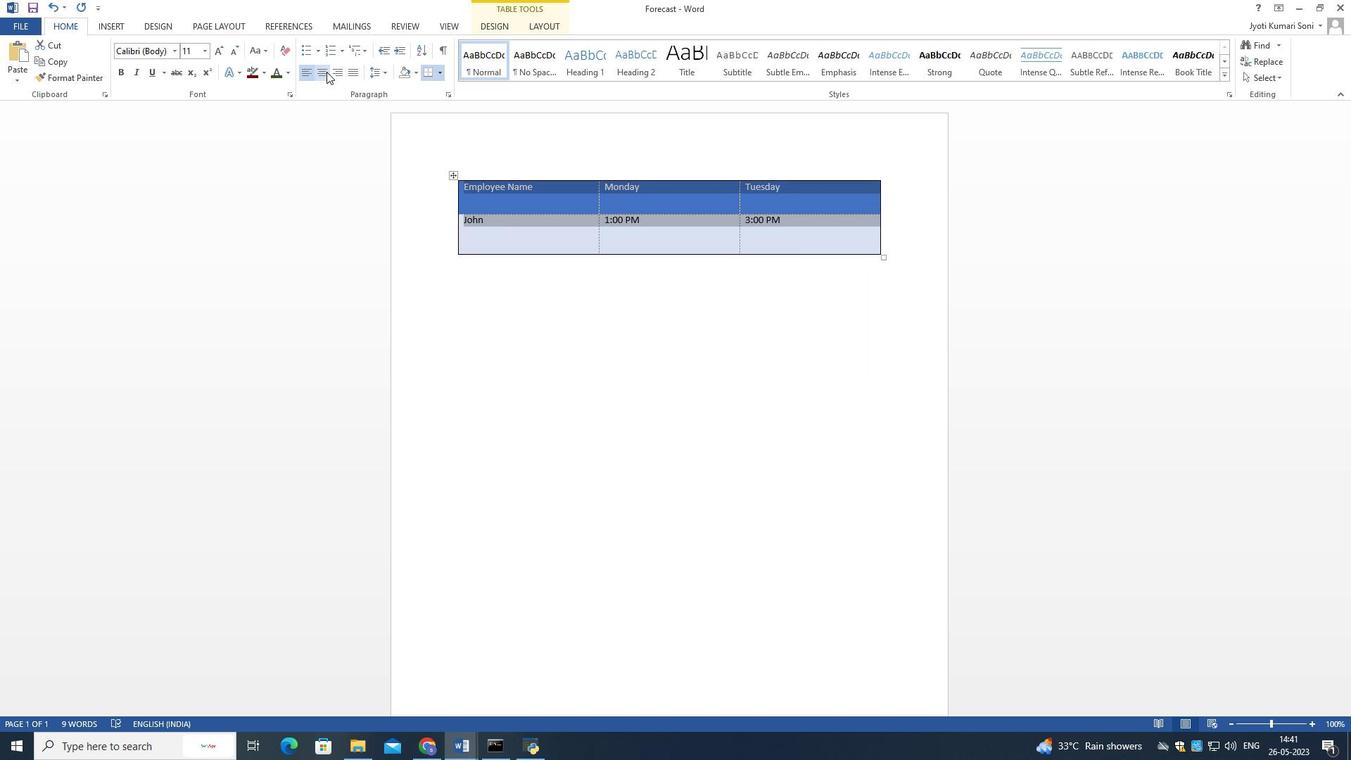 
Action: Mouse pressed left at (325, 71)
Screenshot: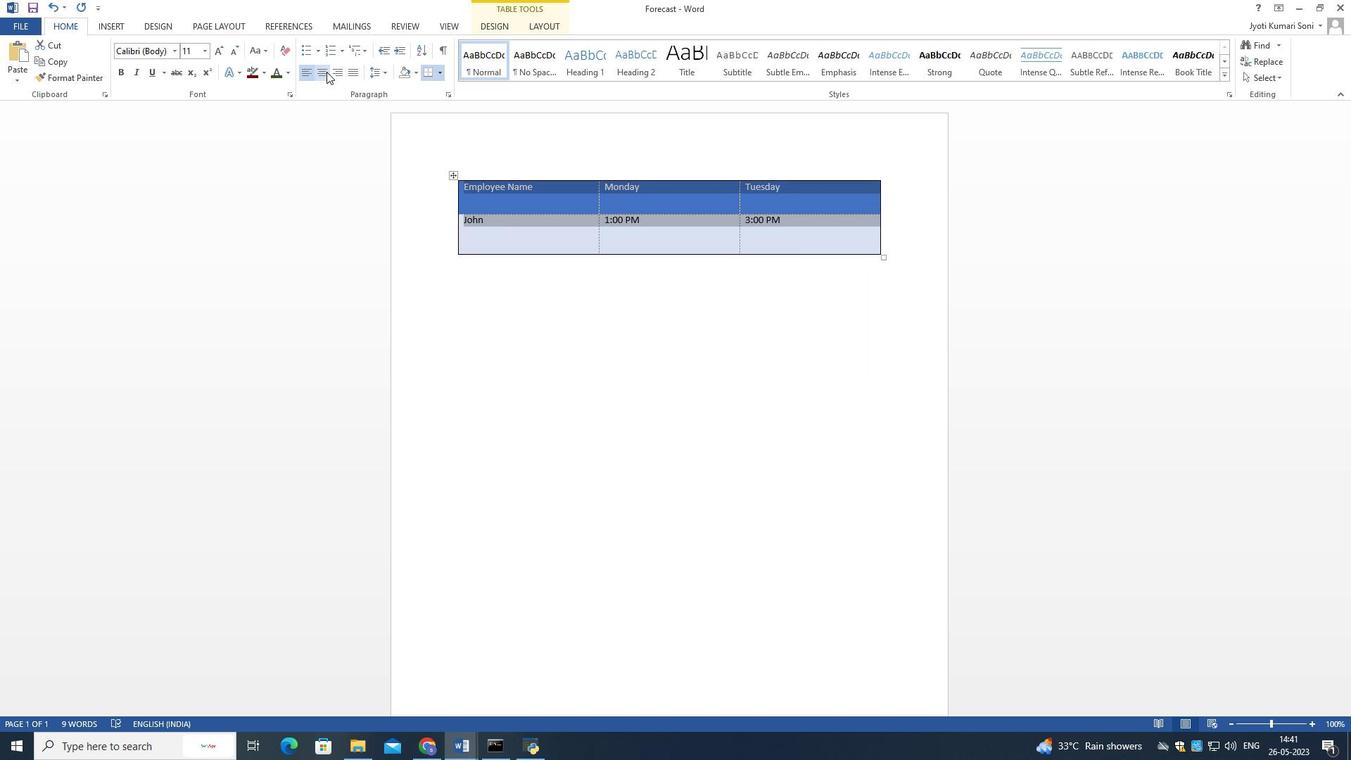 
Action: Mouse moved to (576, 383)
Screenshot: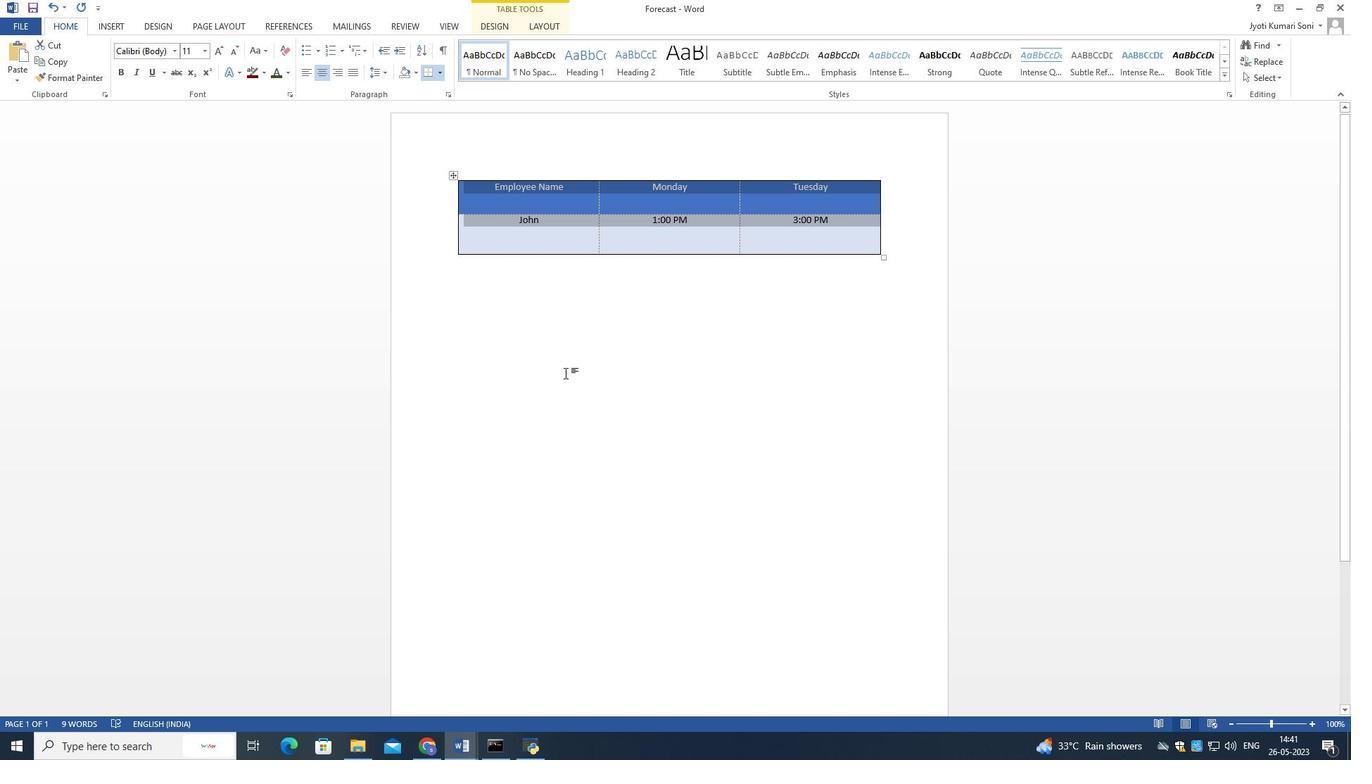 
Action: Mouse pressed left at (576, 383)
Screenshot: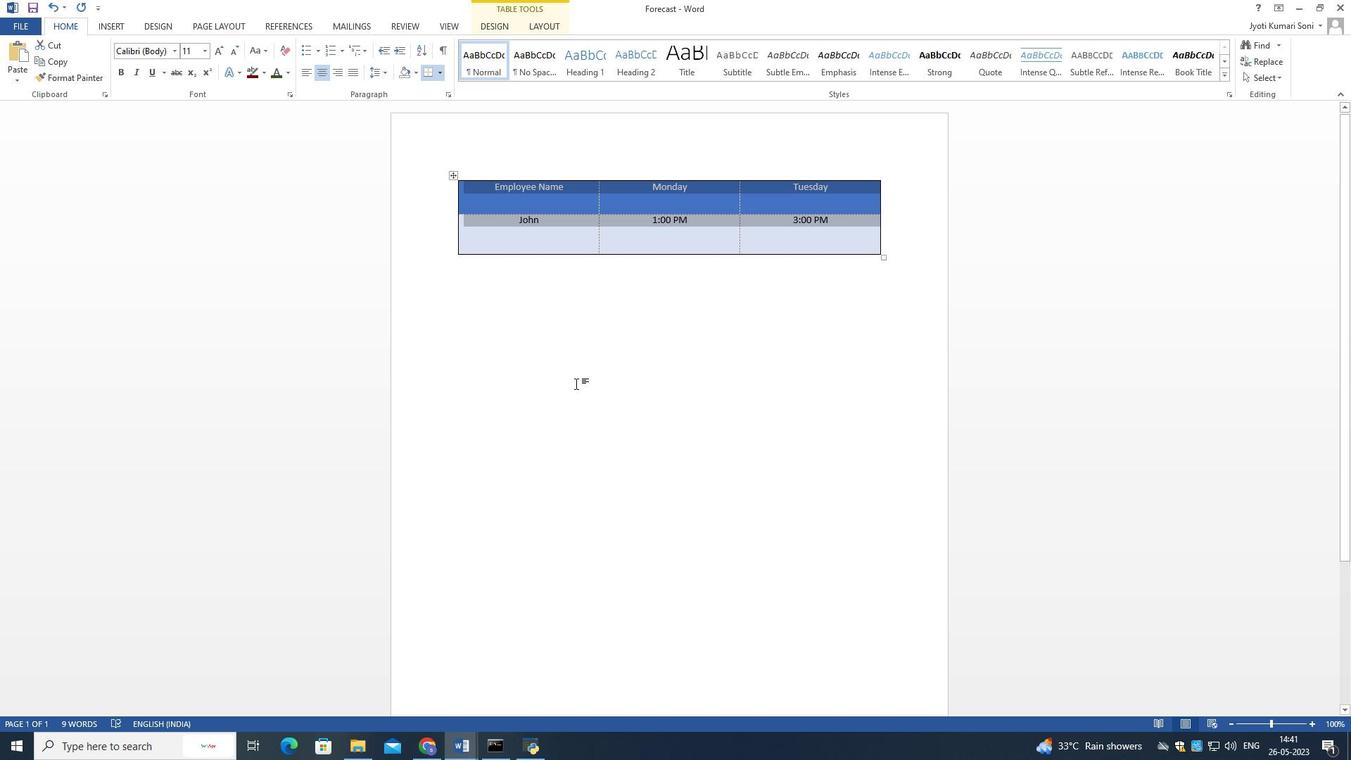 
Action: Mouse pressed left at (576, 383)
Screenshot: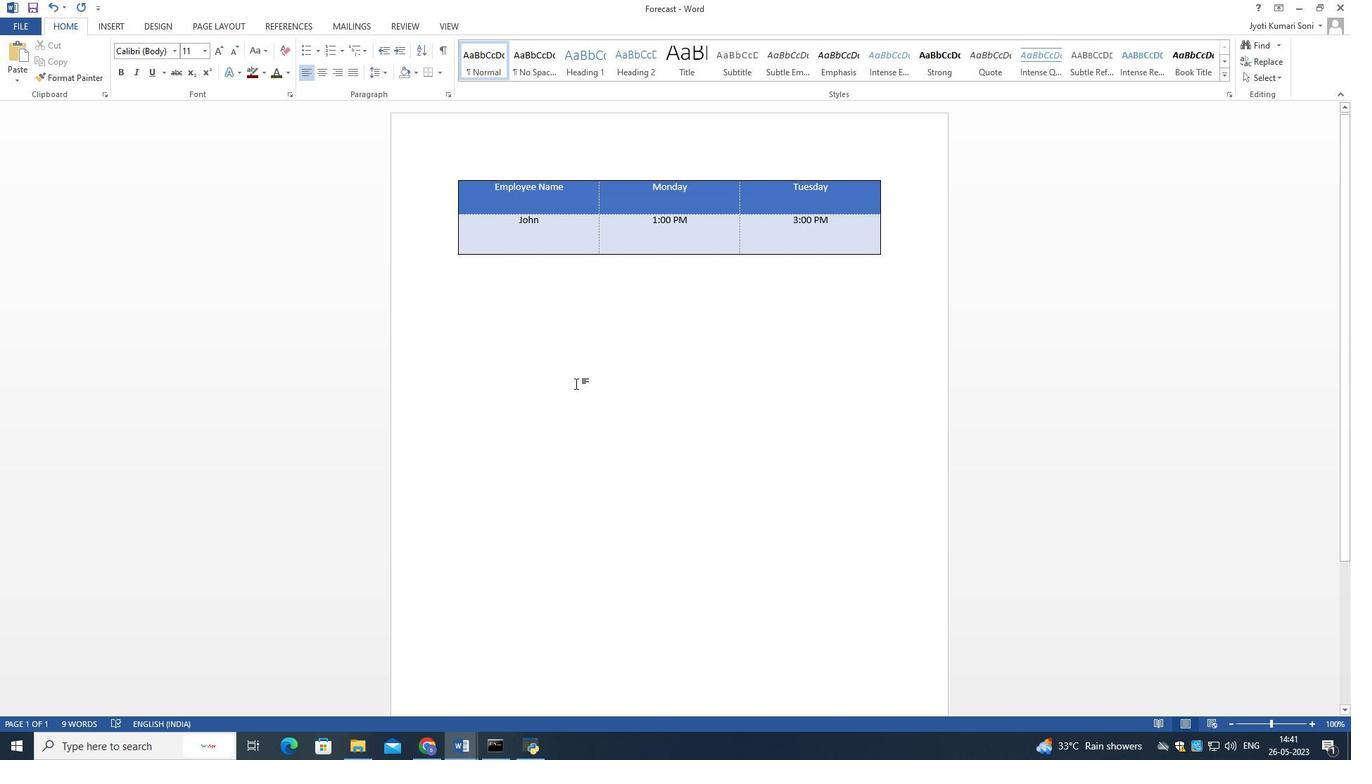 
Action: Mouse moved to (827, 226)
Screenshot: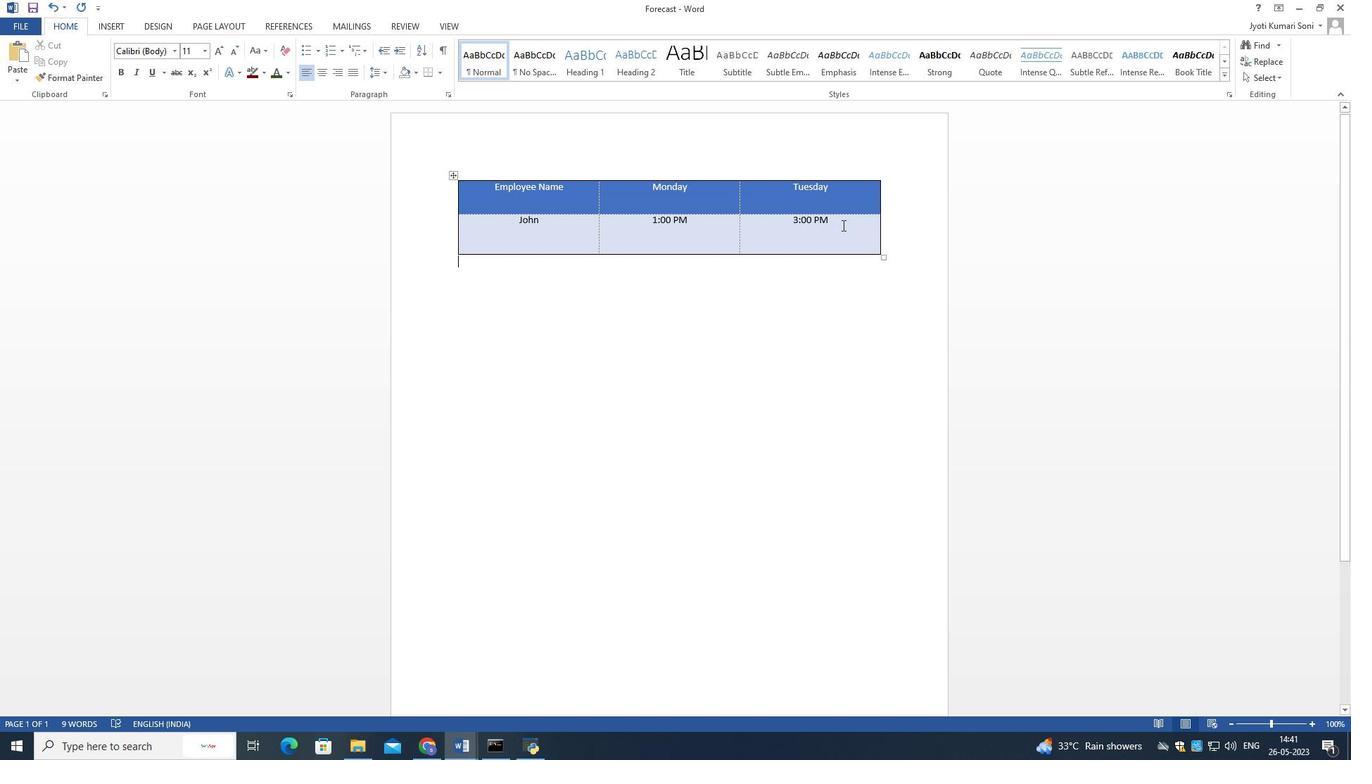 
Action: Mouse pressed left at (842, 226)
Screenshot: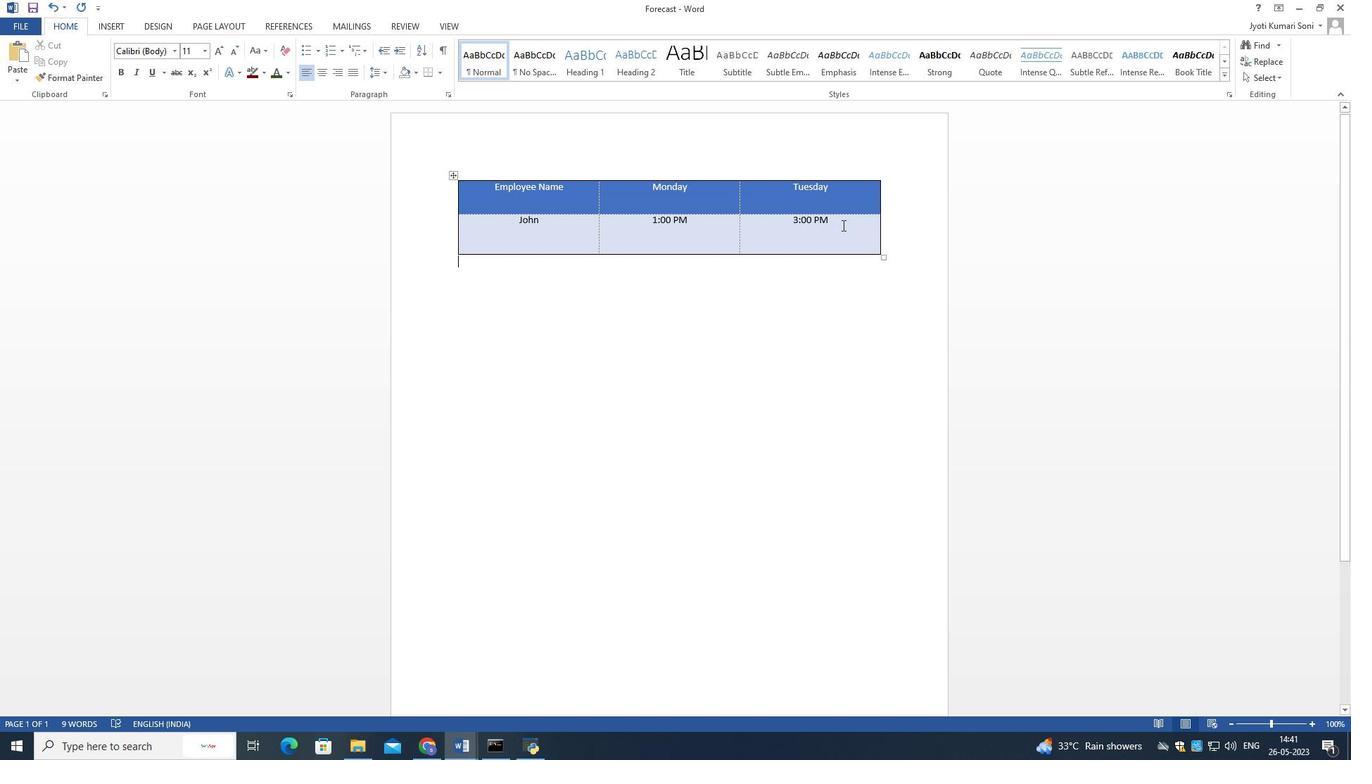 
Action: Mouse moved to (473, 134)
Screenshot: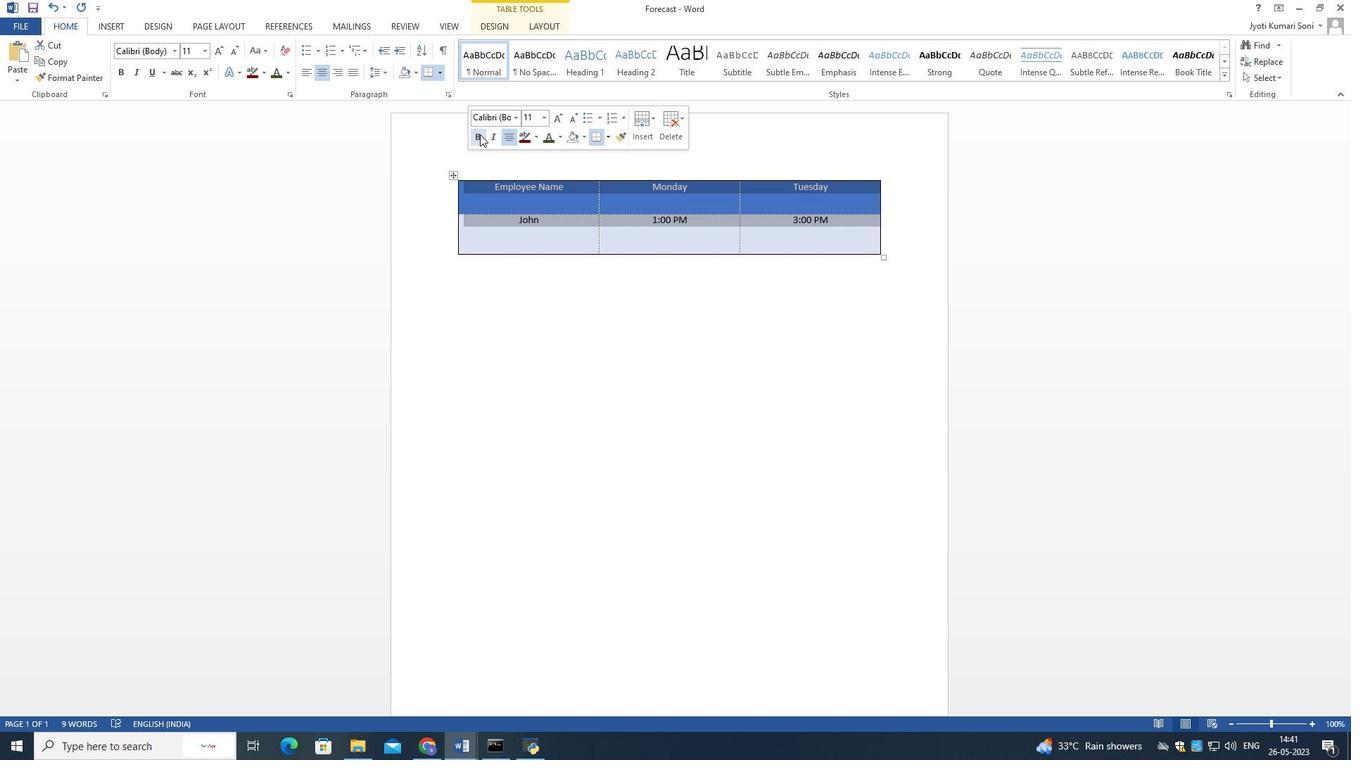 
Action: Mouse pressed left at (473, 134)
Screenshot: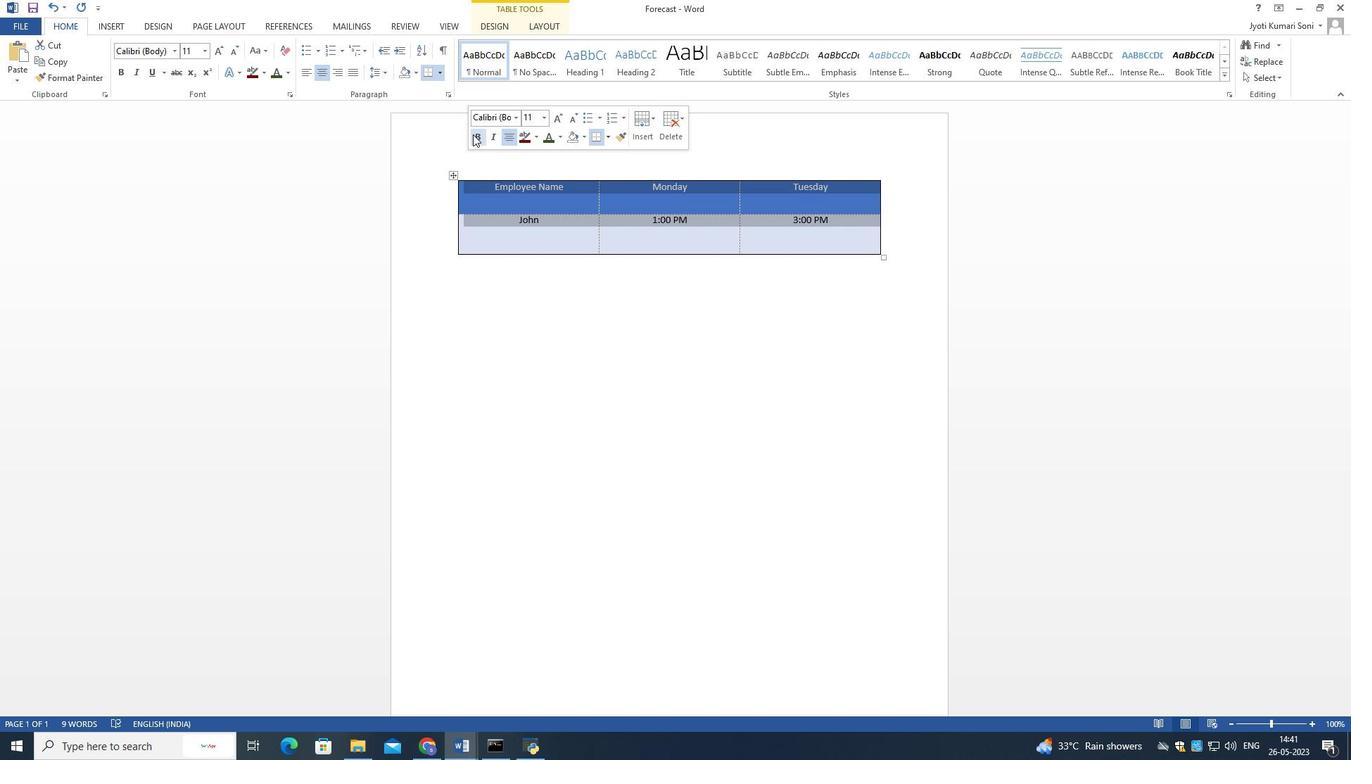 
Action: Mouse moved to (502, 379)
Screenshot: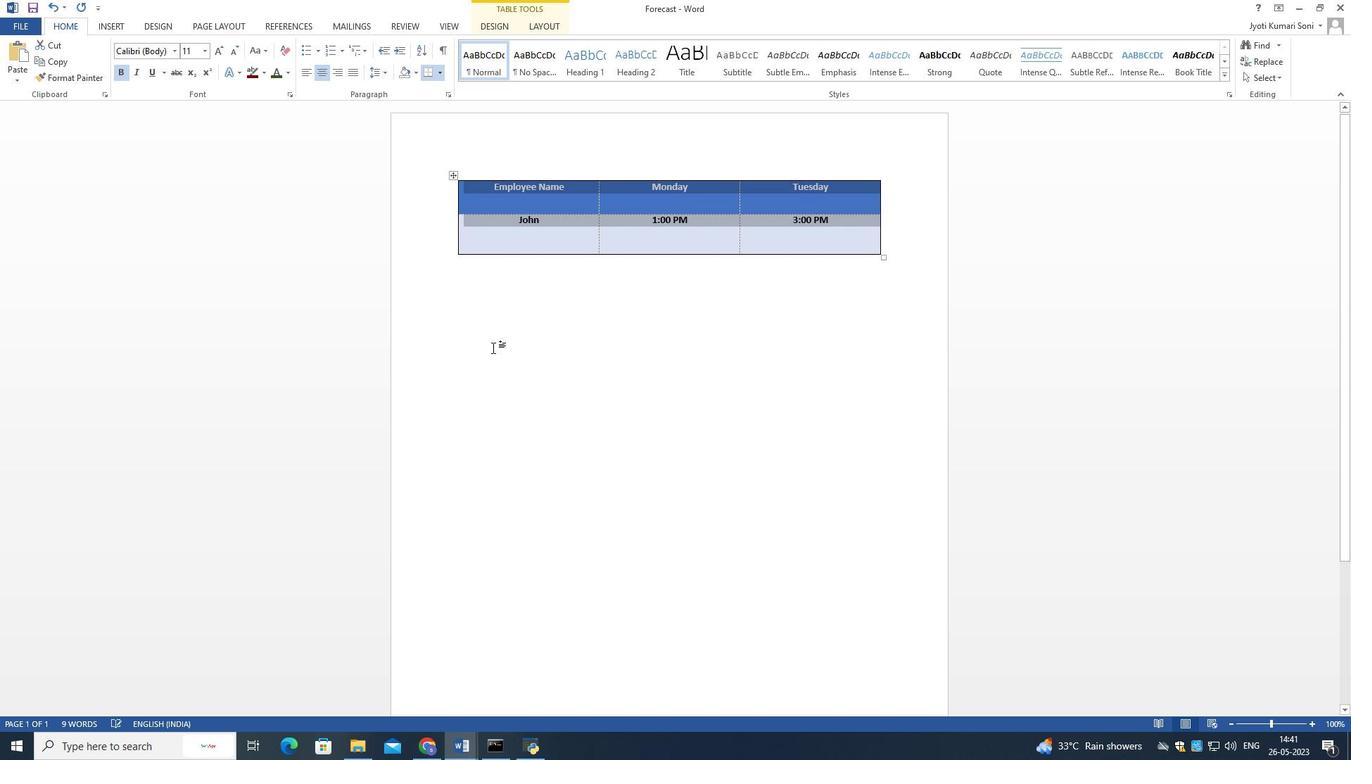 
Action: Mouse pressed left at (502, 379)
Screenshot: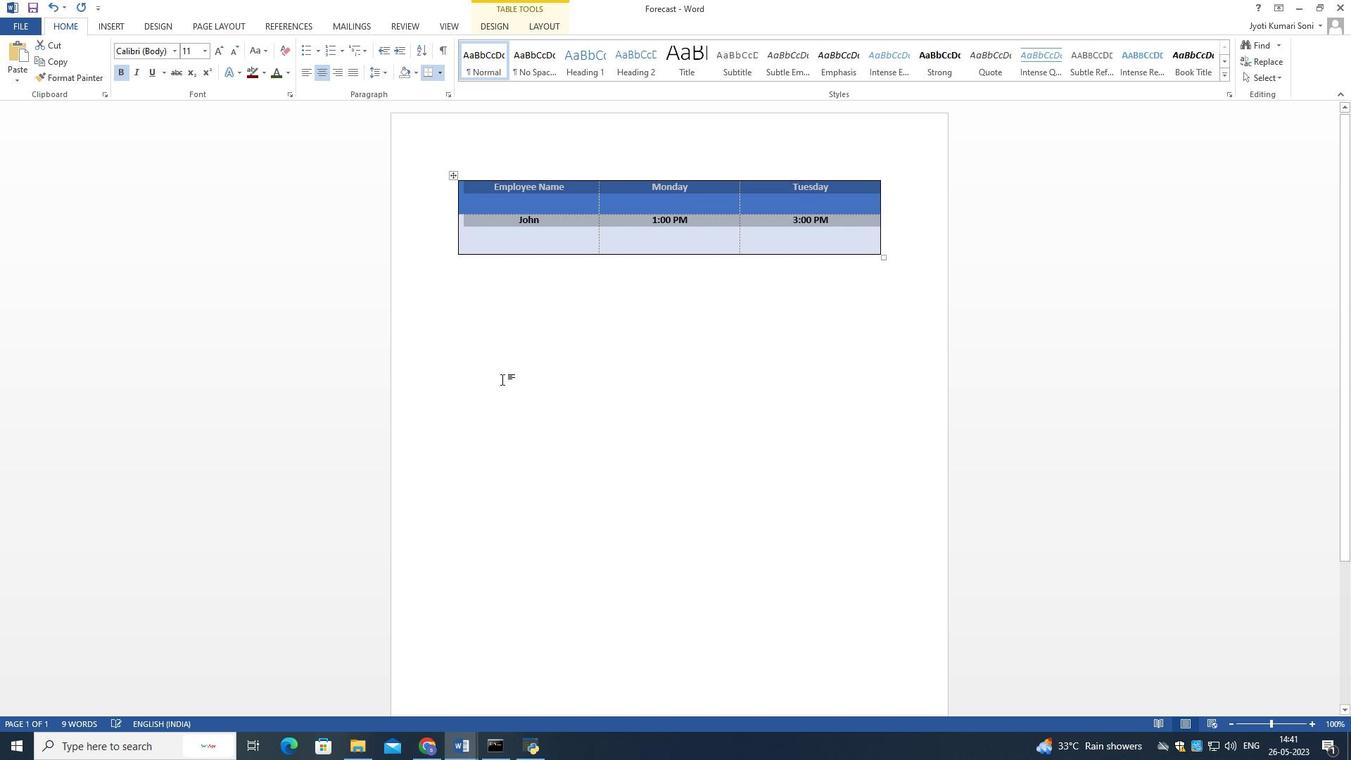
Action: Mouse moved to (502, 379)
Screenshot: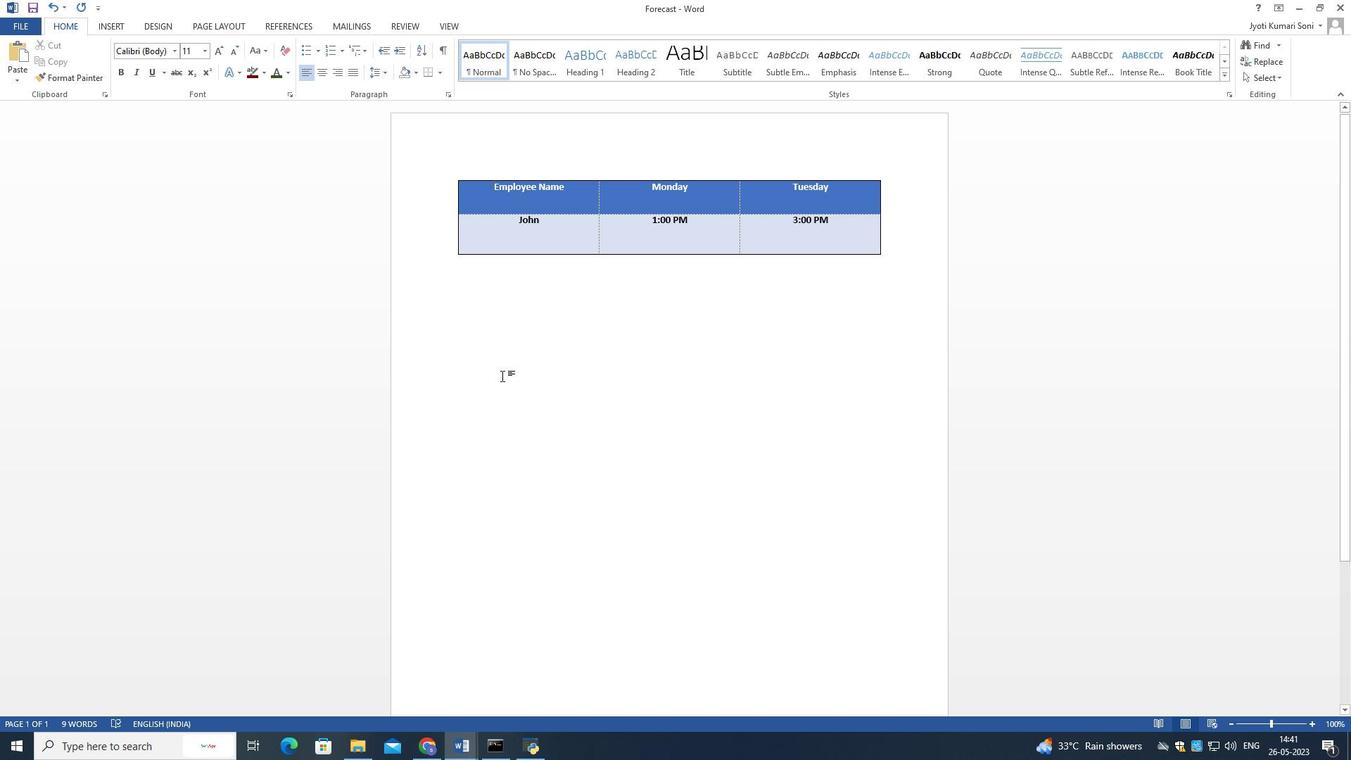 
